 Task: Find connections with filter location Blacktown with filter topic #jobsearching with filter profile language Potuguese with filter current company PwC Acceleration Centers with filter school RICS School of Built Environment, Amity University with filter industry Golf Courses and Country Clubs with filter service category UX Research with filter keywords title UX Designer & UI Developer
Action: Mouse moved to (253, 312)
Screenshot: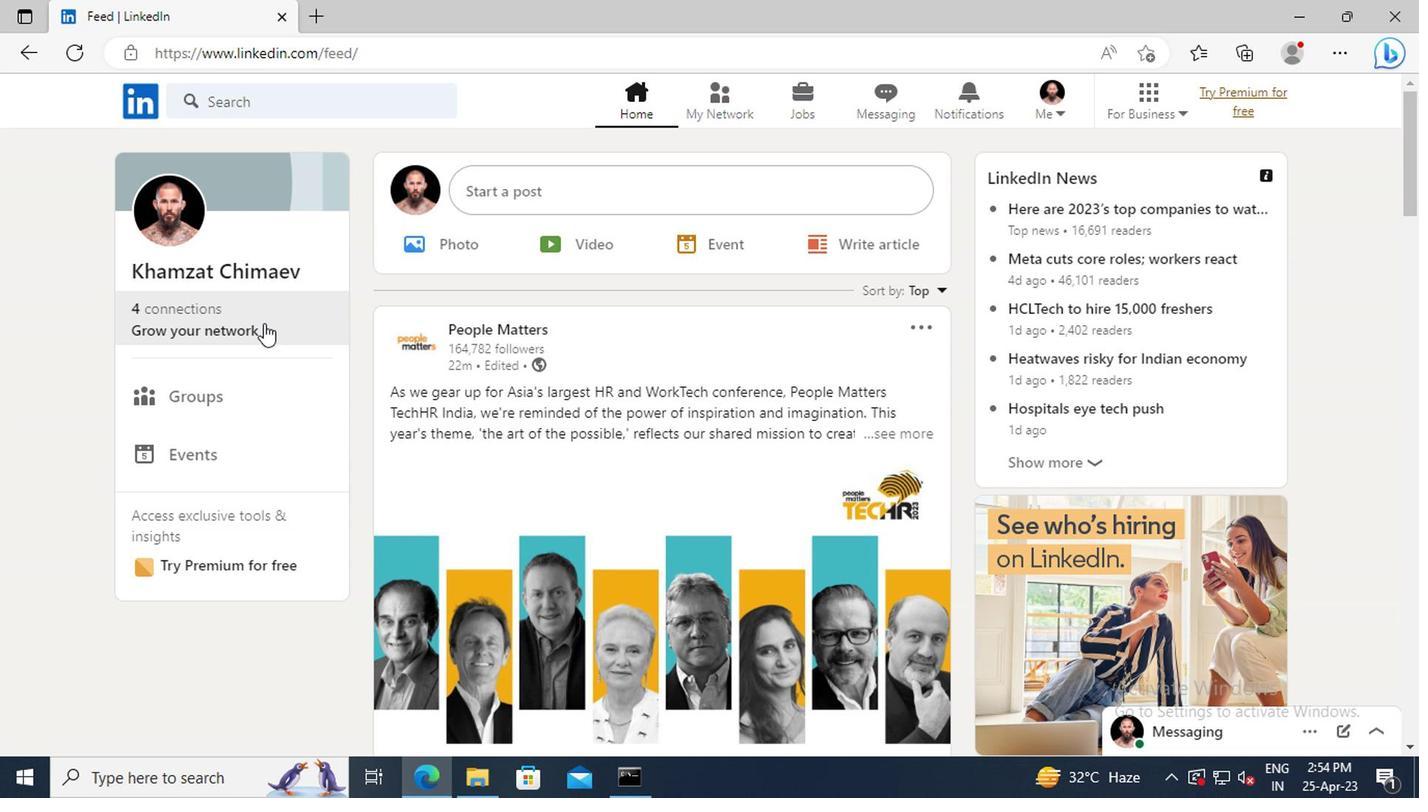 
Action: Mouse pressed left at (253, 312)
Screenshot: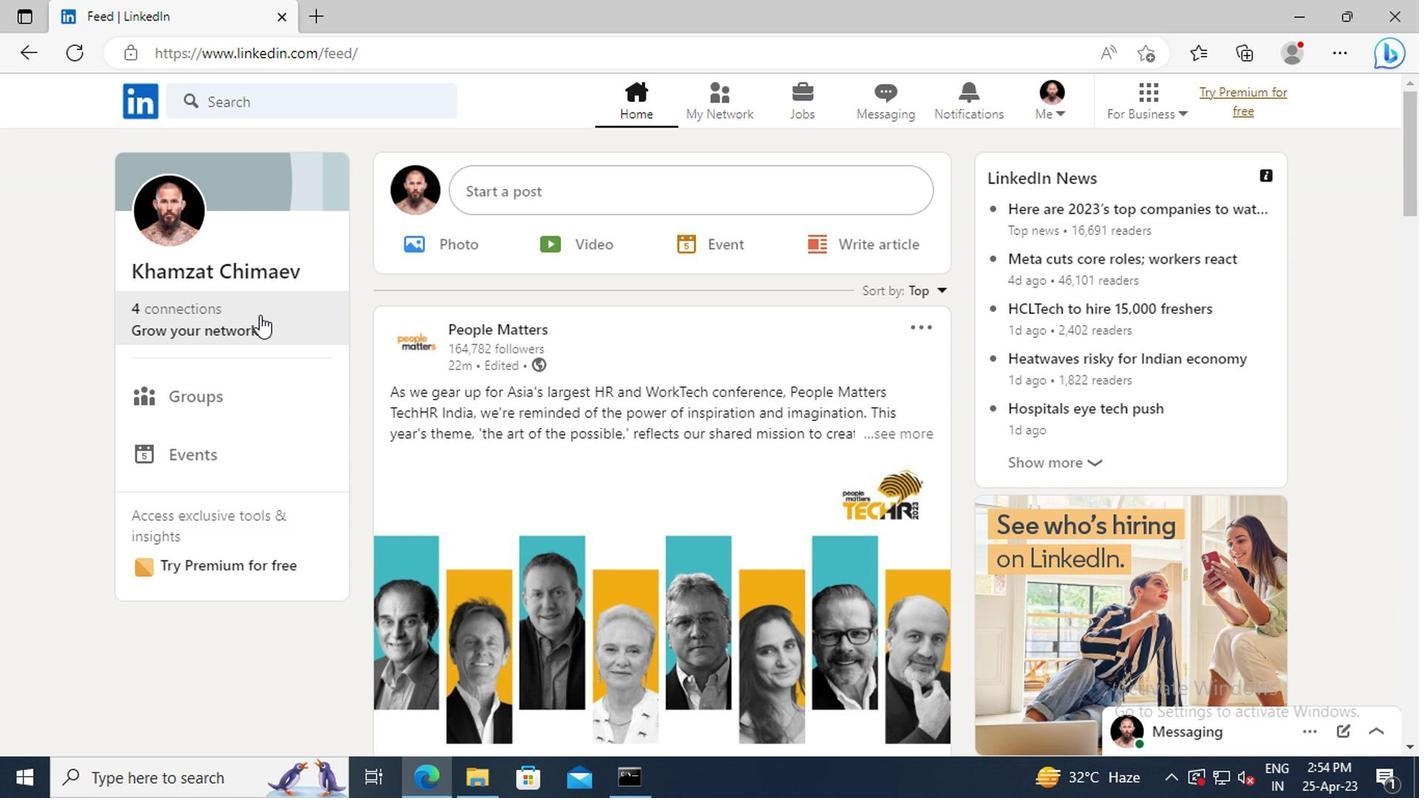 
Action: Mouse moved to (269, 228)
Screenshot: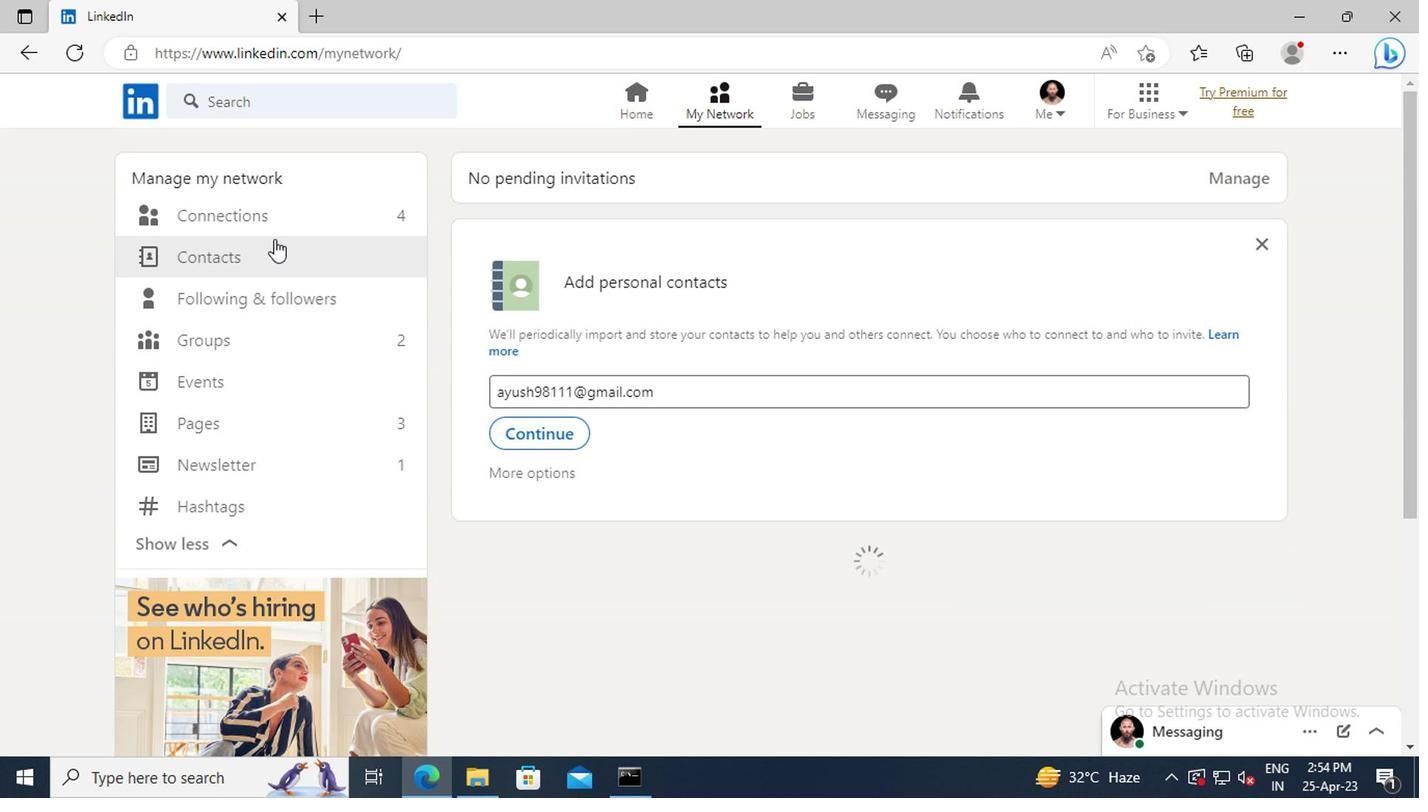 
Action: Mouse pressed left at (269, 228)
Screenshot: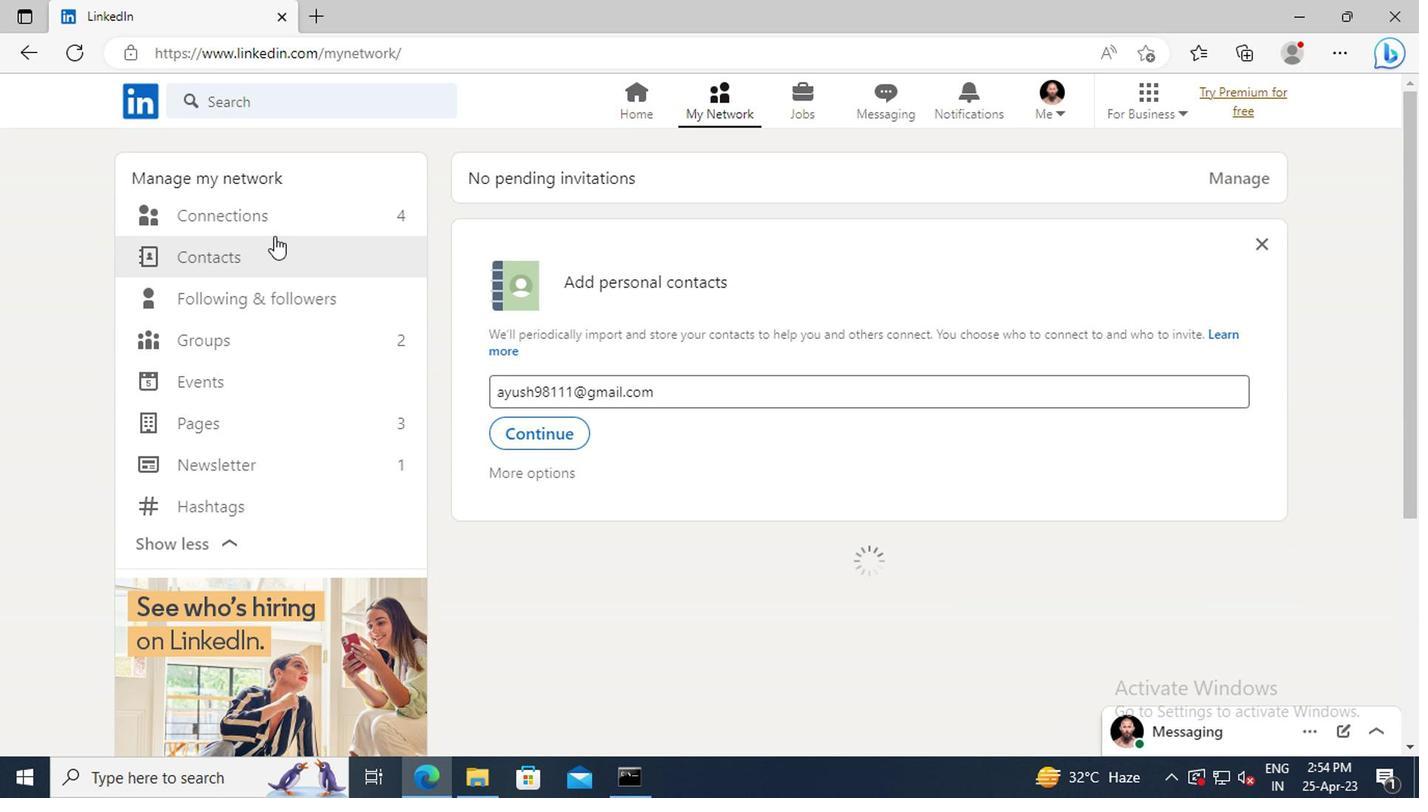 
Action: Mouse moved to (903, 220)
Screenshot: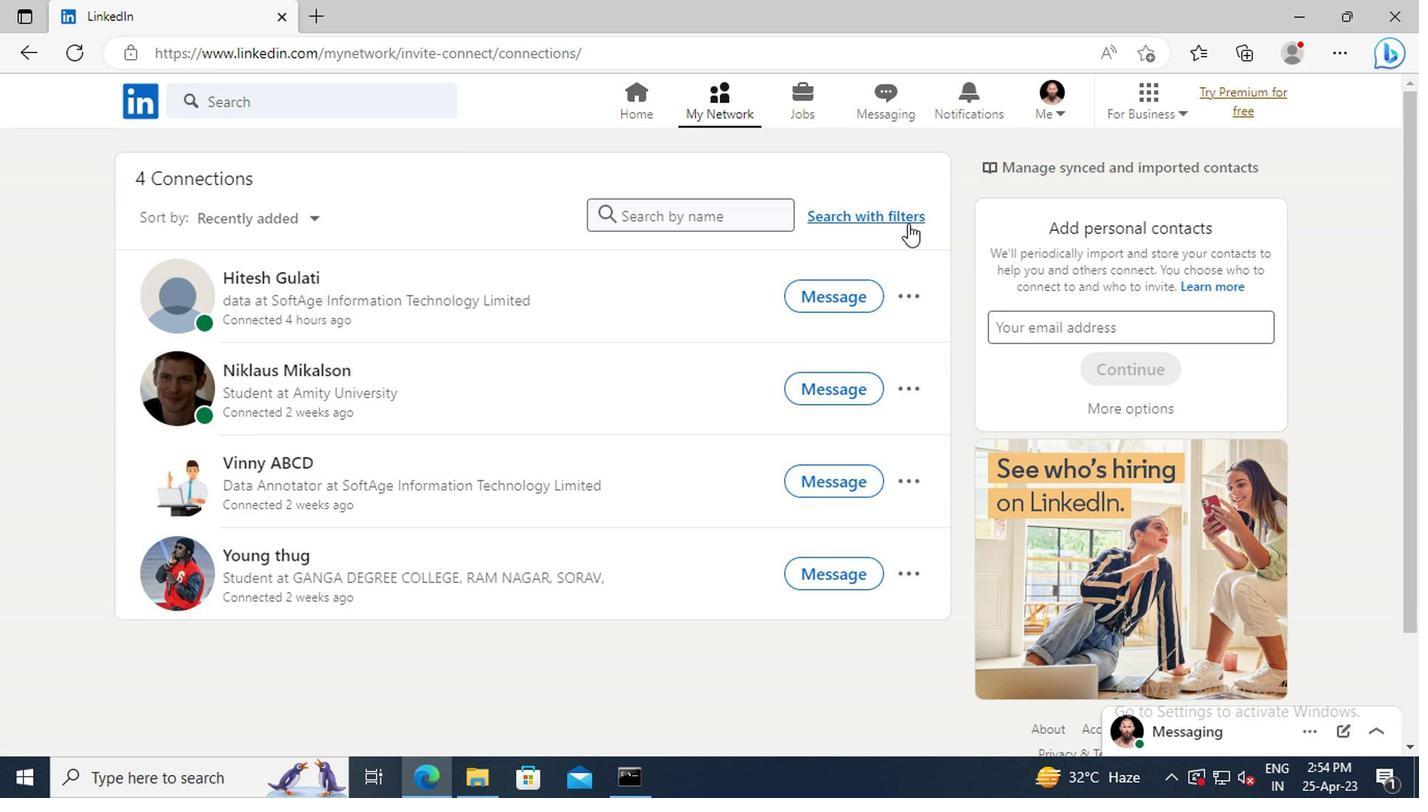 
Action: Mouse pressed left at (903, 220)
Screenshot: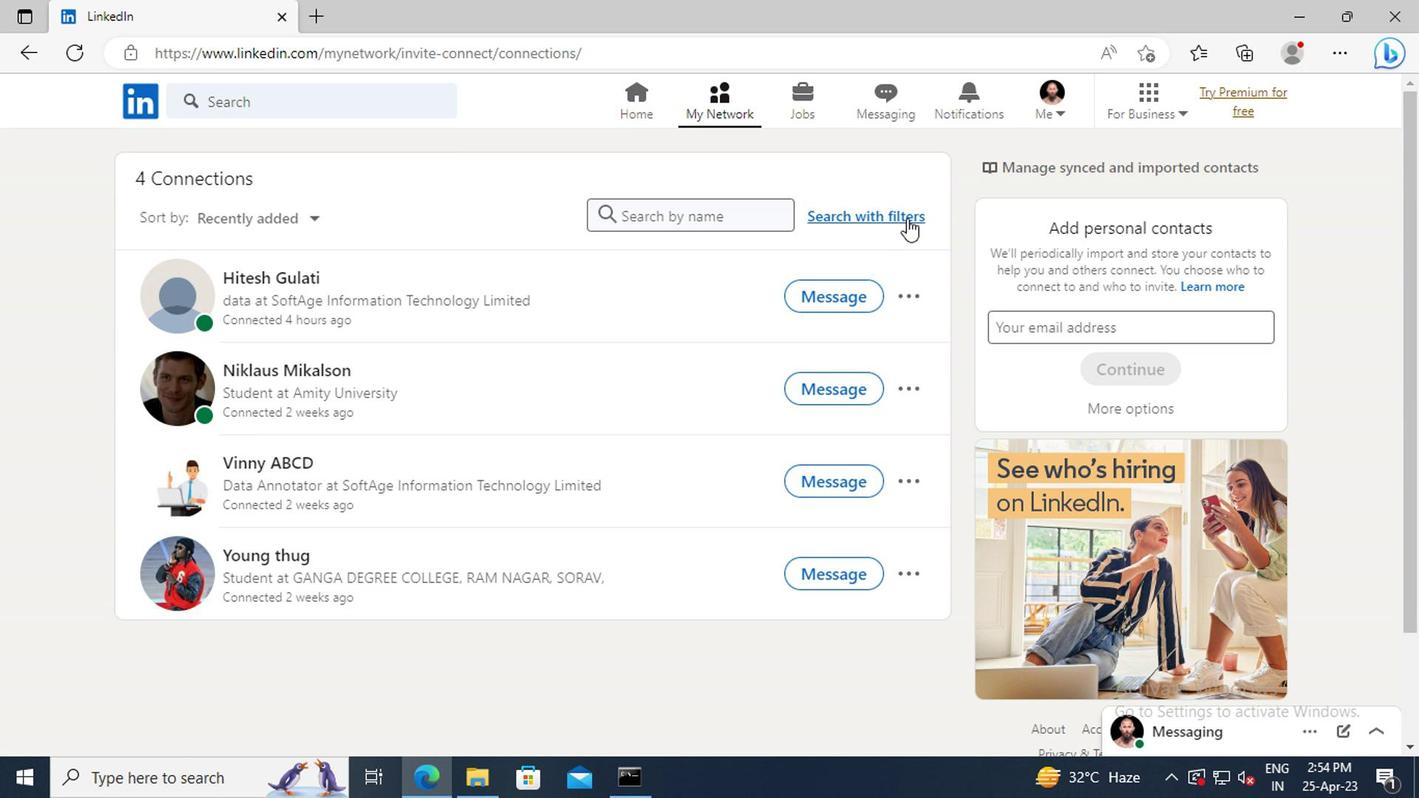 
Action: Mouse moved to (794, 163)
Screenshot: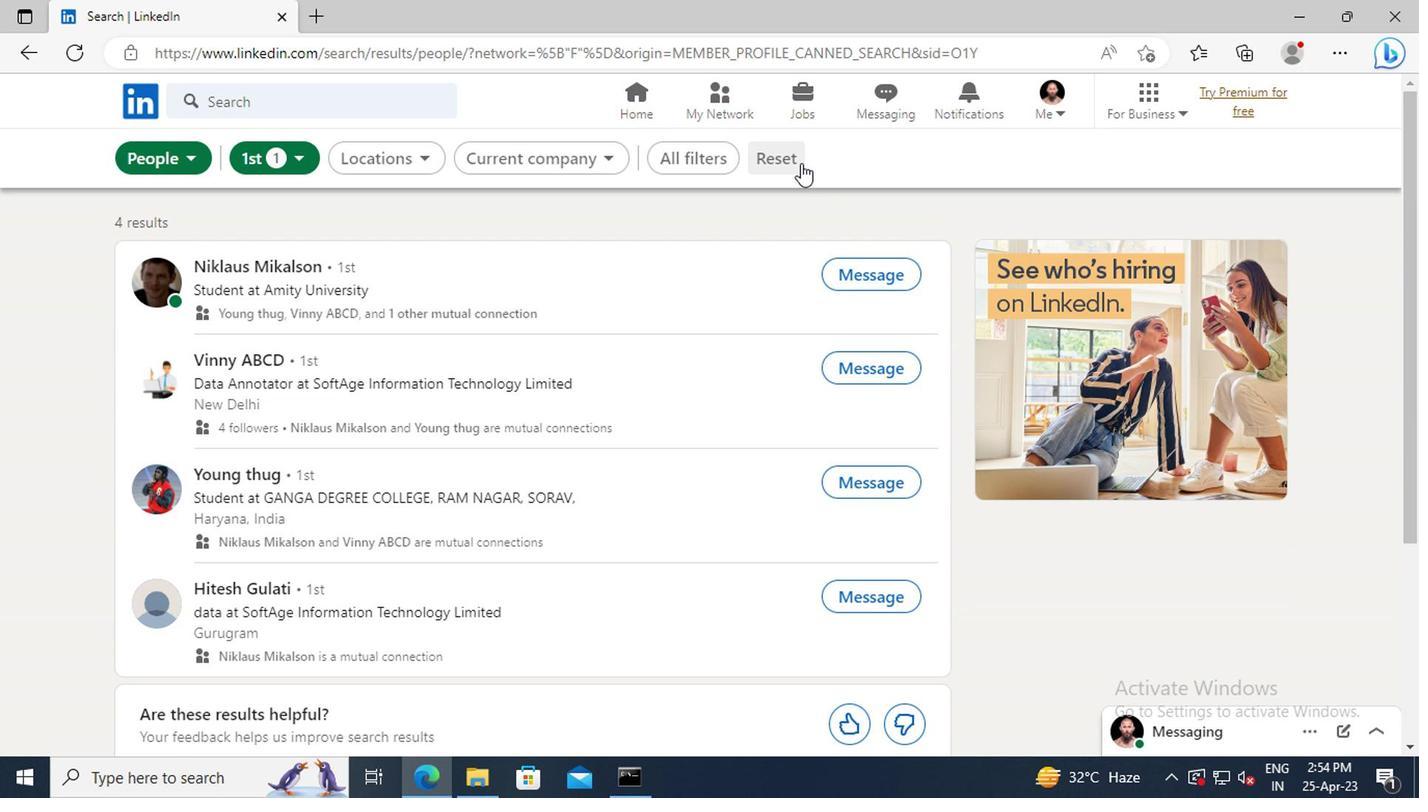 
Action: Mouse pressed left at (794, 163)
Screenshot: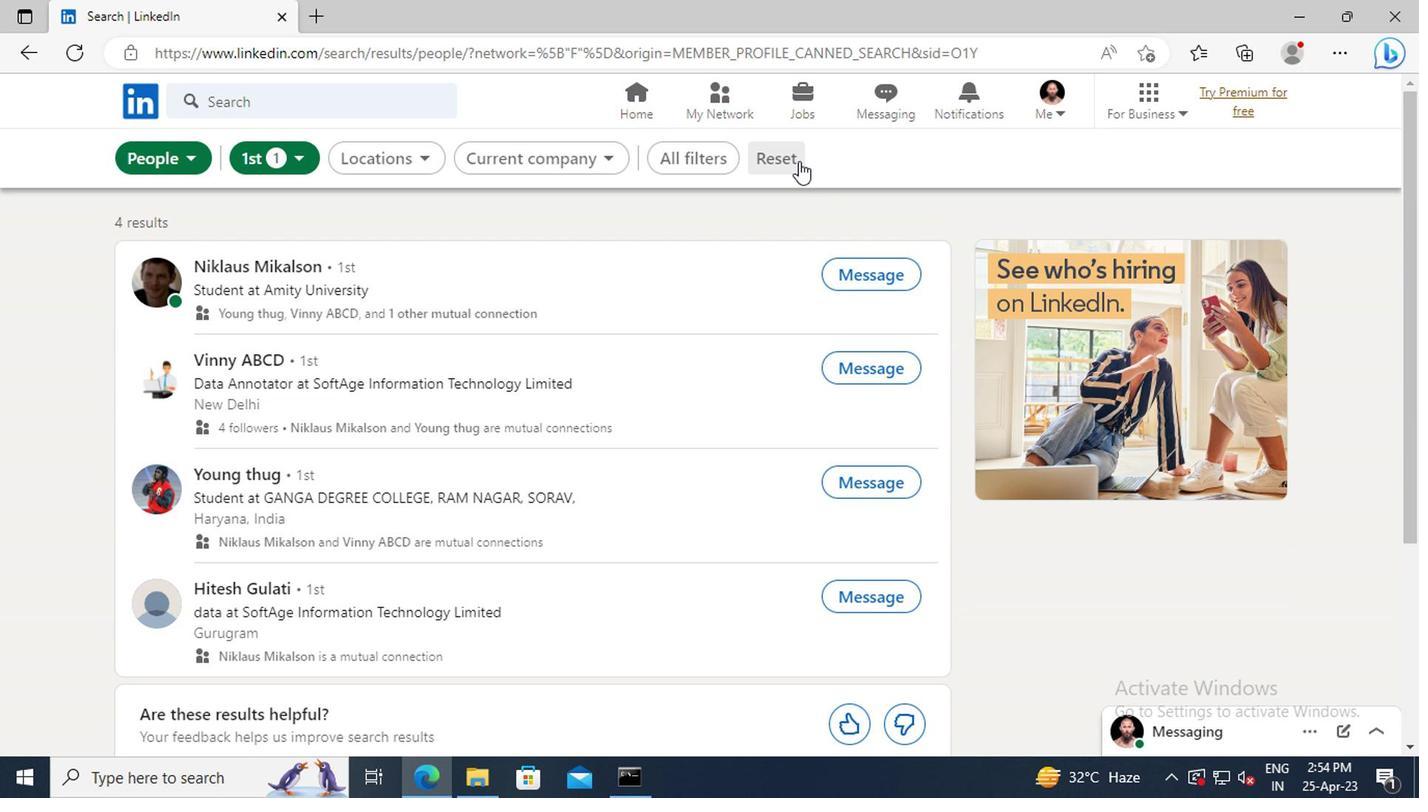 
Action: Mouse moved to (736, 158)
Screenshot: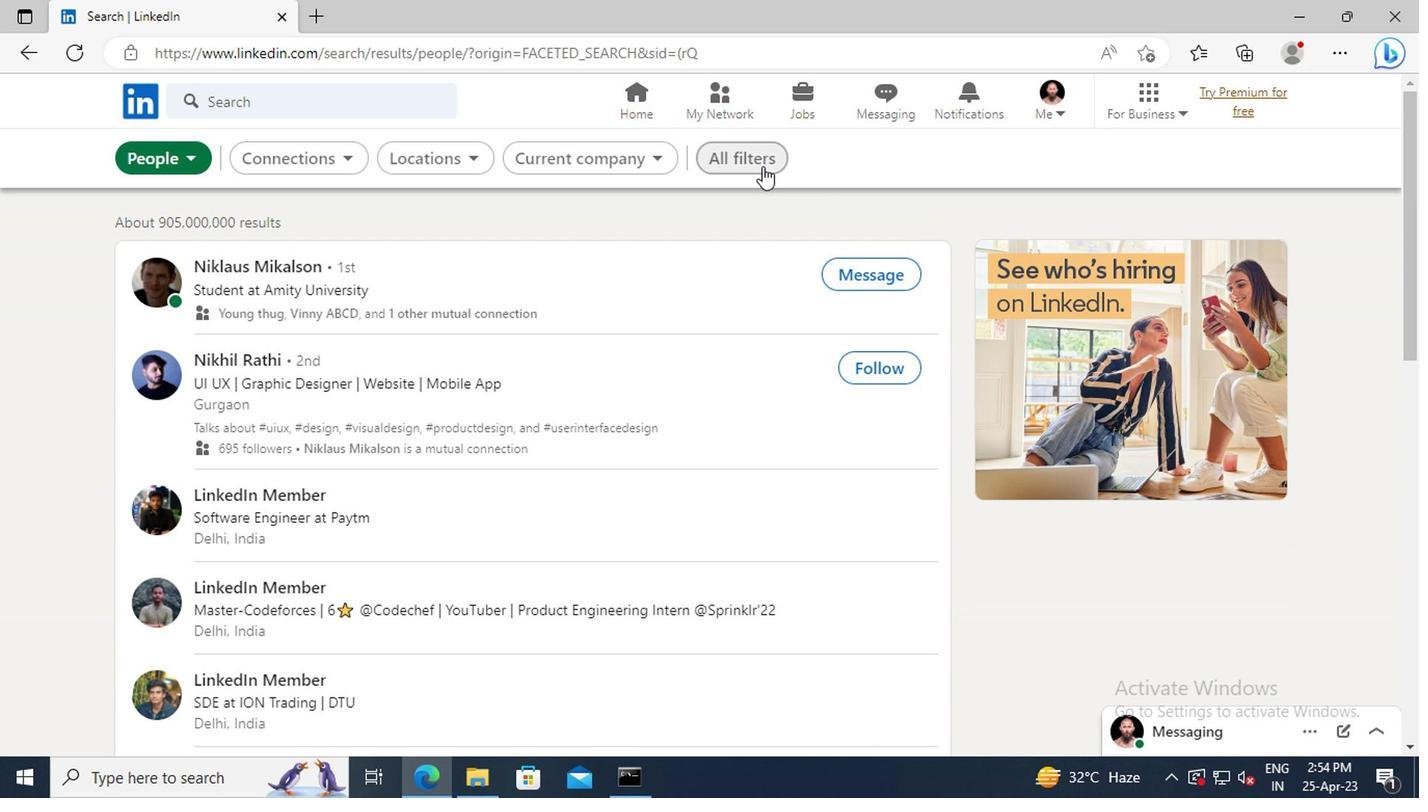 
Action: Mouse pressed left at (736, 158)
Screenshot: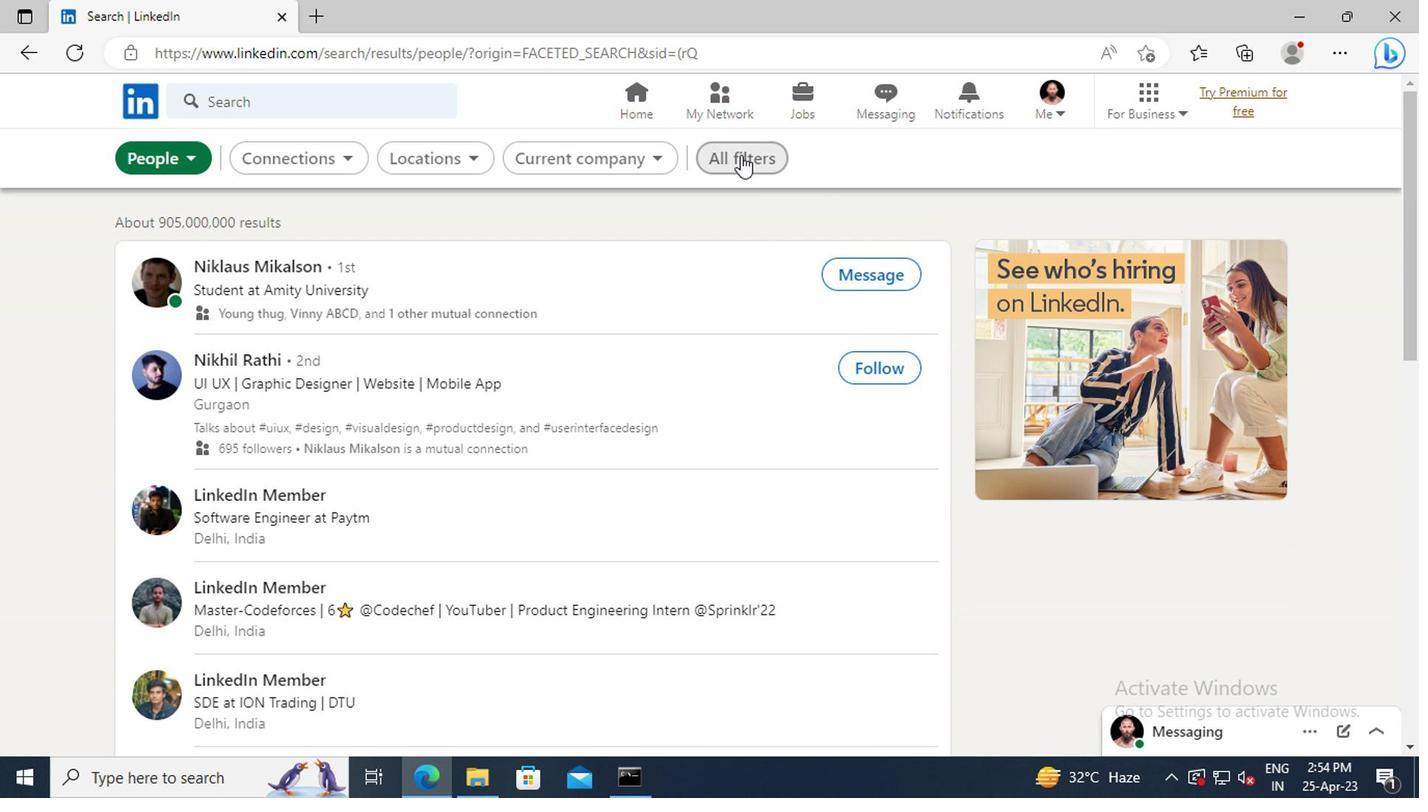 
Action: Mouse moved to (1161, 368)
Screenshot: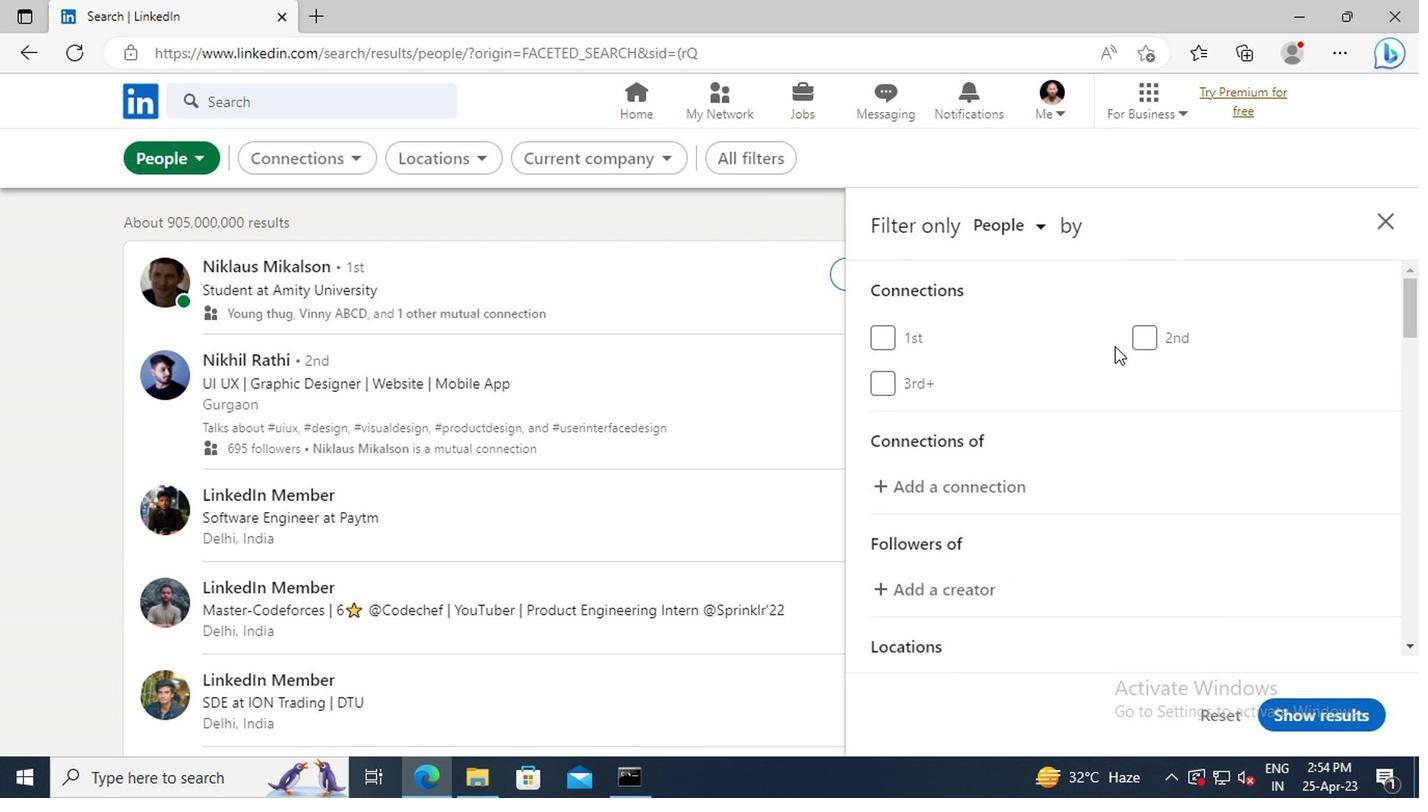 
Action: Mouse scrolled (1161, 367) with delta (0, 0)
Screenshot: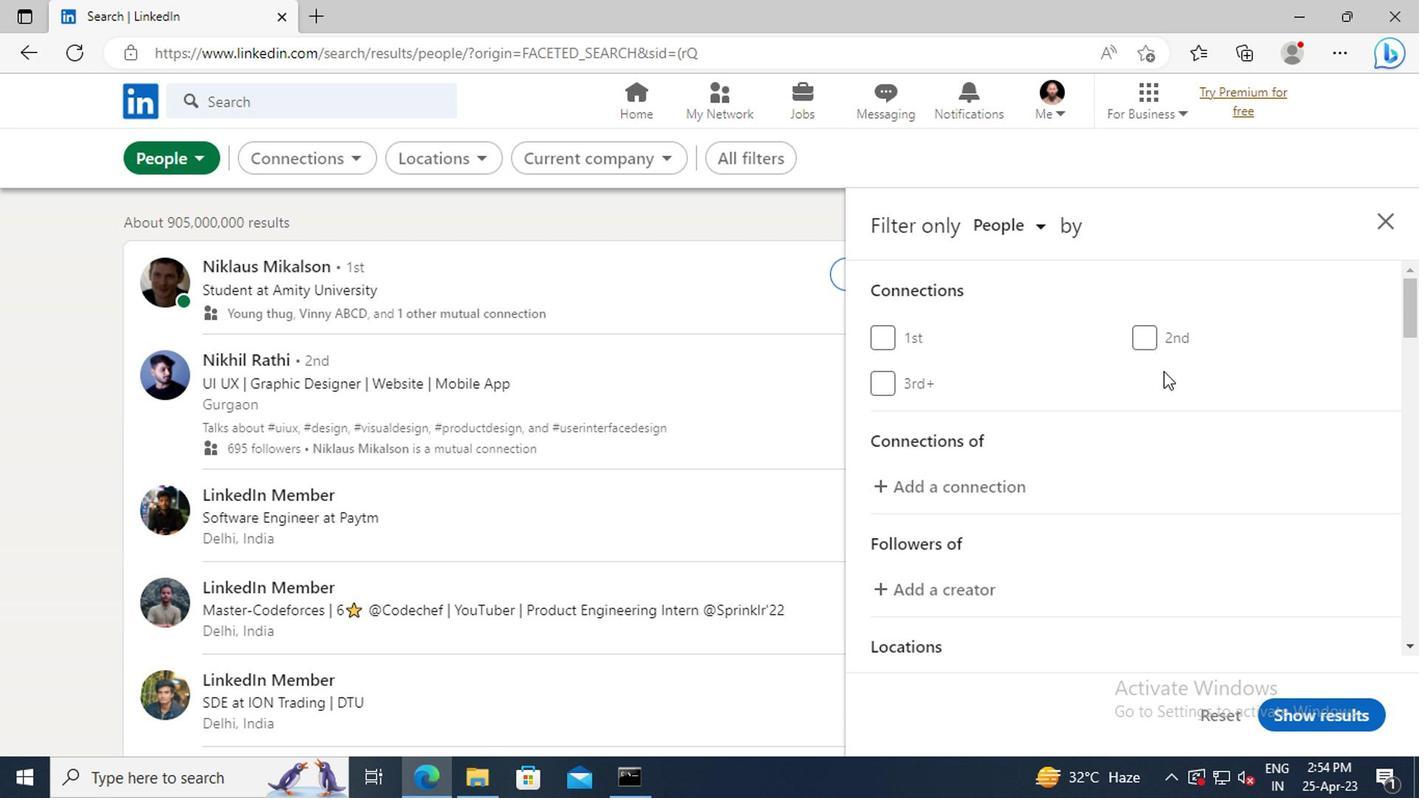 
Action: Mouse scrolled (1161, 367) with delta (0, 0)
Screenshot: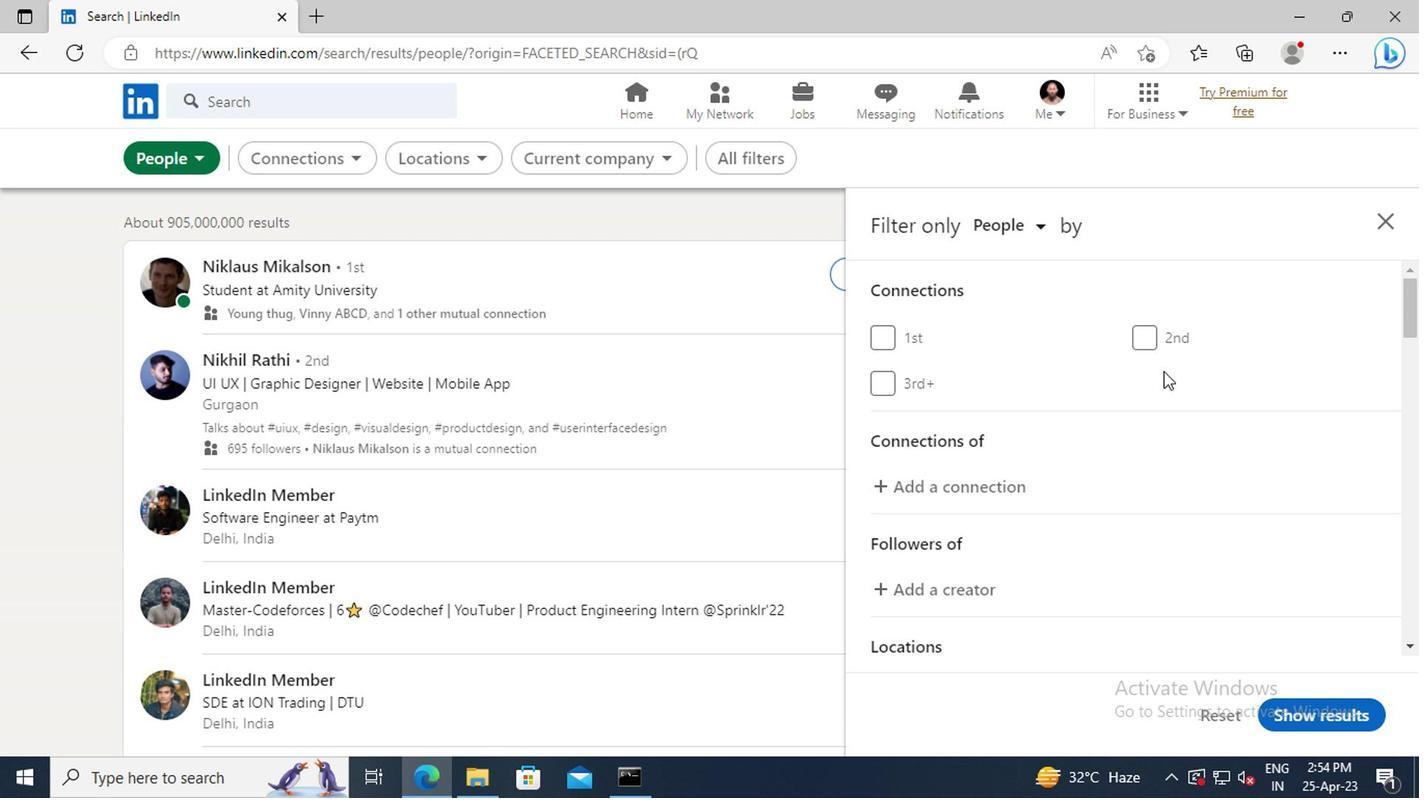 
Action: Mouse scrolled (1161, 367) with delta (0, 0)
Screenshot: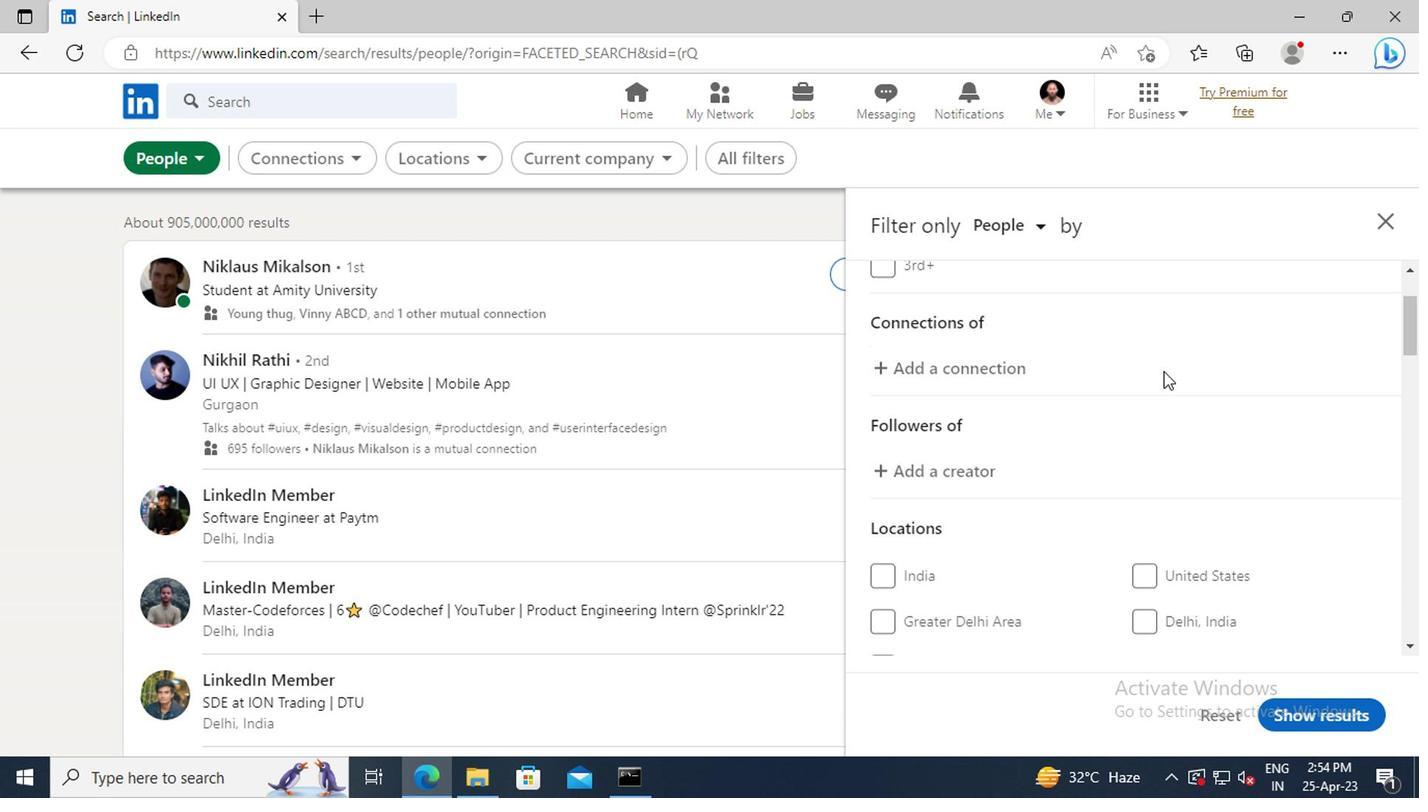 
Action: Mouse scrolled (1161, 367) with delta (0, 0)
Screenshot: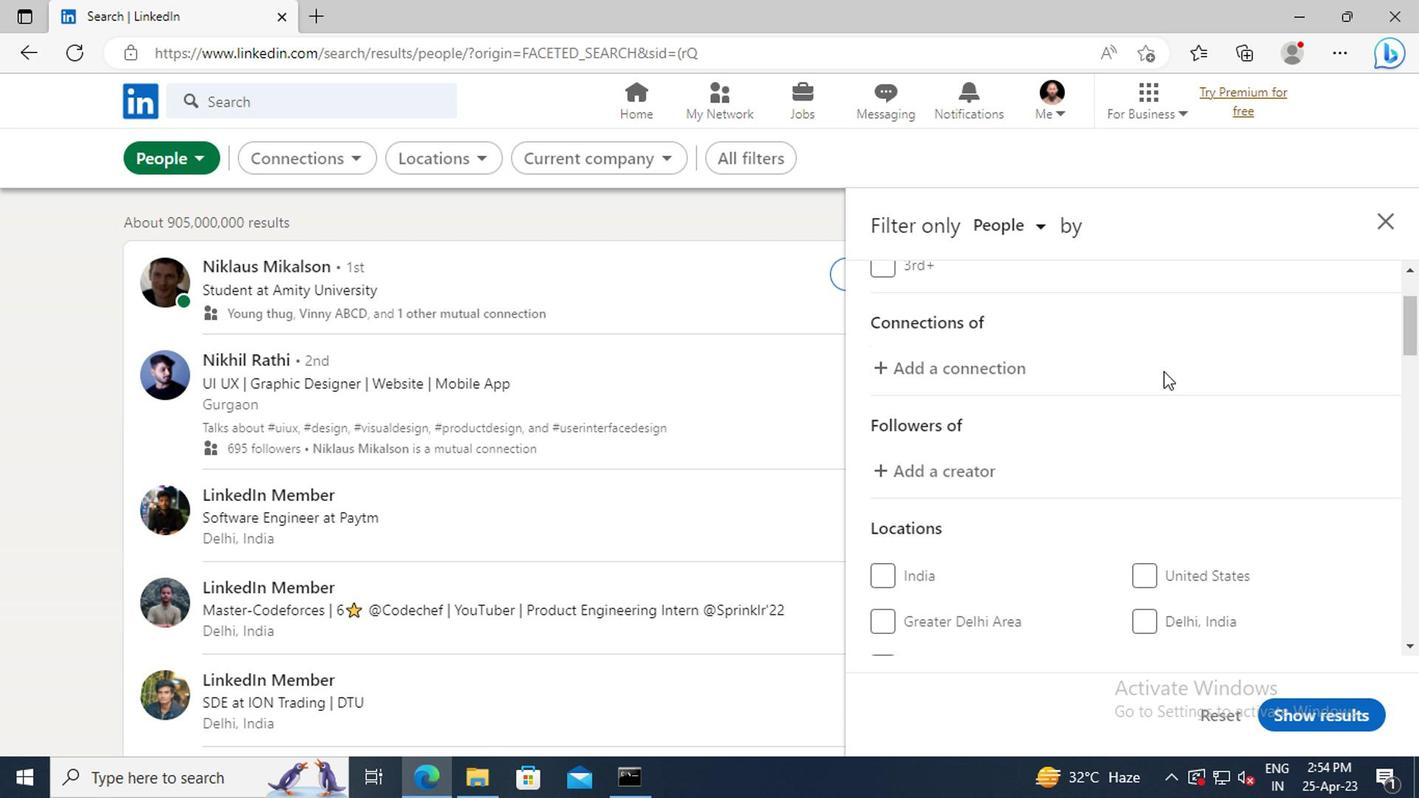 
Action: Mouse scrolled (1161, 367) with delta (0, 0)
Screenshot: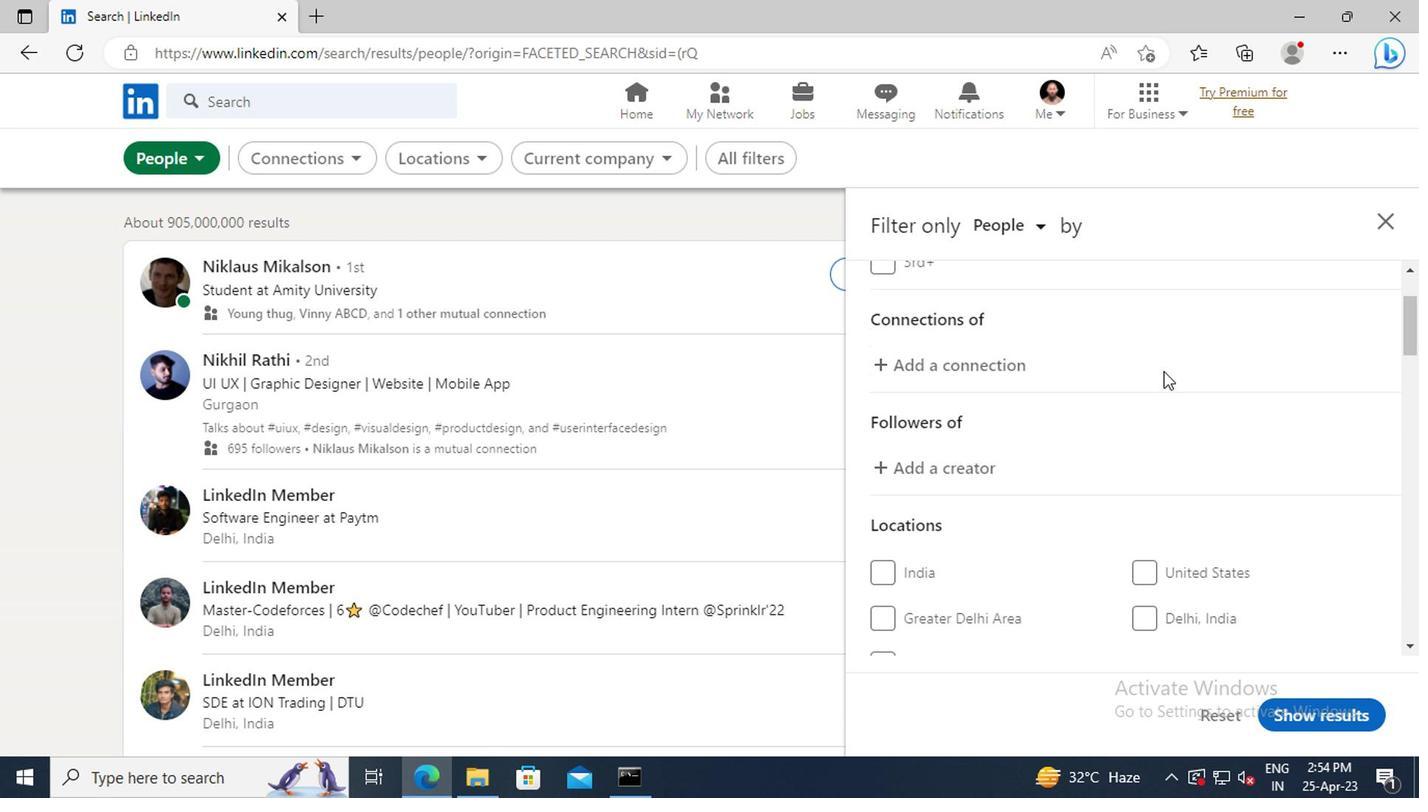 
Action: Mouse moved to (1184, 472)
Screenshot: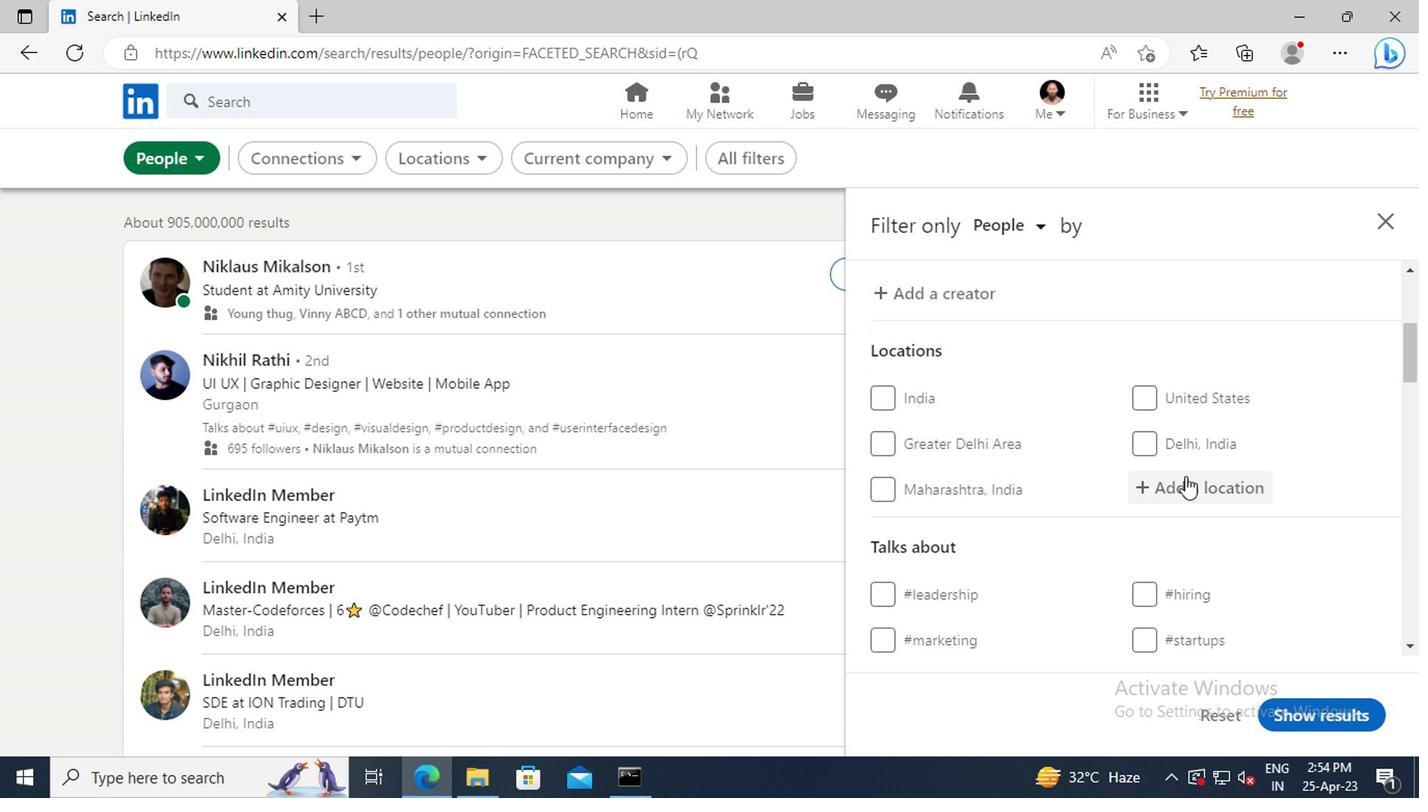 
Action: Mouse pressed left at (1184, 472)
Screenshot: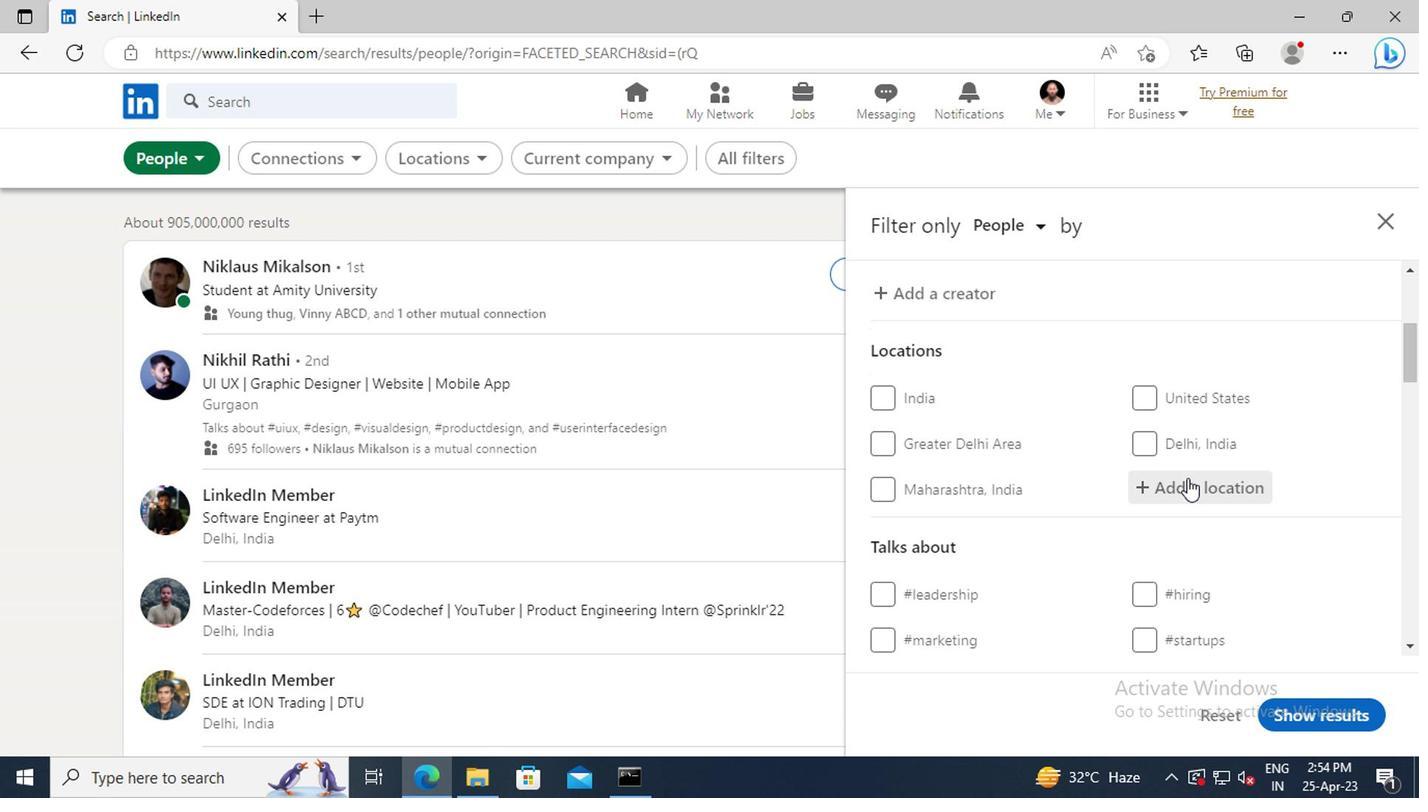 
Action: Key pressed <Key.shift>BLACKTOWN<Key.enter>
Screenshot: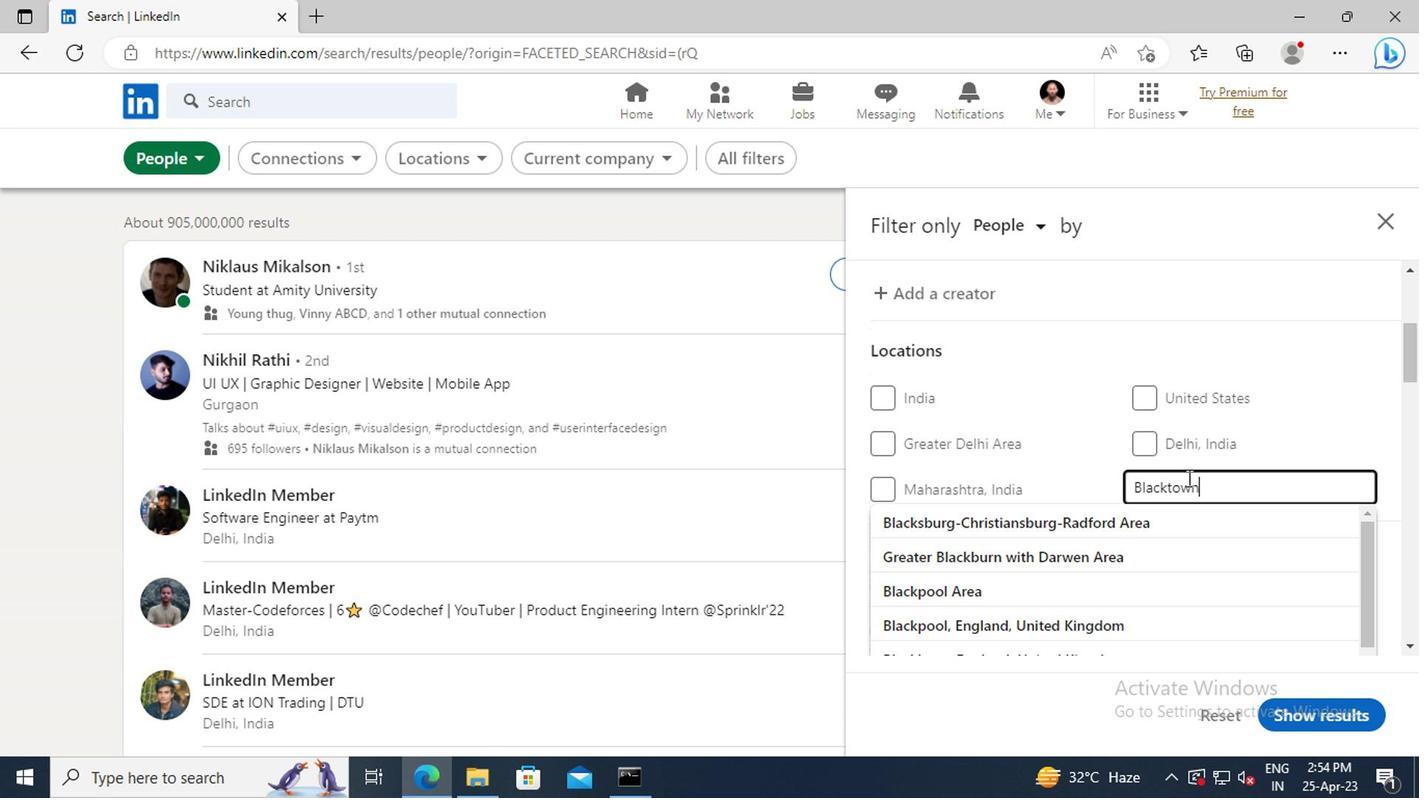 
Action: Mouse scrolled (1184, 471) with delta (0, 0)
Screenshot: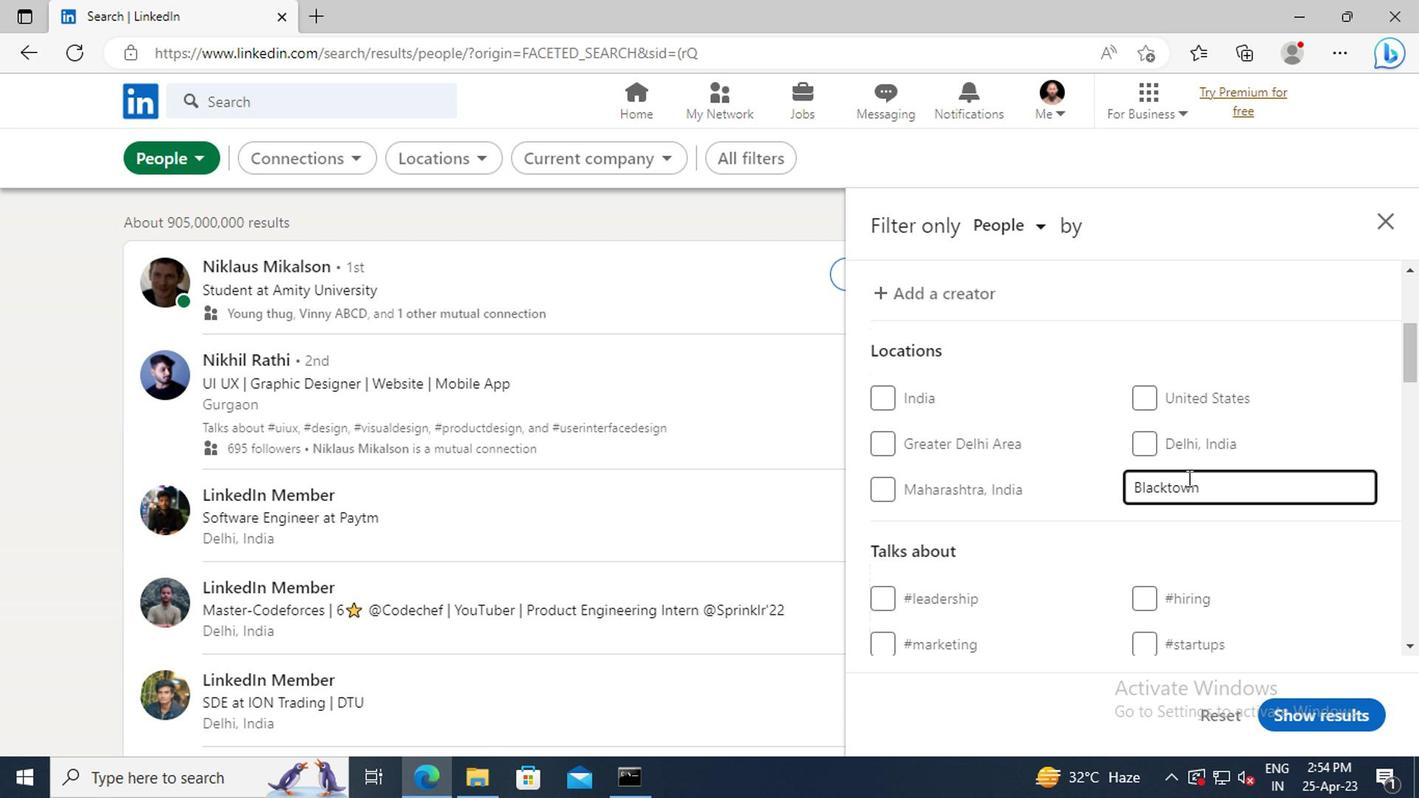 
Action: Mouse scrolled (1184, 471) with delta (0, 0)
Screenshot: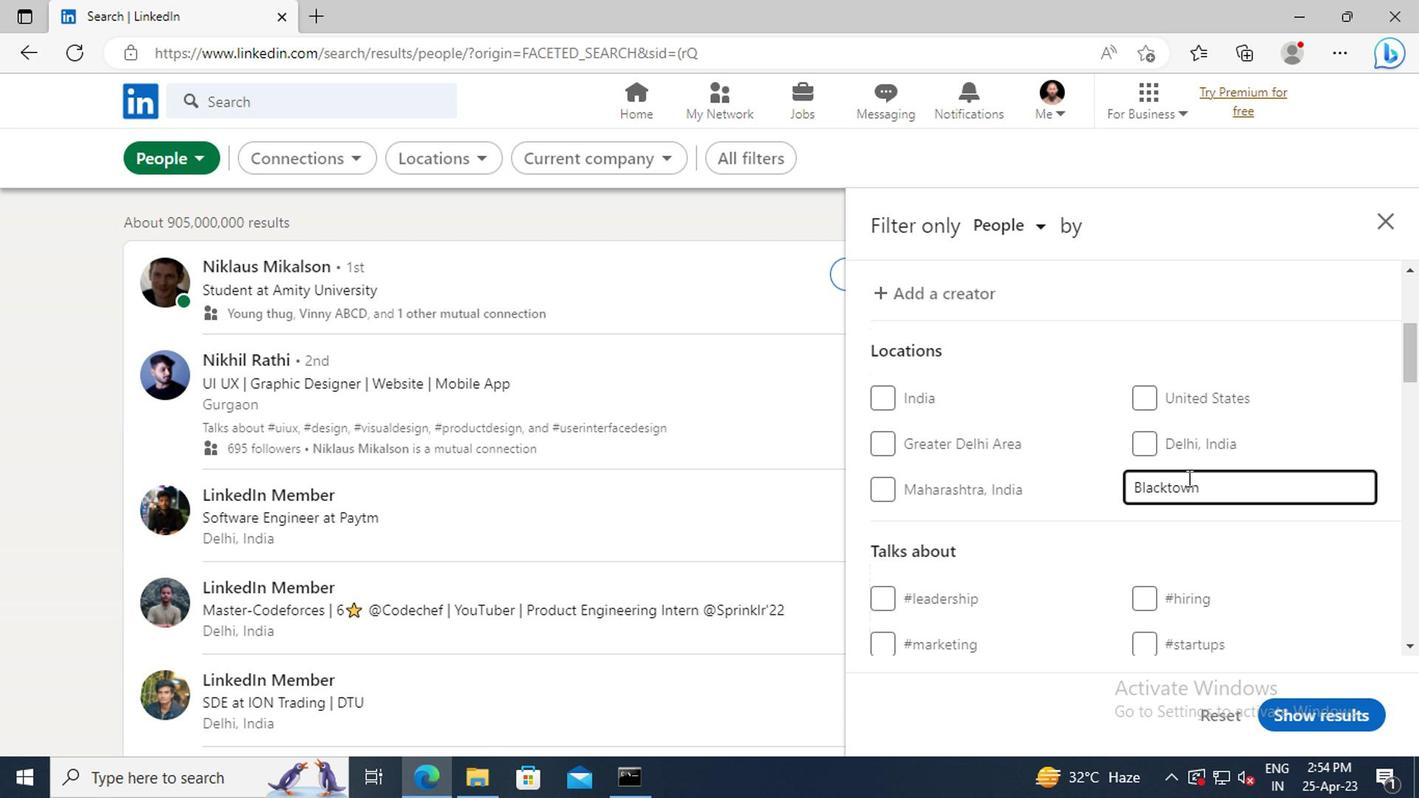 
Action: Mouse scrolled (1184, 471) with delta (0, 0)
Screenshot: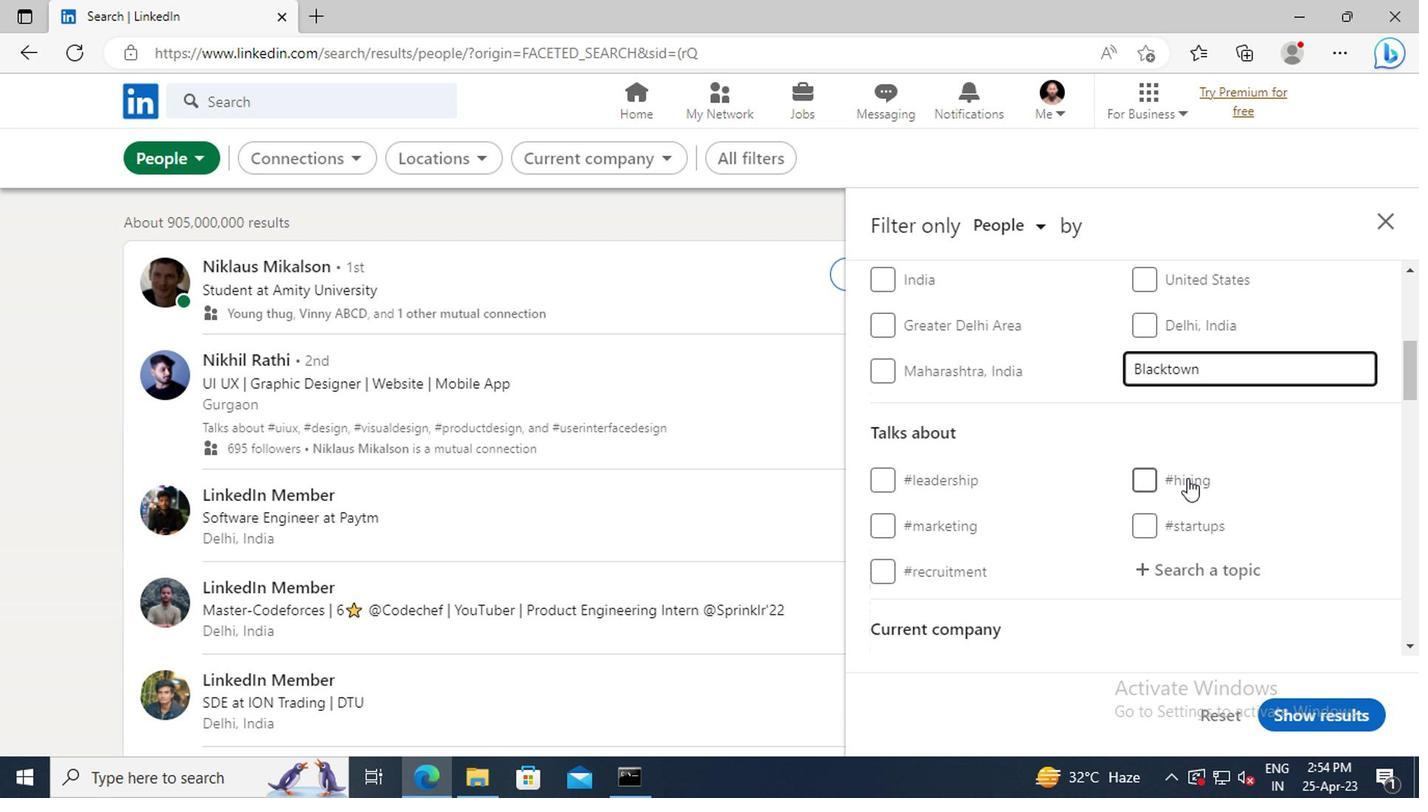 
Action: Mouse scrolled (1184, 471) with delta (0, 0)
Screenshot: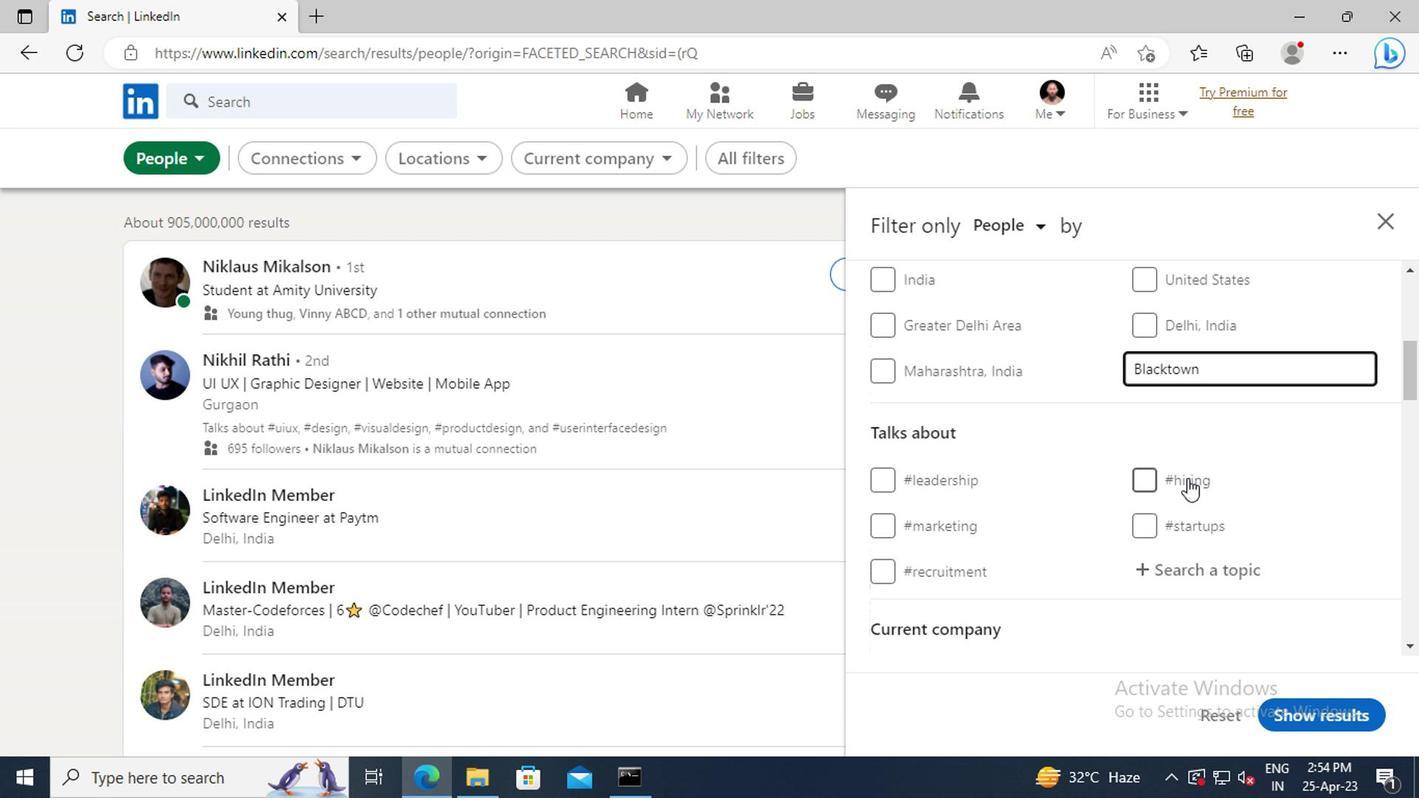 
Action: Mouse moved to (1181, 453)
Screenshot: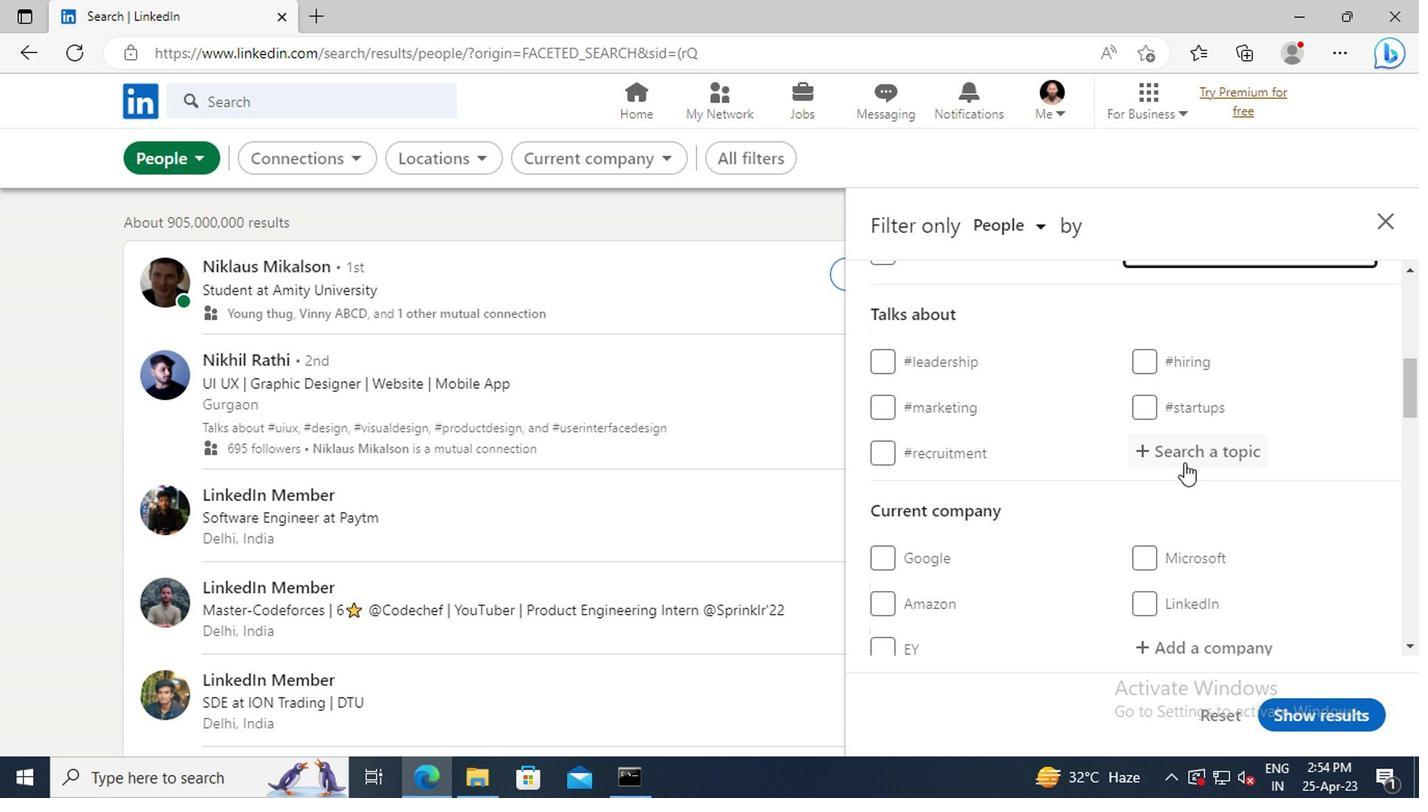 
Action: Mouse pressed left at (1181, 453)
Screenshot: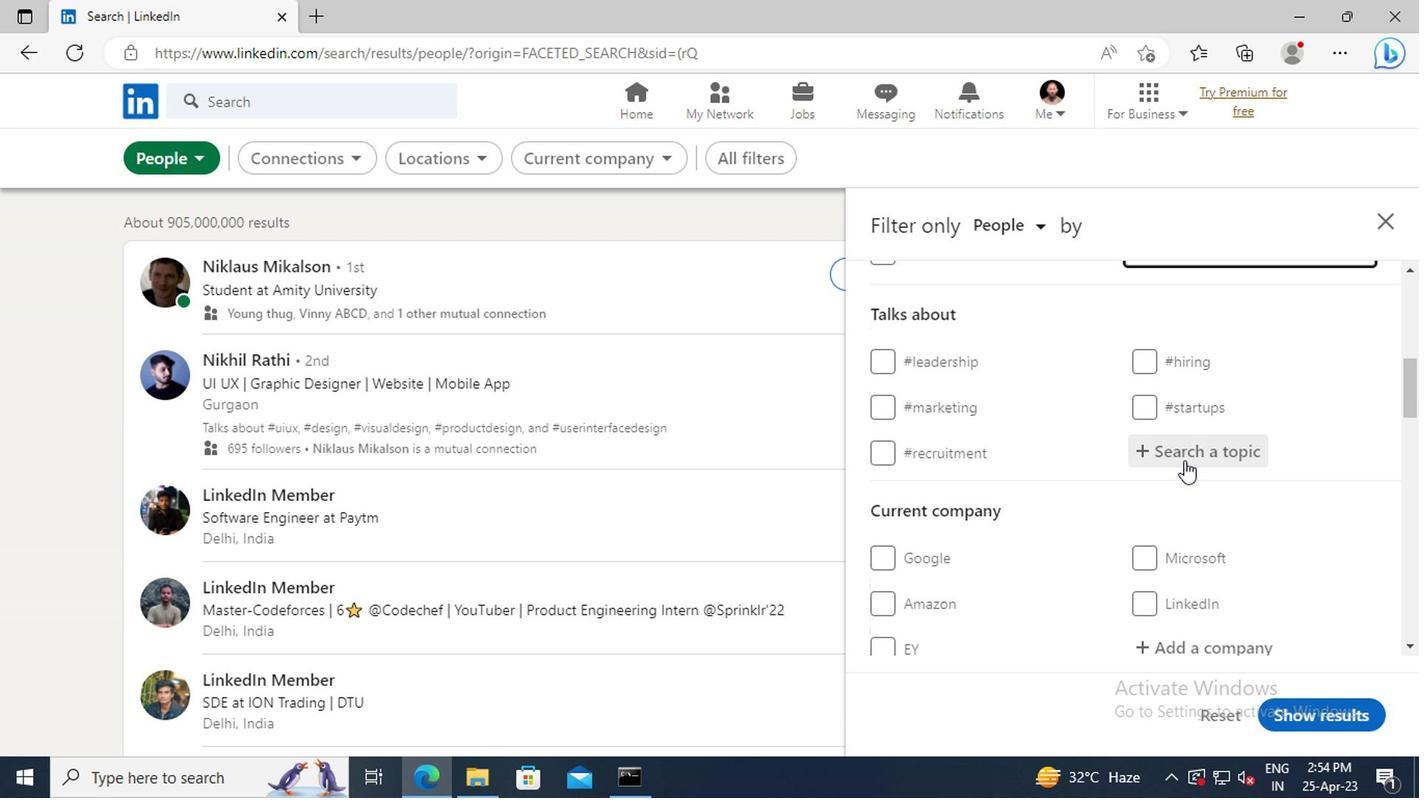 
Action: Key pressed <Key.shift>#JOBSEARCHING
Screenshot: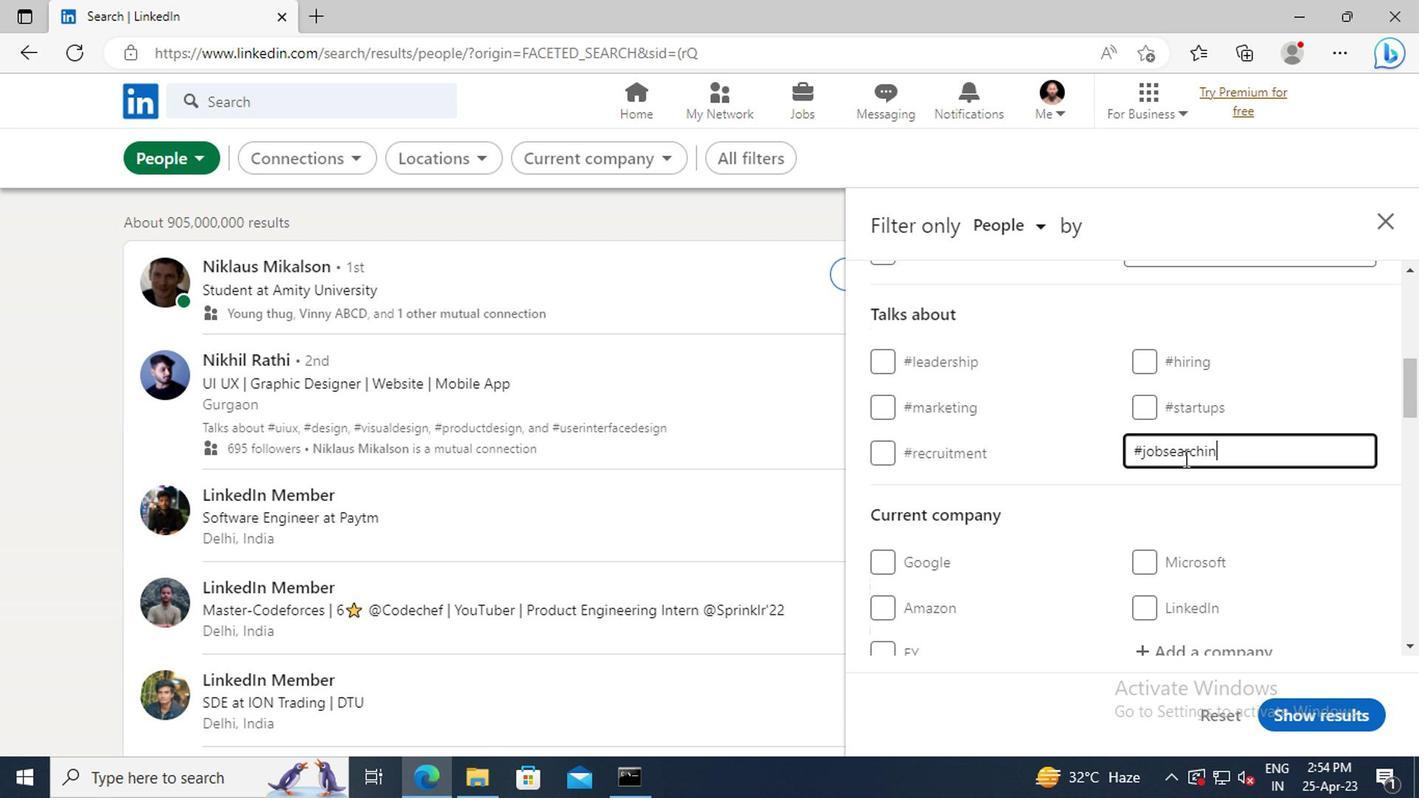 
Action: Mouse moved to (1181, 452)
Screenshot: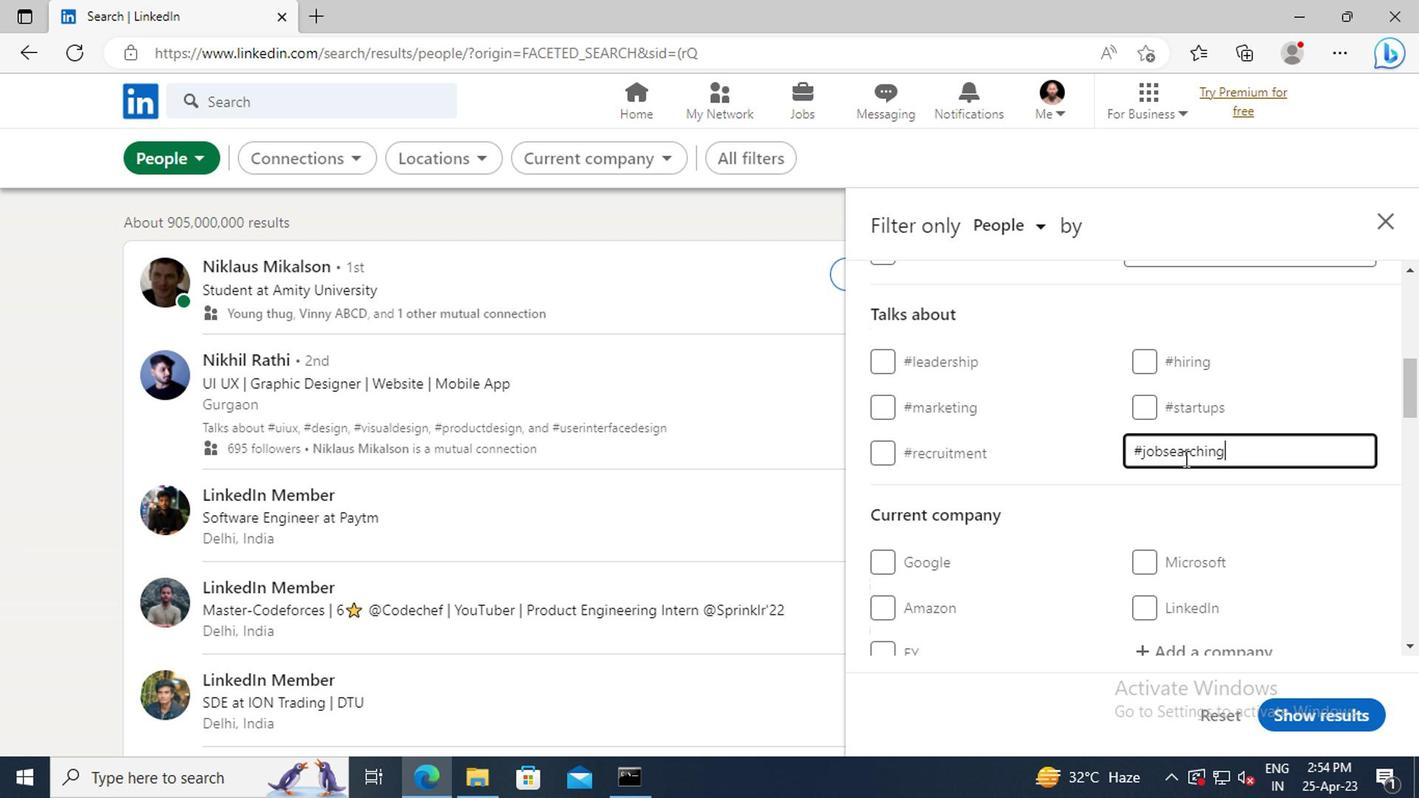 
Action: Mouse scrolled (1181, 451) with delta (0, -1)
Screenshot: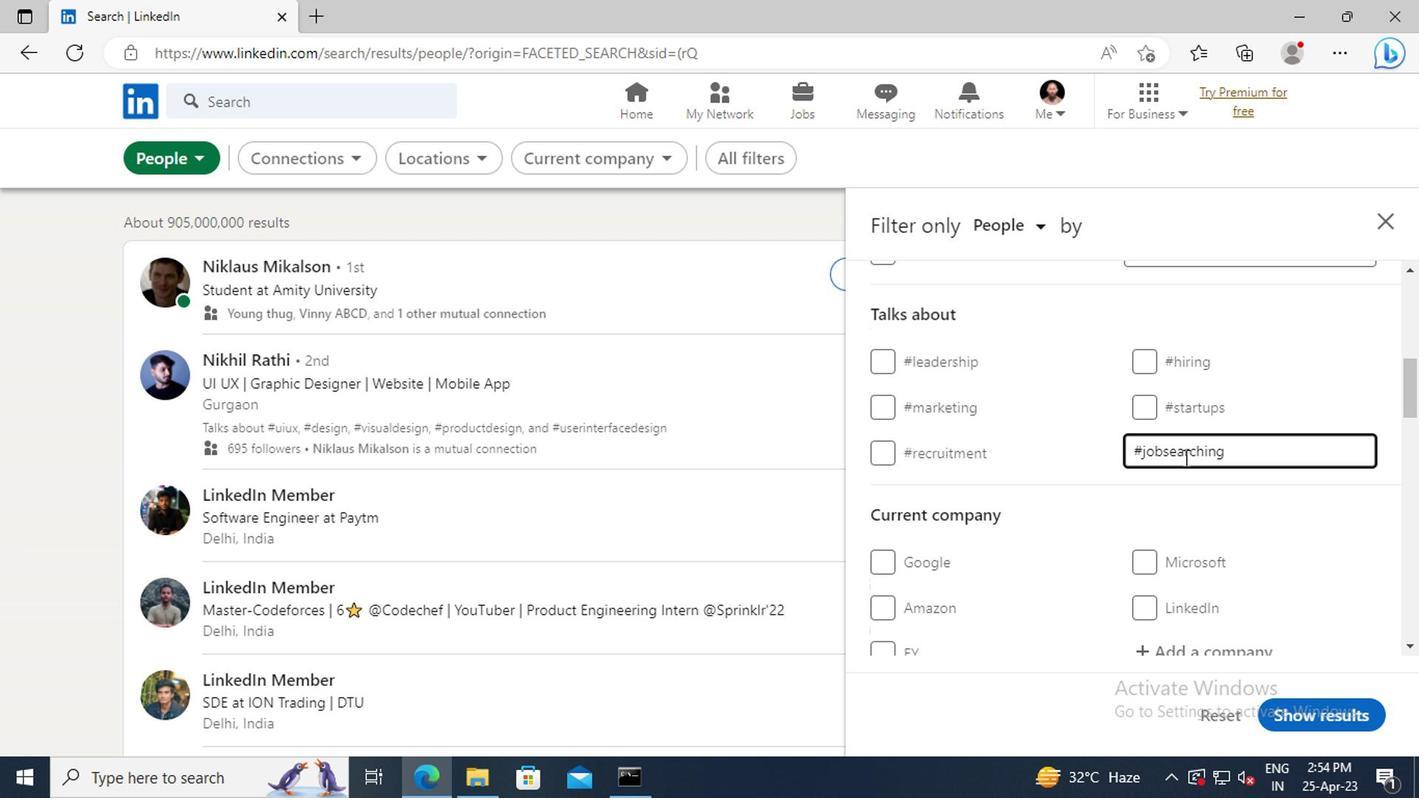 
Action: Mouse scrolled (1181, 451) with delta (0, -1)
Screenshot: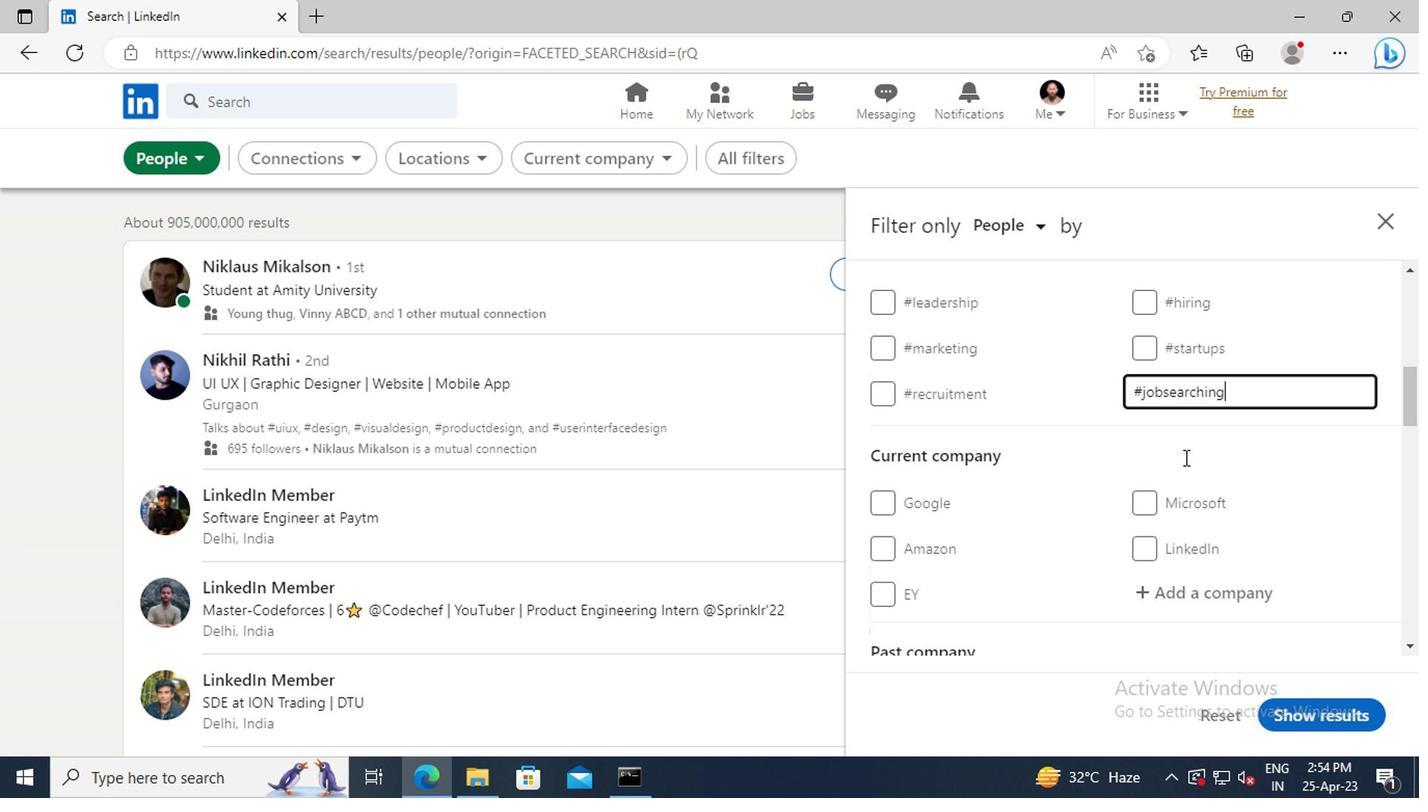 
Action: Mouse scrolled (1181, 451) with delta (0, -1)
Screenshot: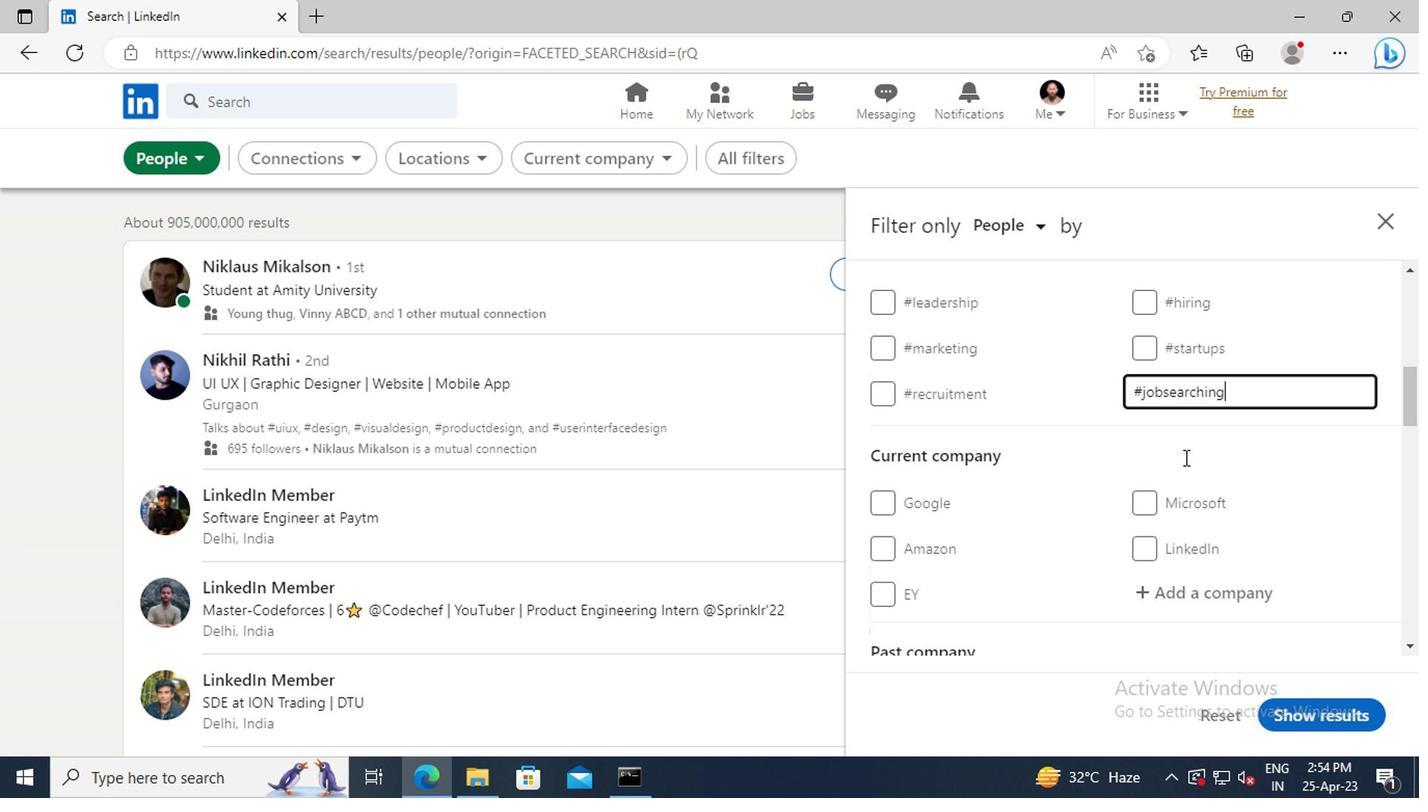 
Action: Mouse scrolled (1181, 451) with delta (0, -1)
Screenshot: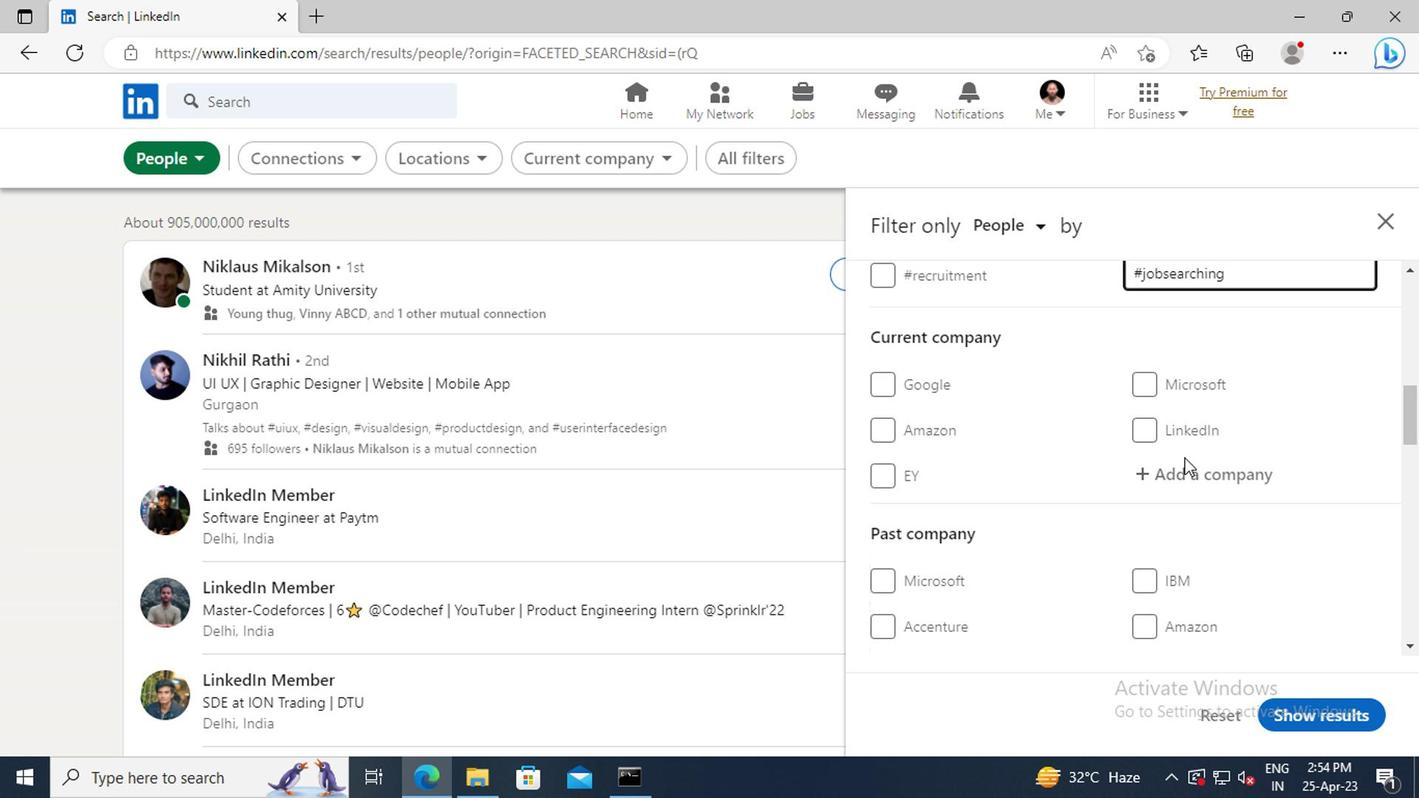 
Action: Mouse scrolled (1181, 451) with delta (0, -1)
Screenshot: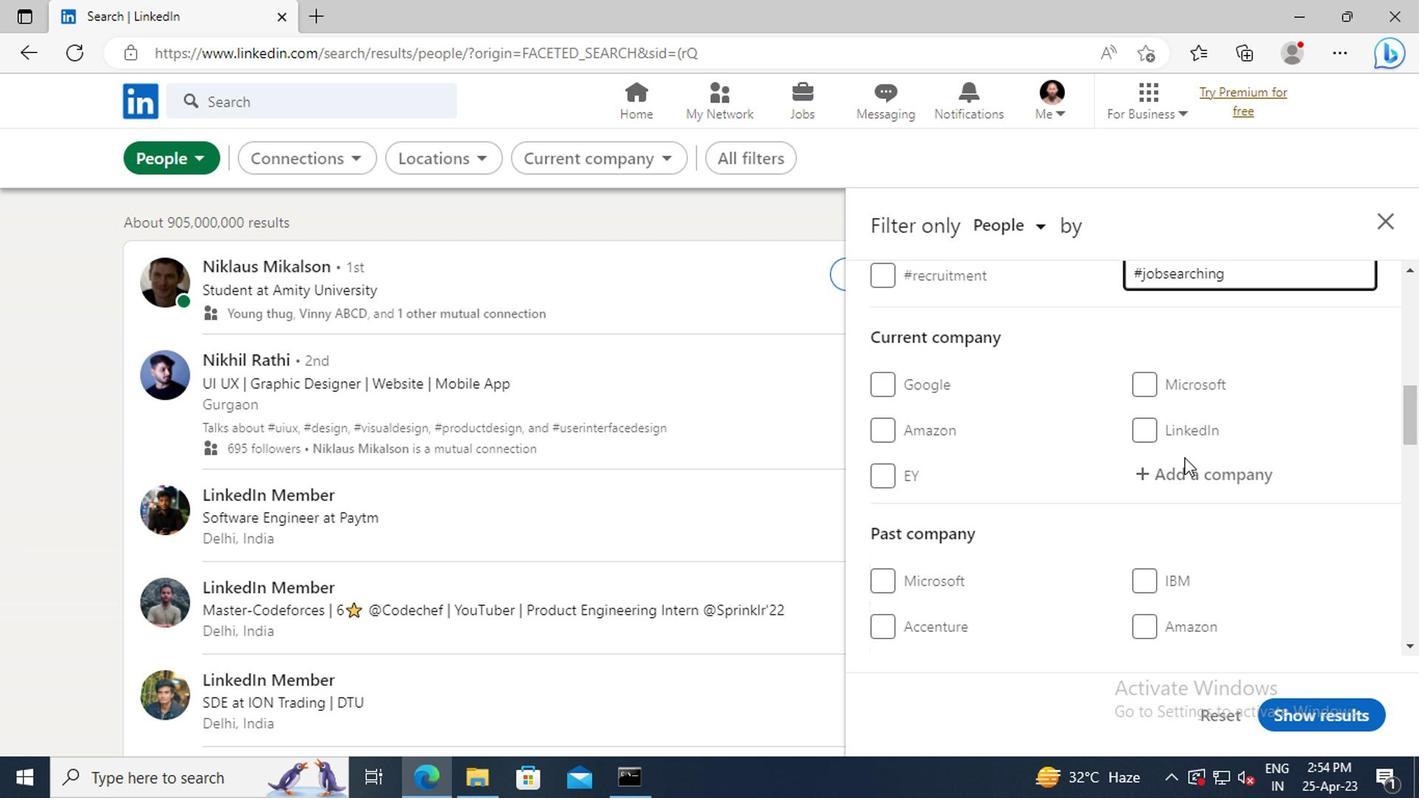 
Action: Mouse scrolled (1181, 451) with delta (0, -1)
Screenshot: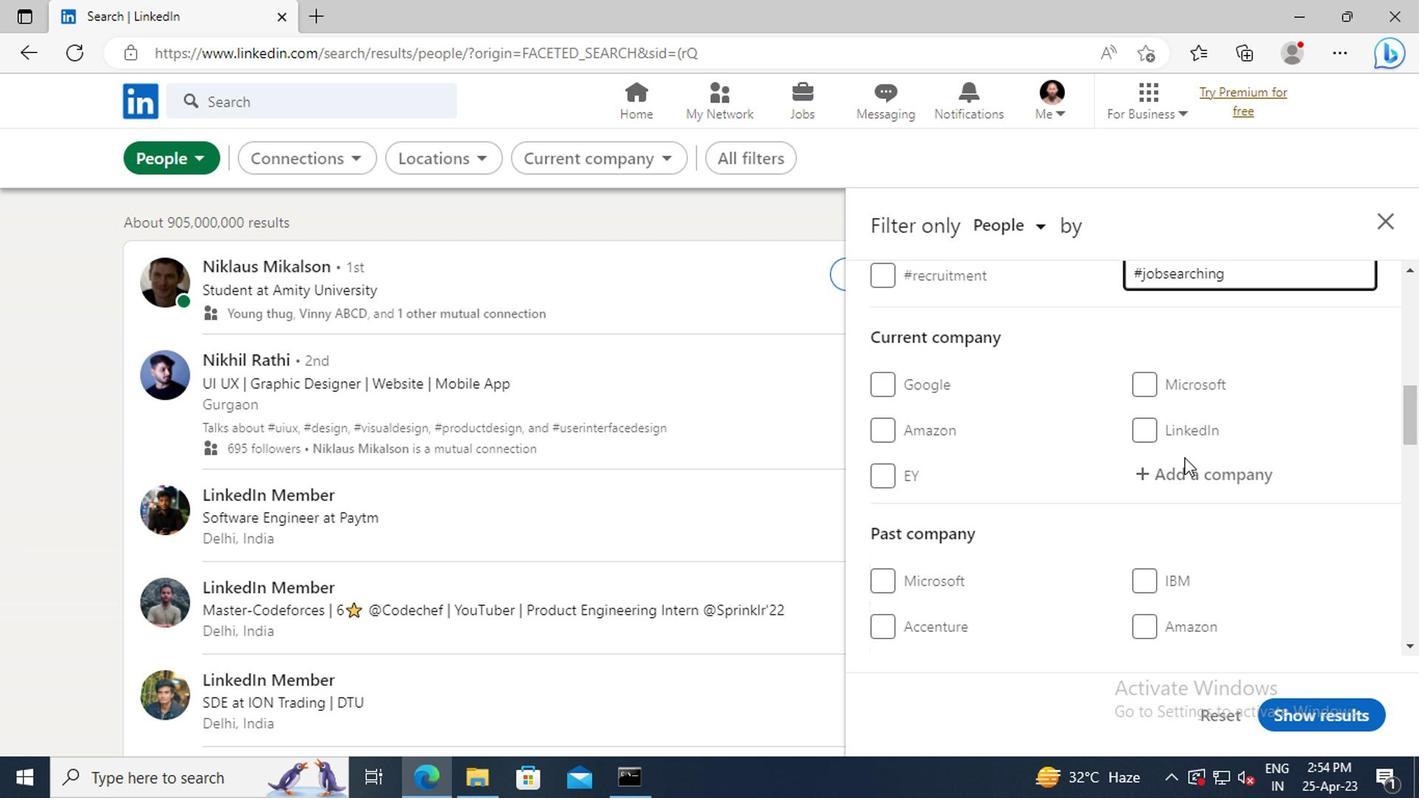 
Action: Mouse scrolled (1181, 451) with delta (0, -1)
Screenshot: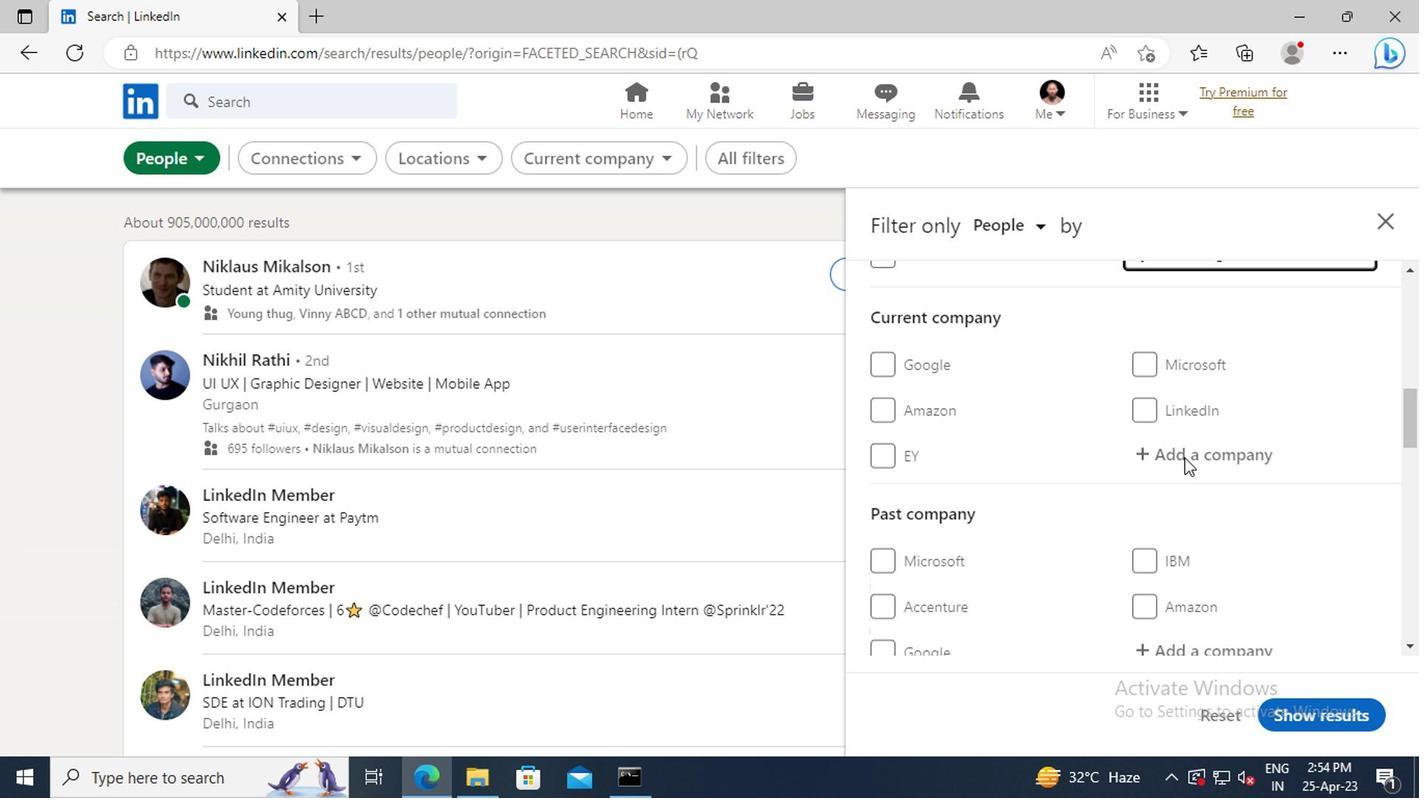 
Action: Mouse scrolled (1181, 451) with delta (0, -1)
Screenshot: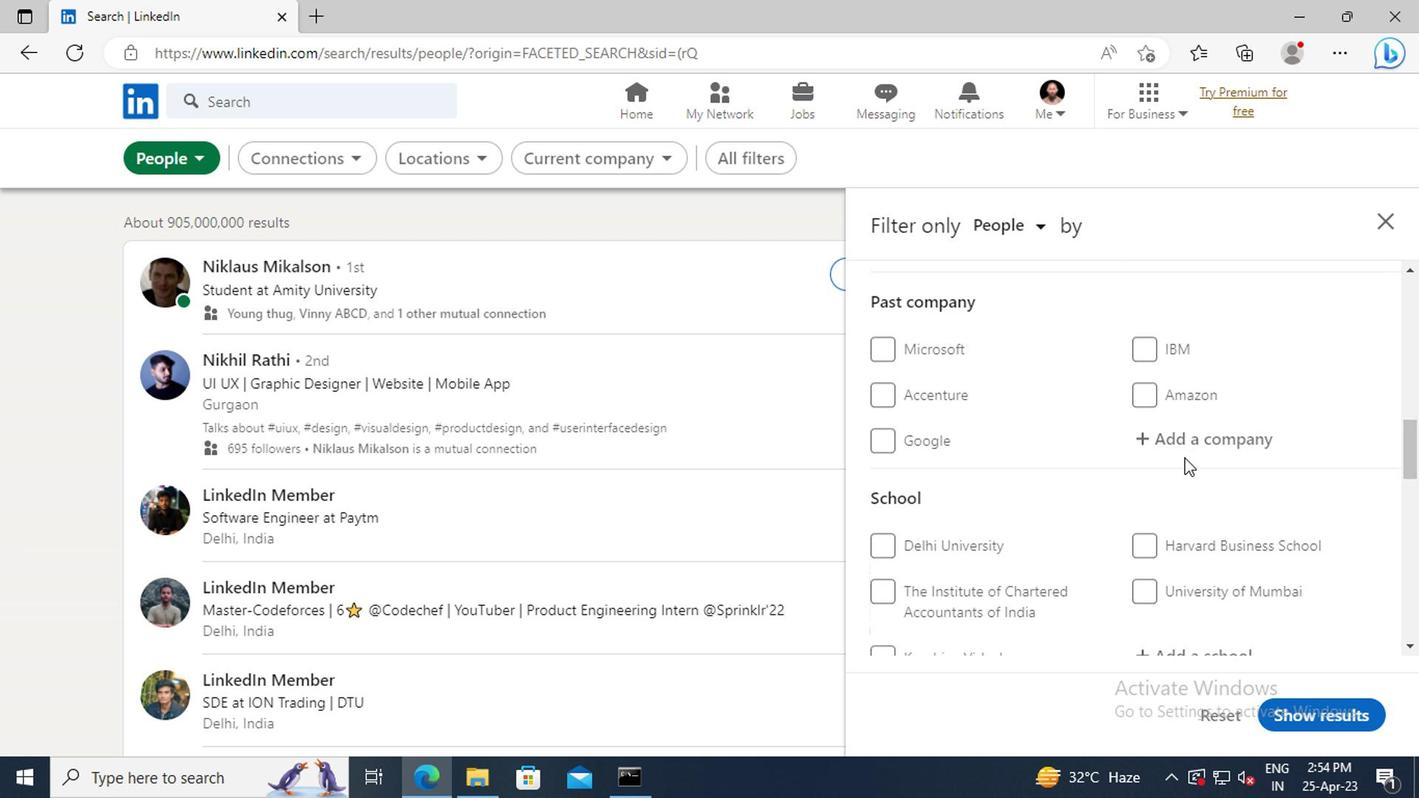 
Action: Mouse scrolled (1181, 451) with delta (0, -1)
Screenshot: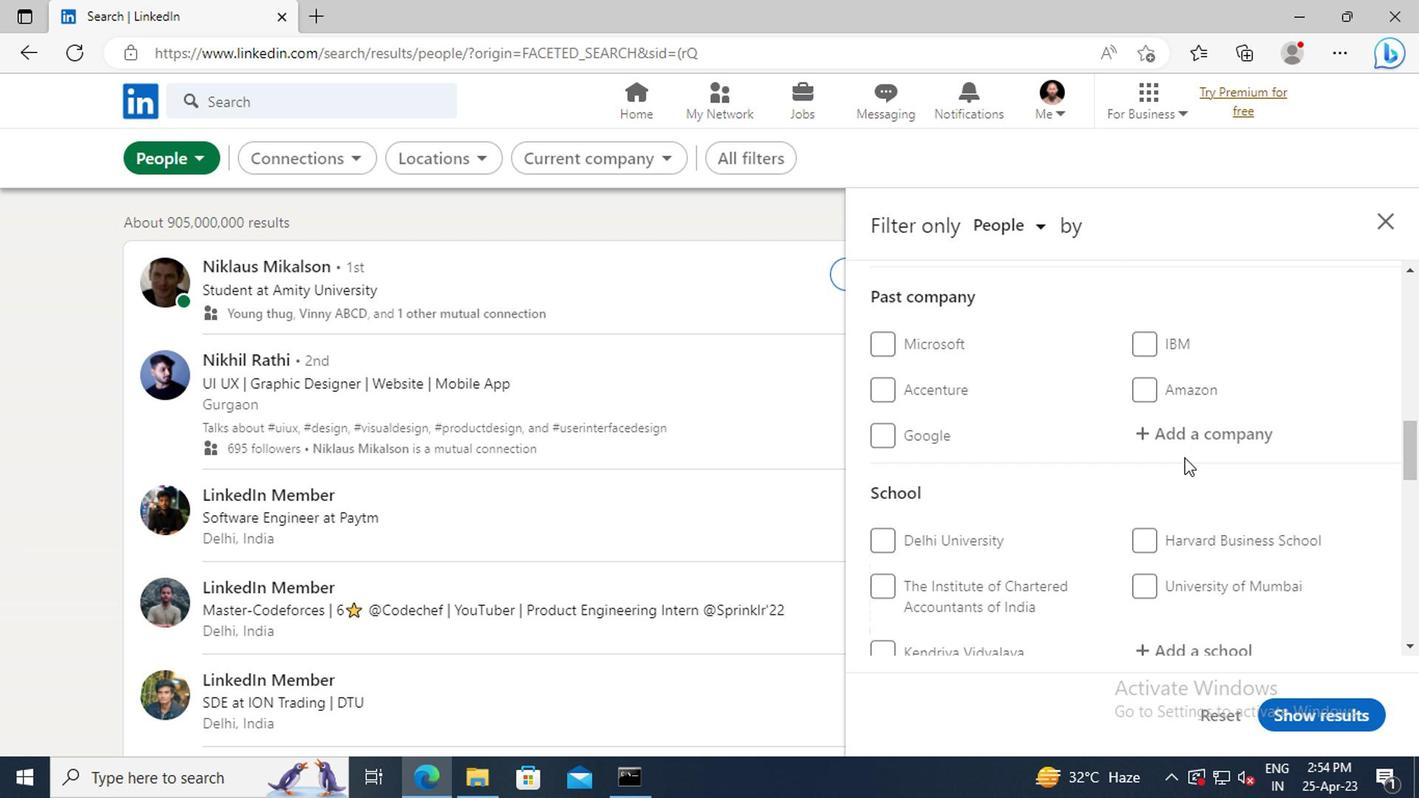 
Action: Mouse scrolled (1181, 451) with delta (0, -1)
Screenshot: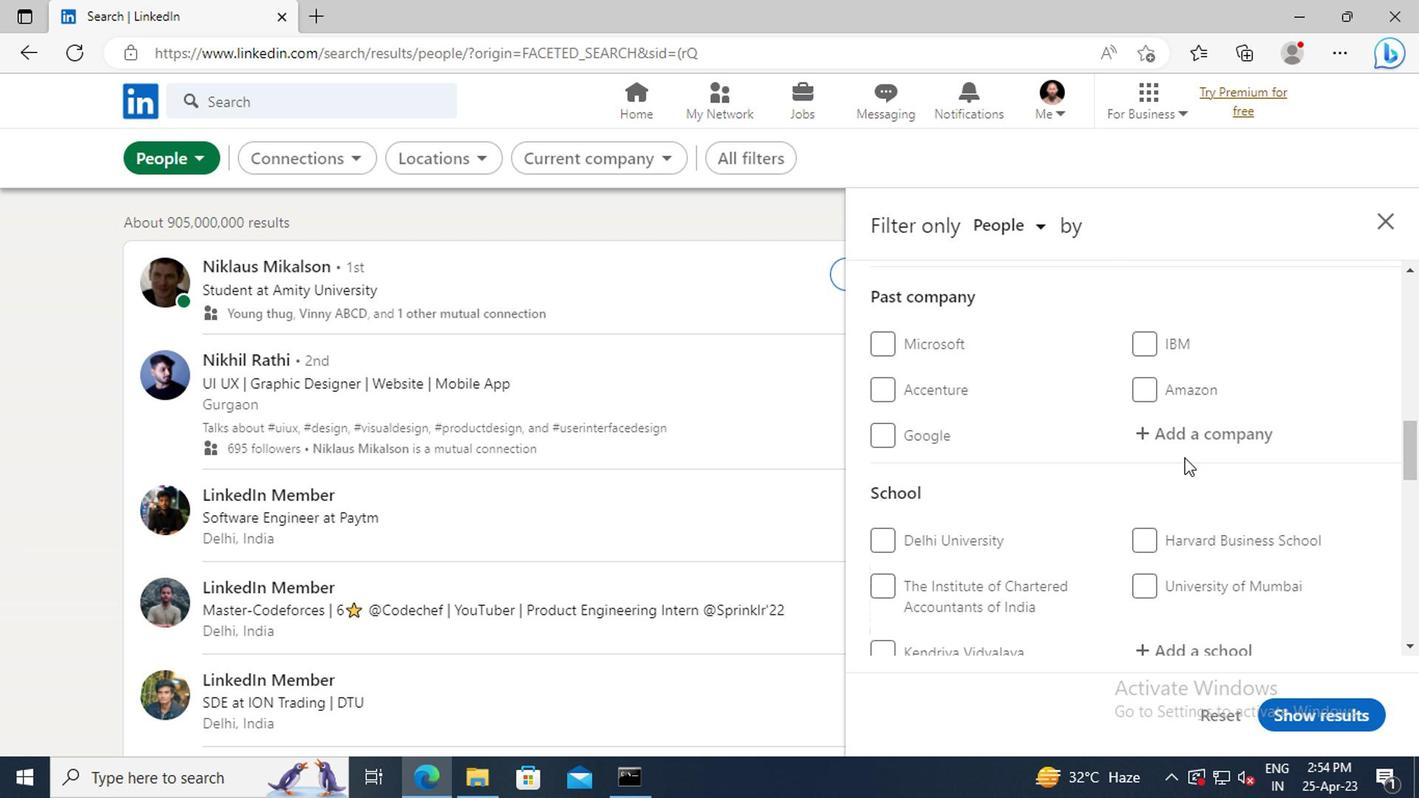 
Action: Mouse scrolled (1181, 451) with delta (0, -1)
Screenshot: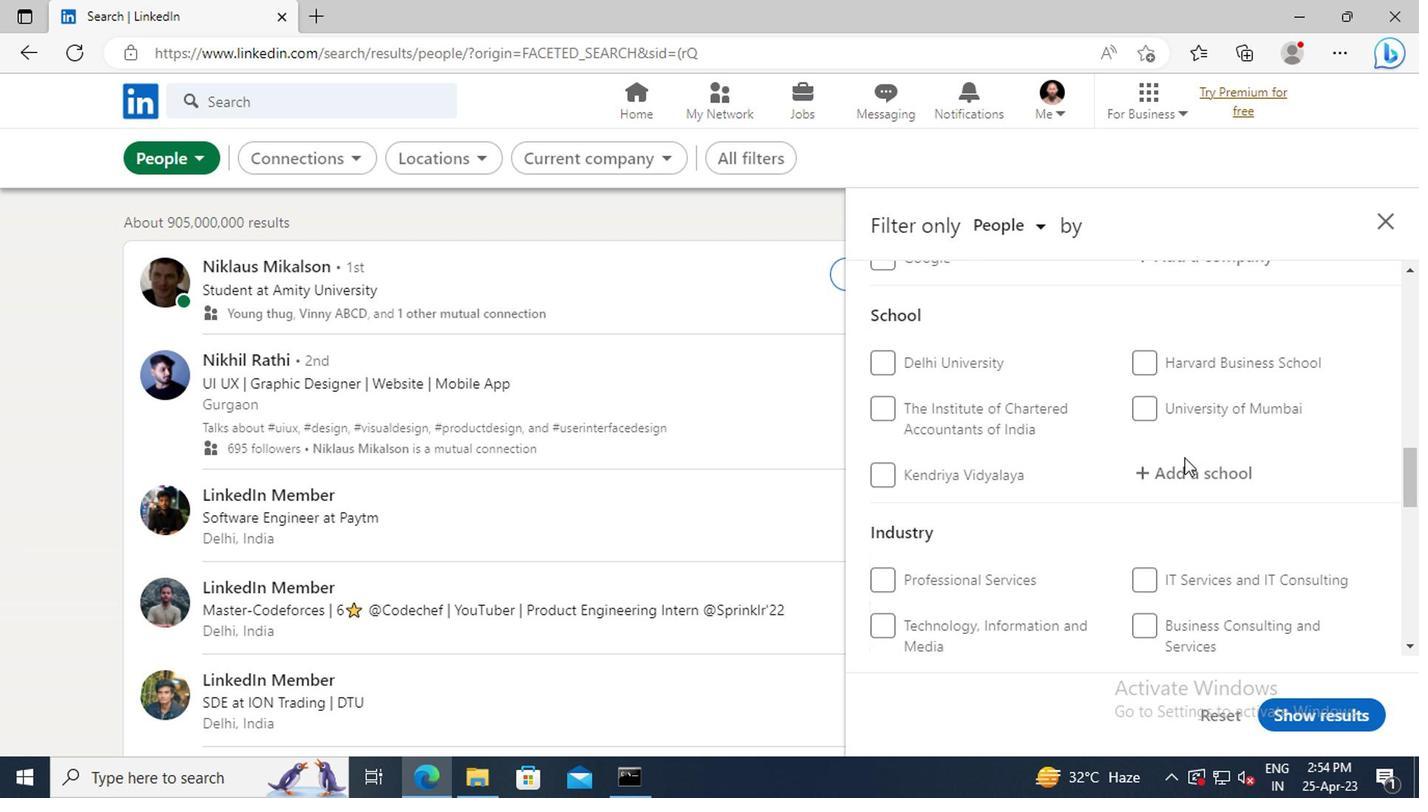 
Action: Mouse scrolled (1181, 451) with delta (0, -1)
Screenshot: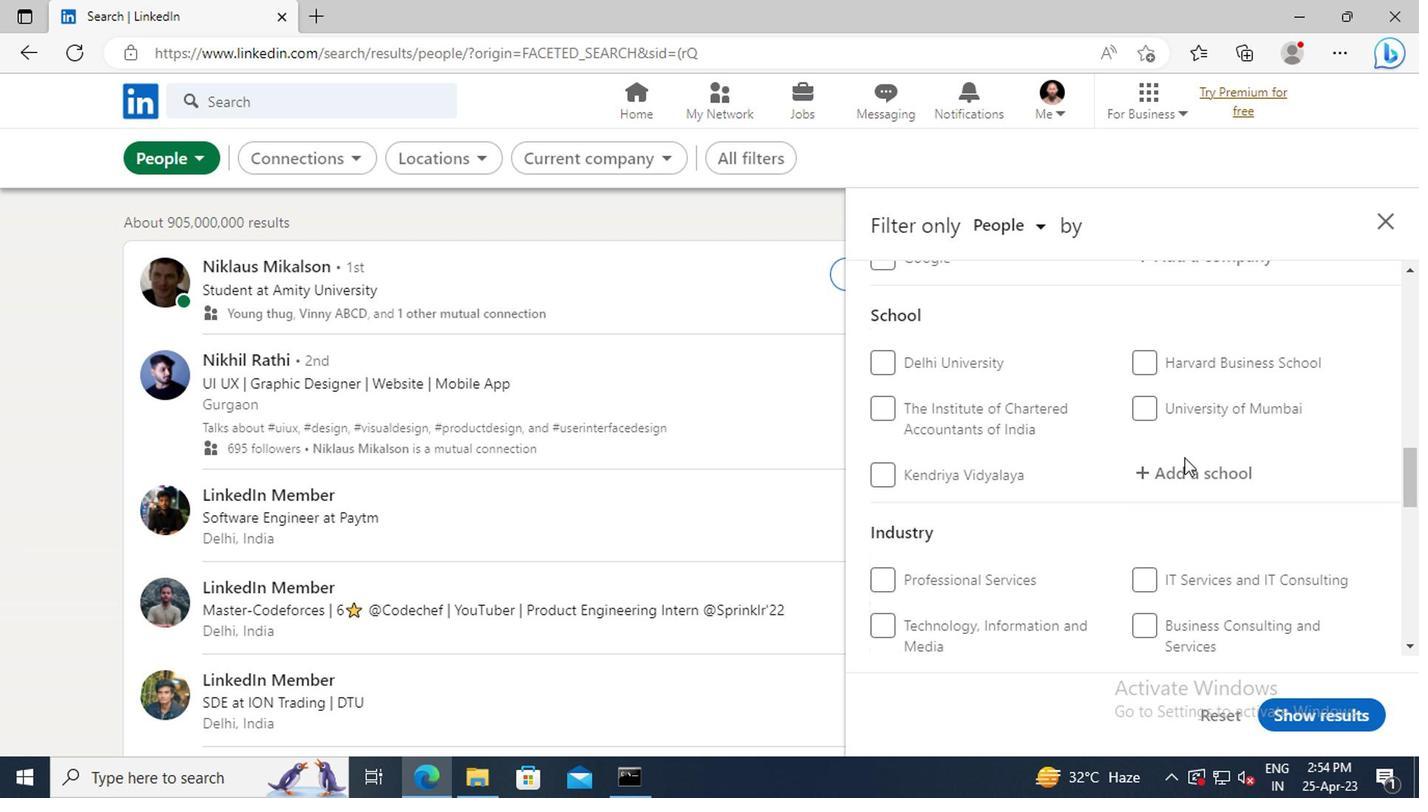 
Action: Mouse scrolled (1181, 451) with delta (0, -1)
Screenshot: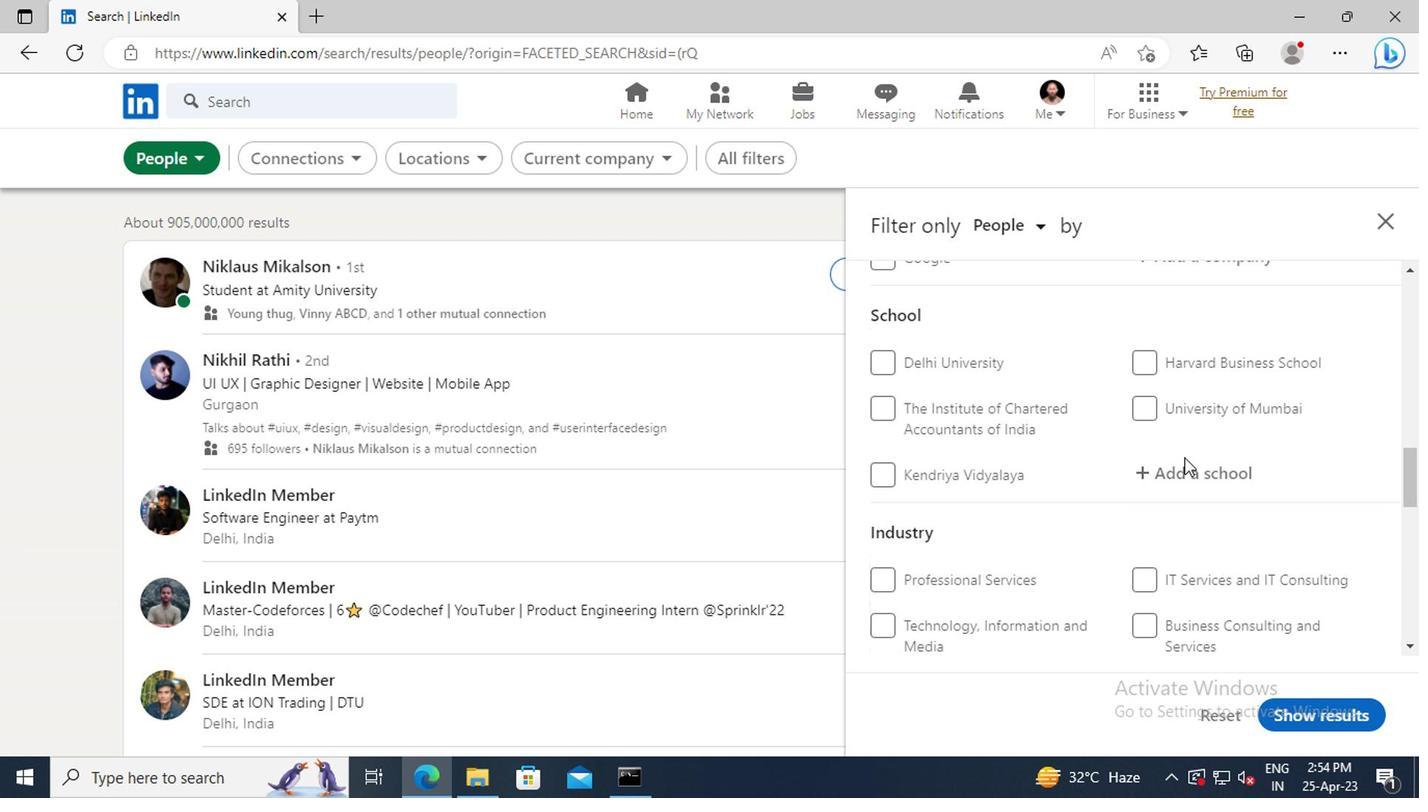 
Action: Mouse scrolled (1181, 451) with delta (0, -1)
Screenshot: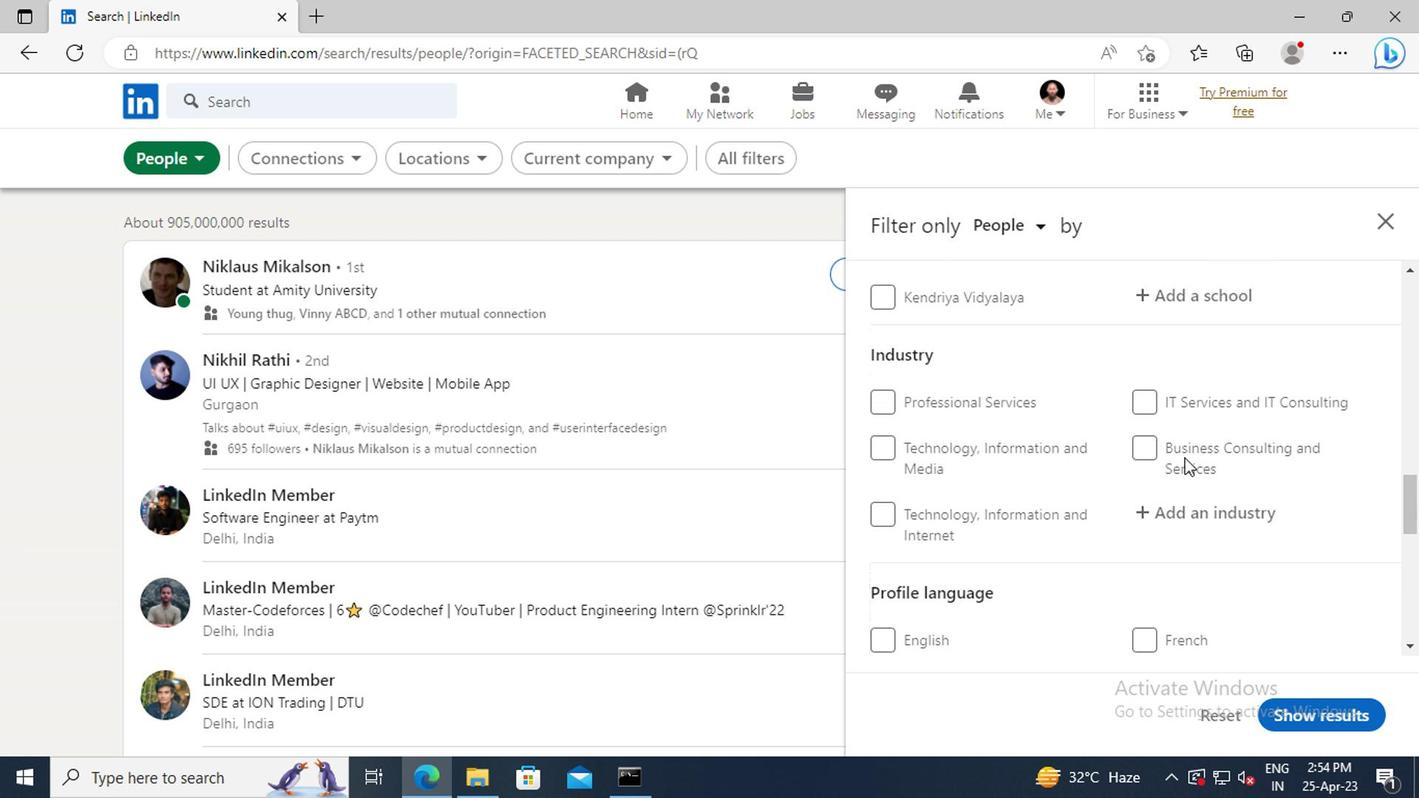 
Action: Mouse scrolled (1181, 451) with delta (0, -1)
Screenshot: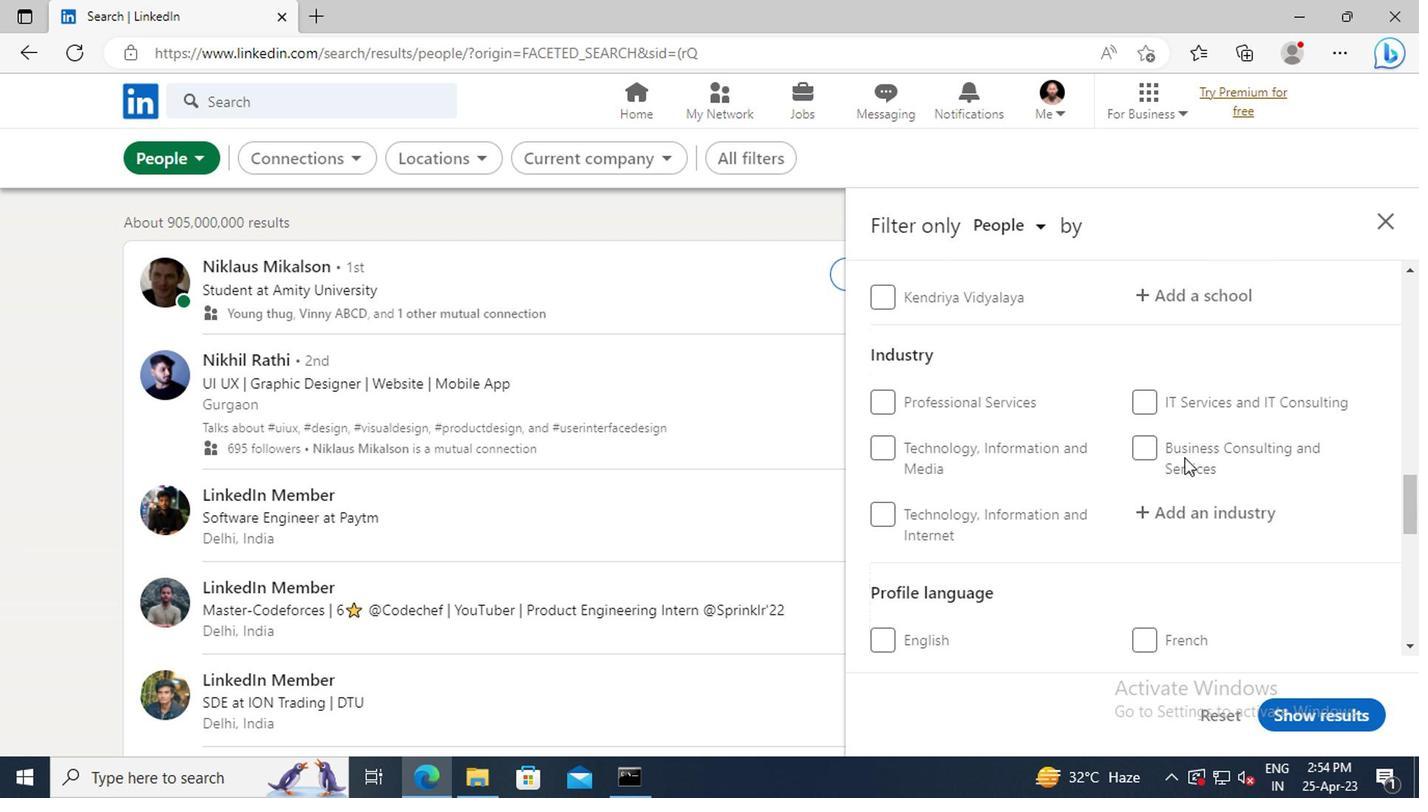 
Action: Mouse scrolled (1181, 451) with delta (0, -1)
Screenshot: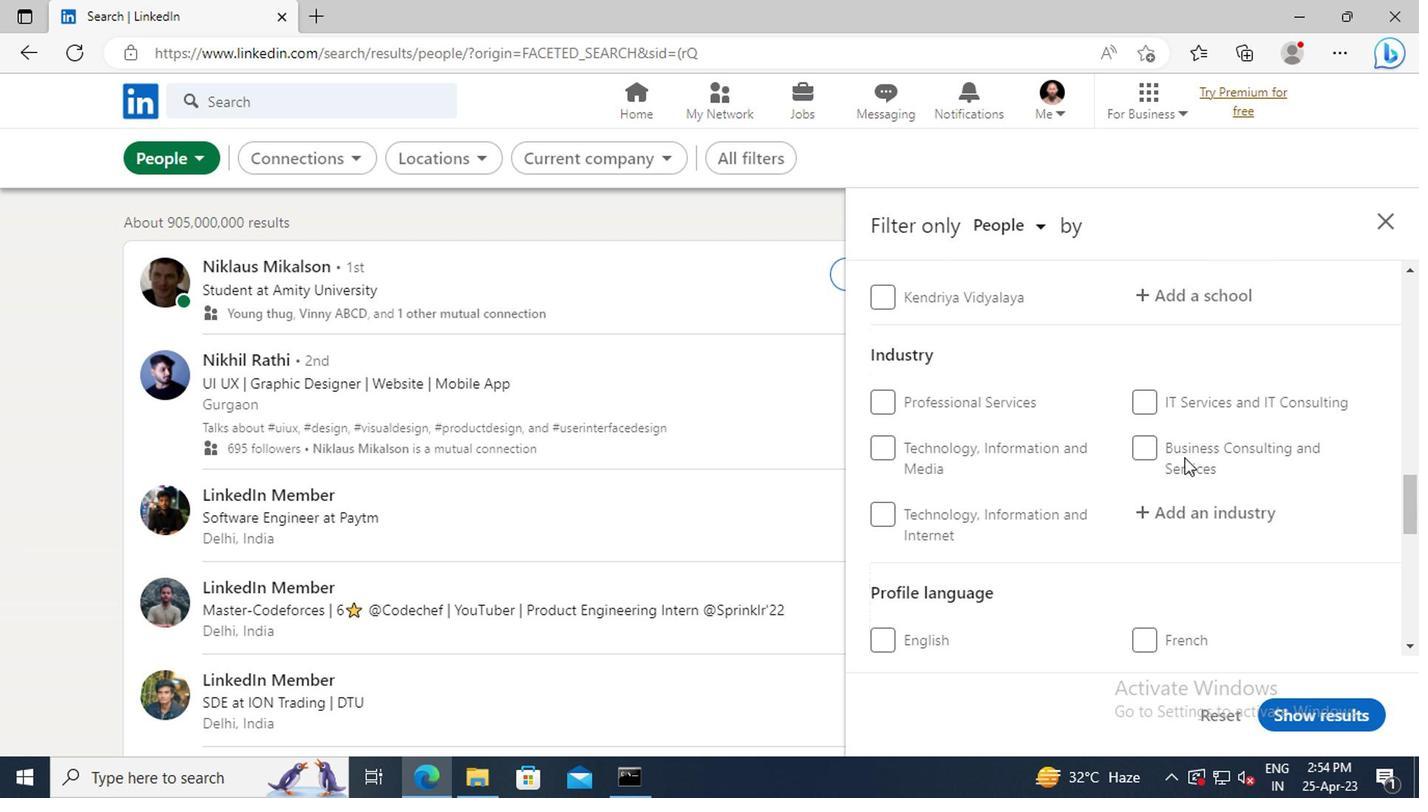 
Action: Mouse moved to (1145, 508)
Screenshot: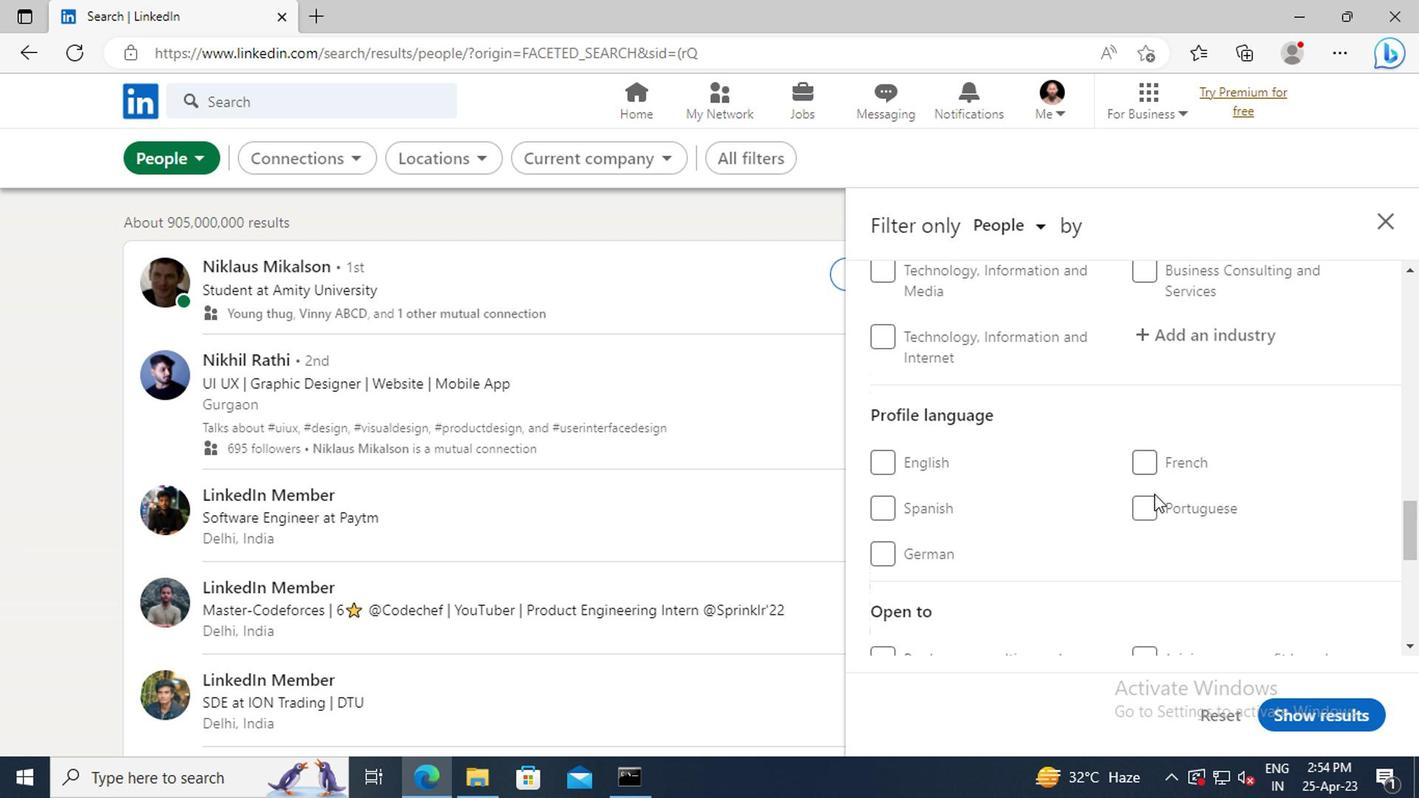 
Action: Mouse pressed left at (1145, 508)
Screenshot: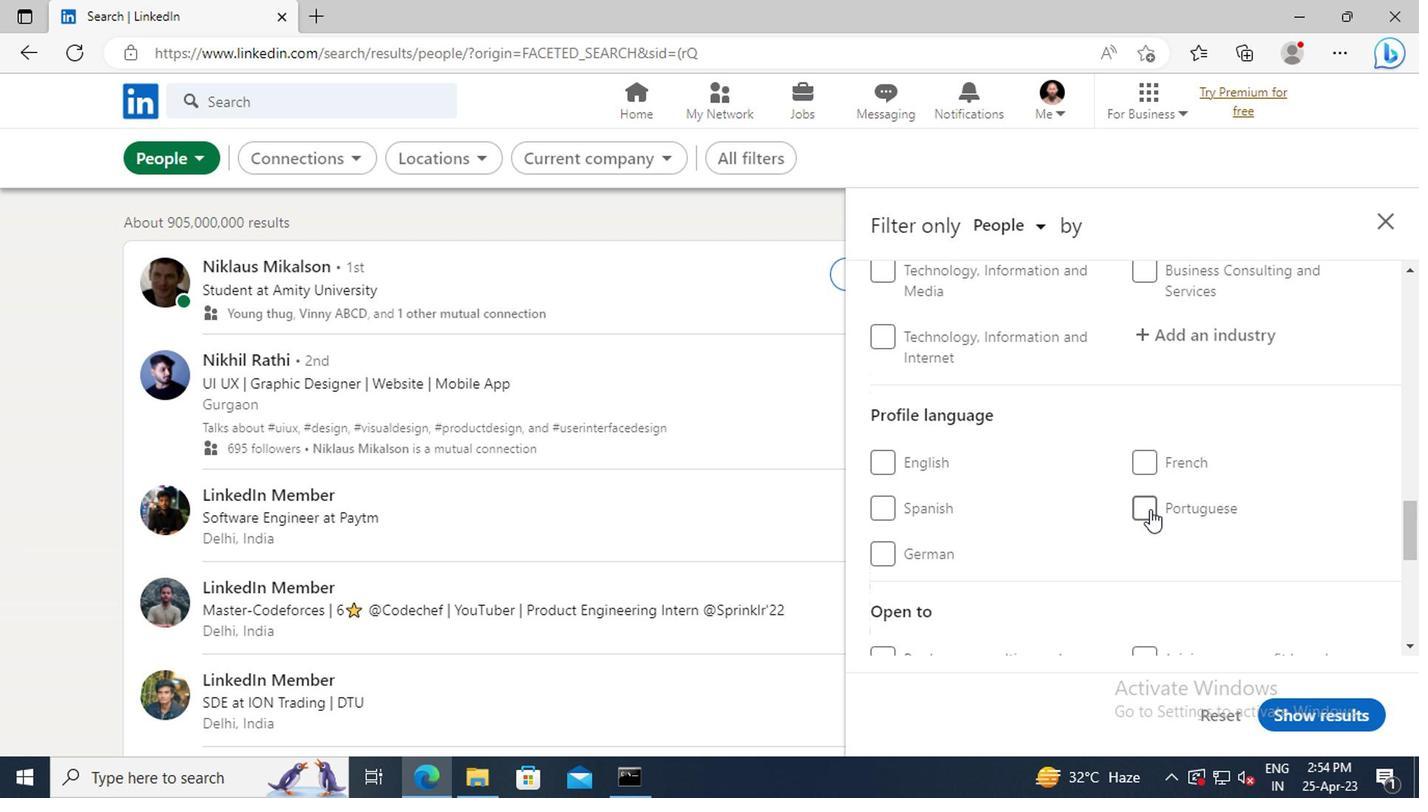 
Action: Mouse moved to (1209, 508)
Screenshot: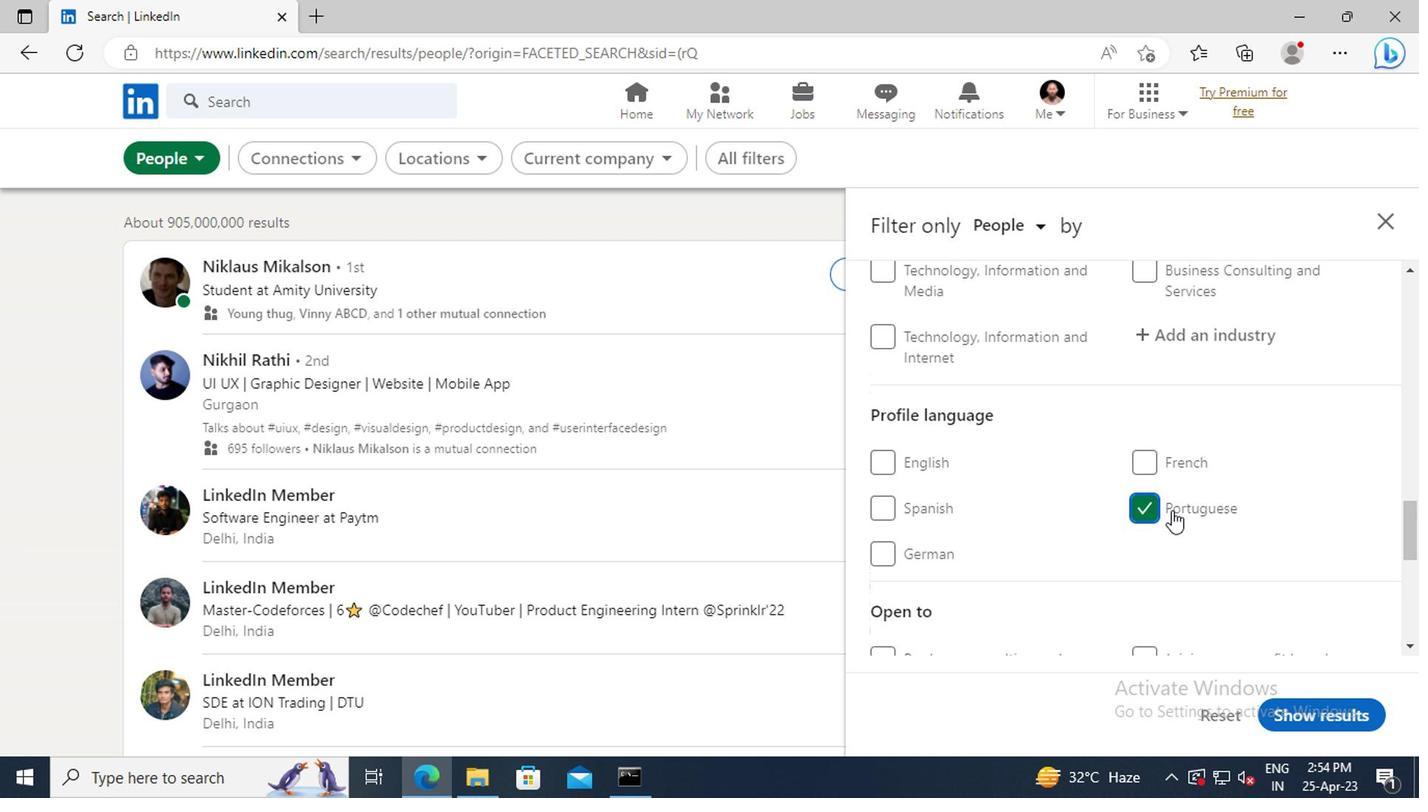 
Action: Mouse scrolled (1209, 508) with delta (0, 0)
Screenshot: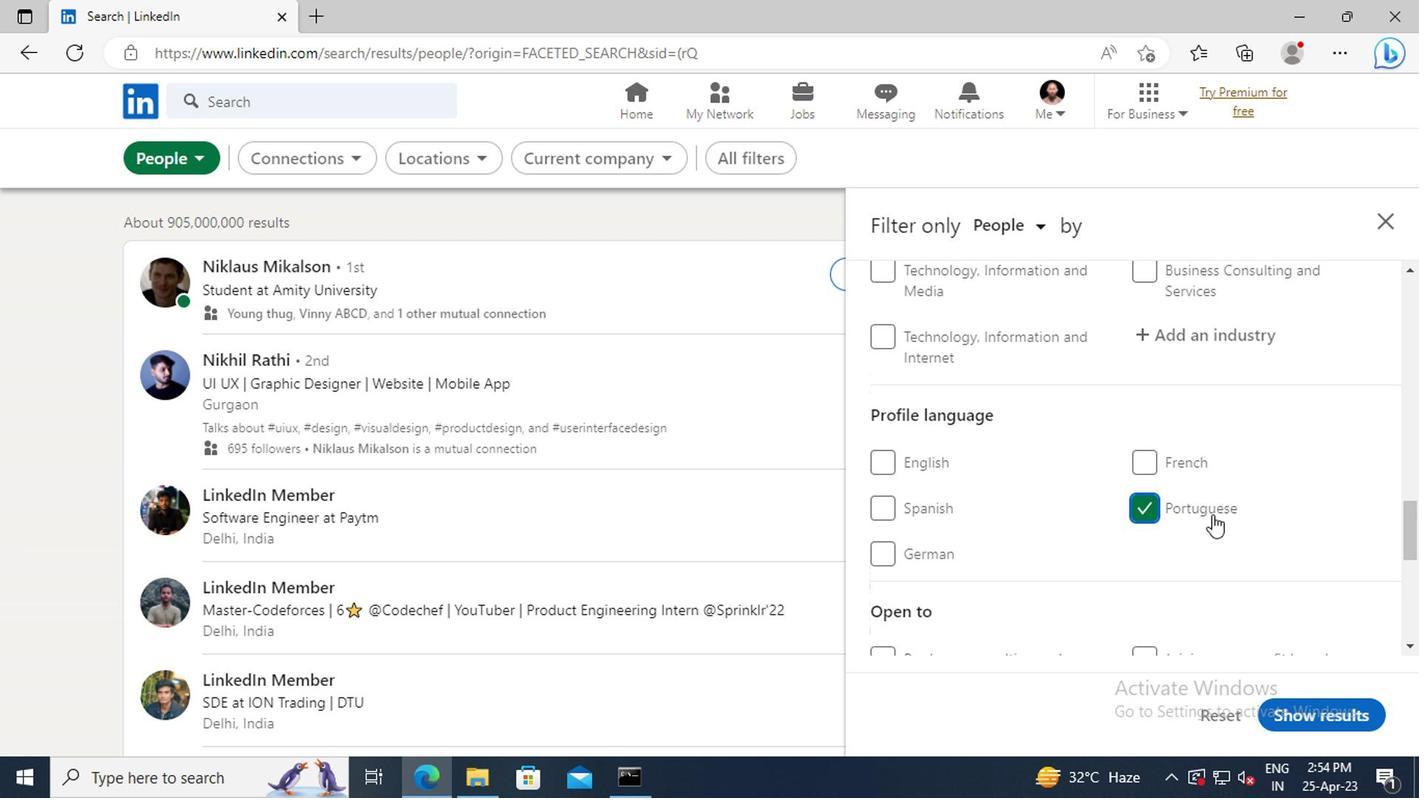 
Action: Mouse scrolled (1209, 508) with delta (0, 0)
Screenshot: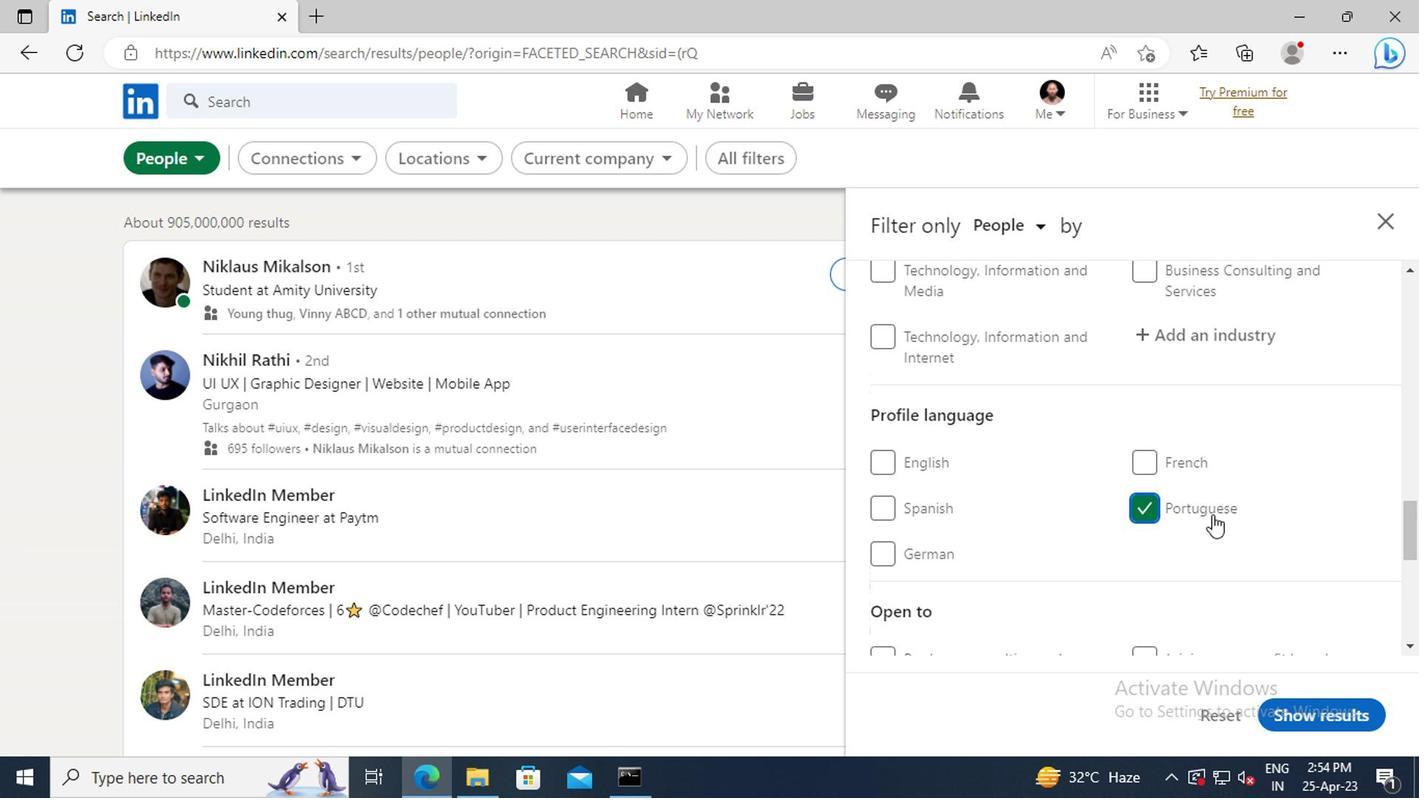 
Action: Mouse scrolled (1209, 508) with delta (0, 0)
Screenshot: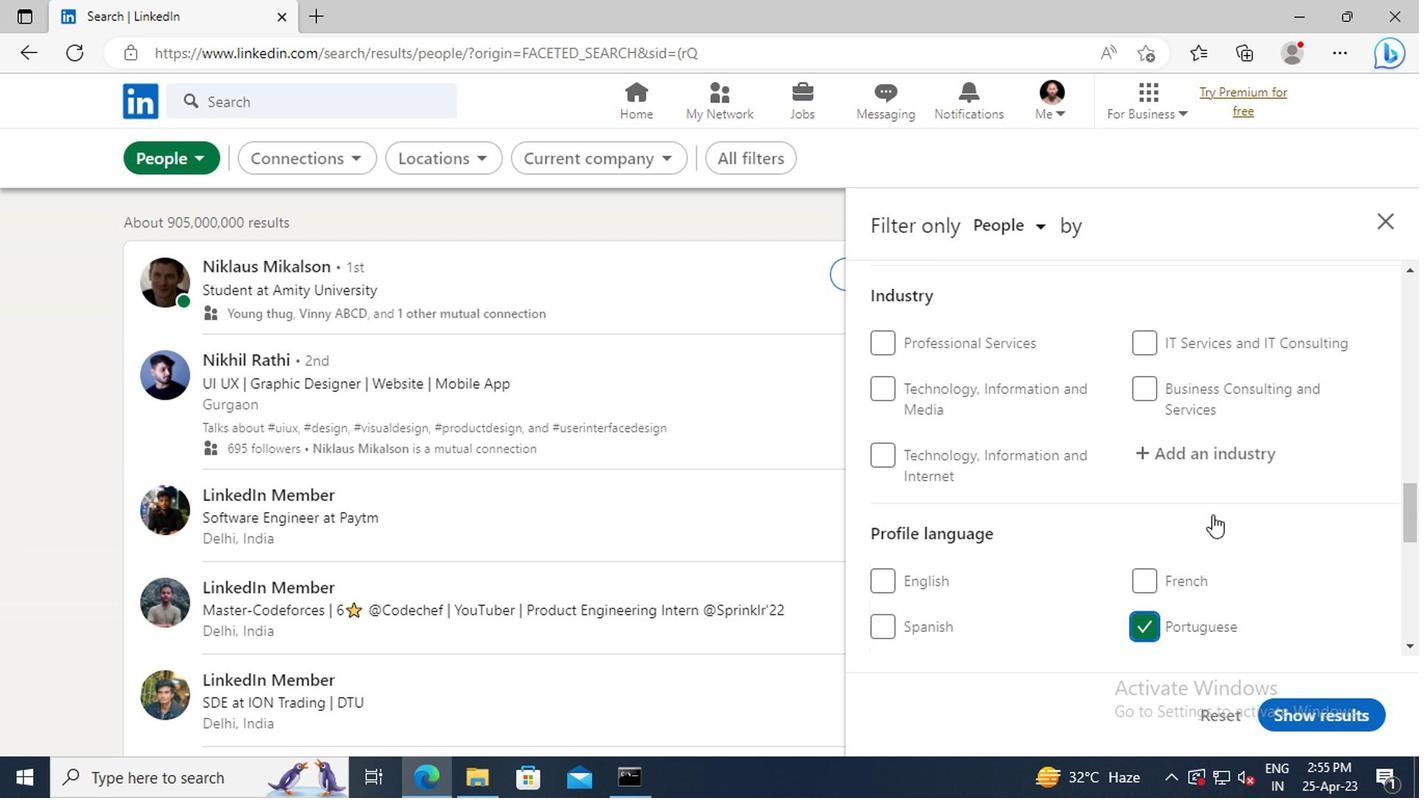 
Action: Mouse scrolled (1209, 508) with delta (0, 0)
Screenshot: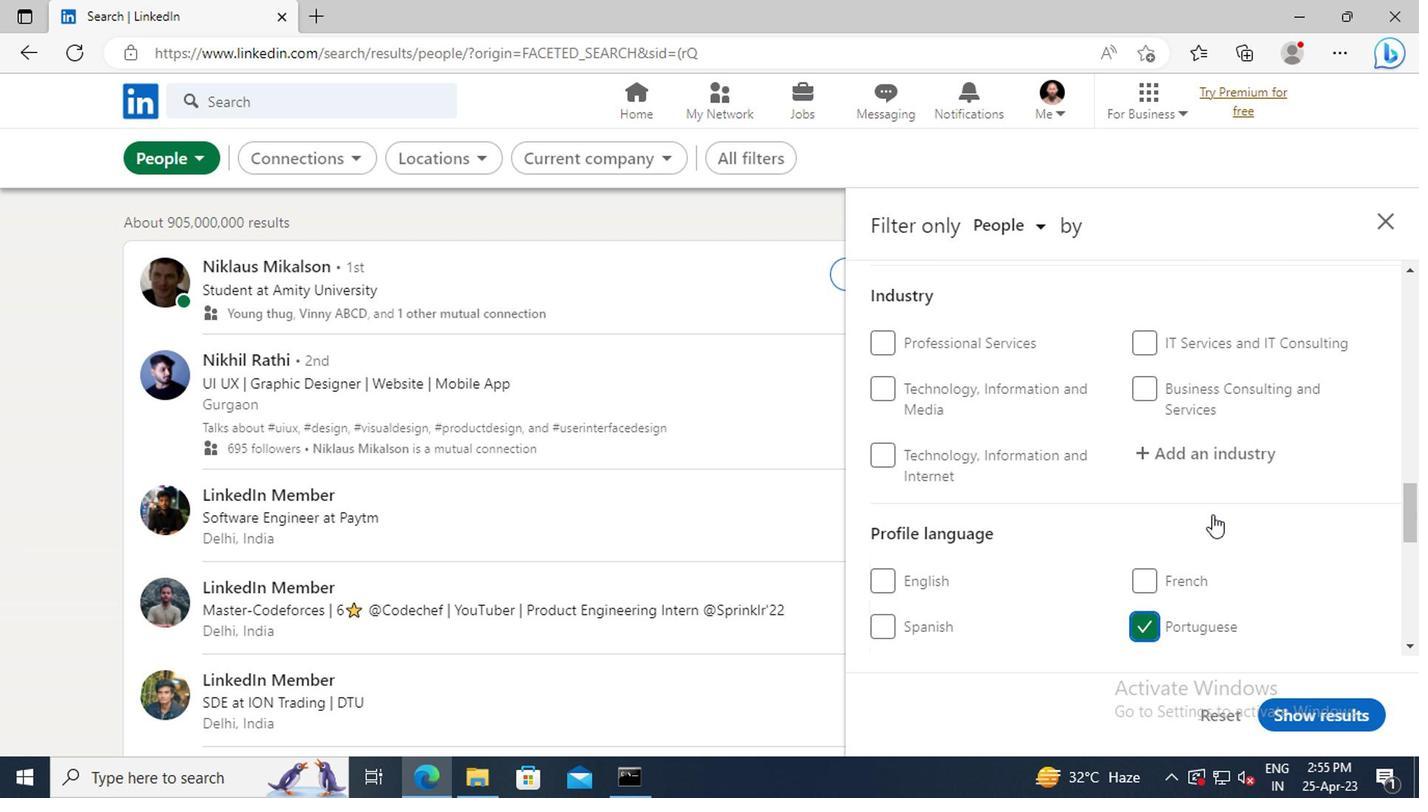 
Action: Mouse scrolled (1209, 508) with delta (0, 0)
Screenshot: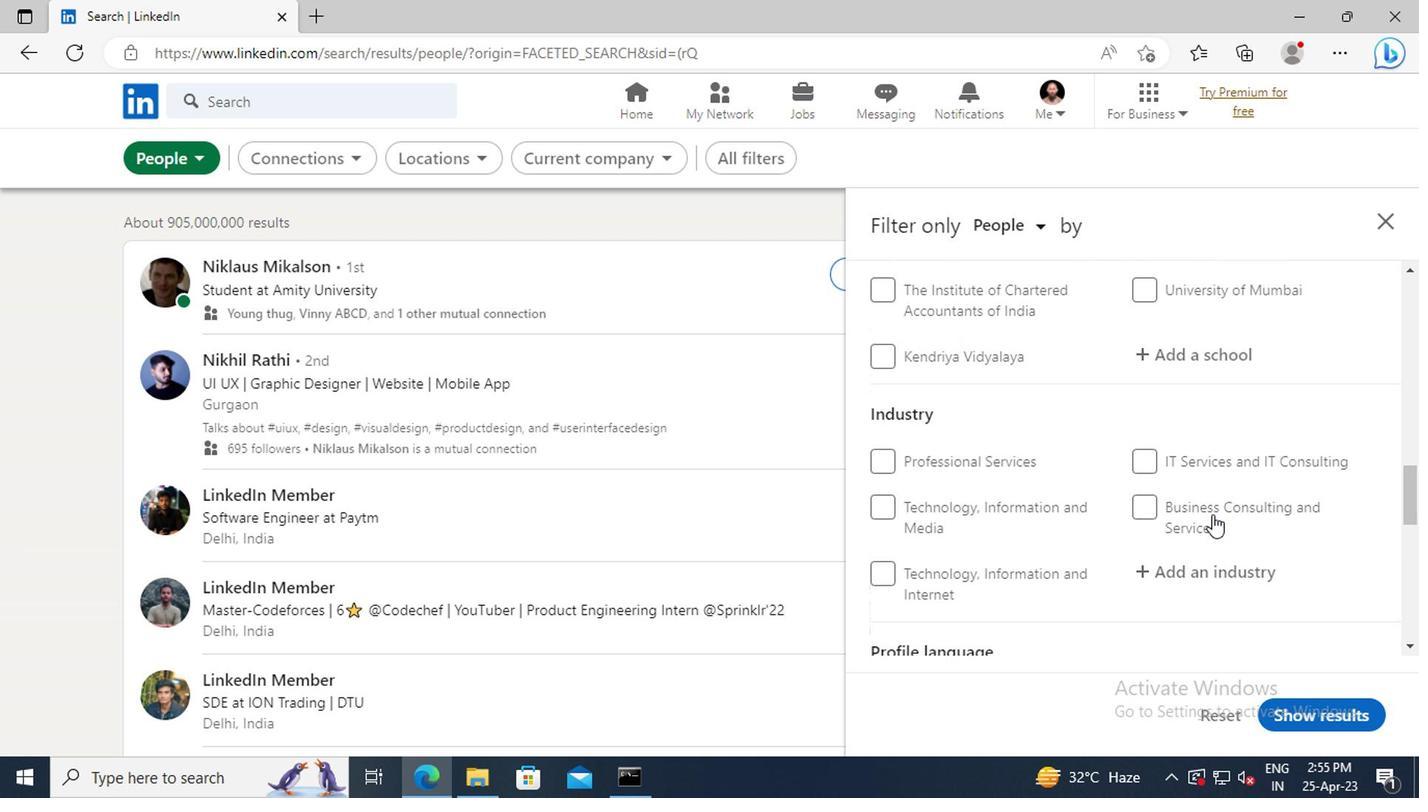 
Action: Mouse scrolled (1209, 508) with delta (0, 0)
Screenshot: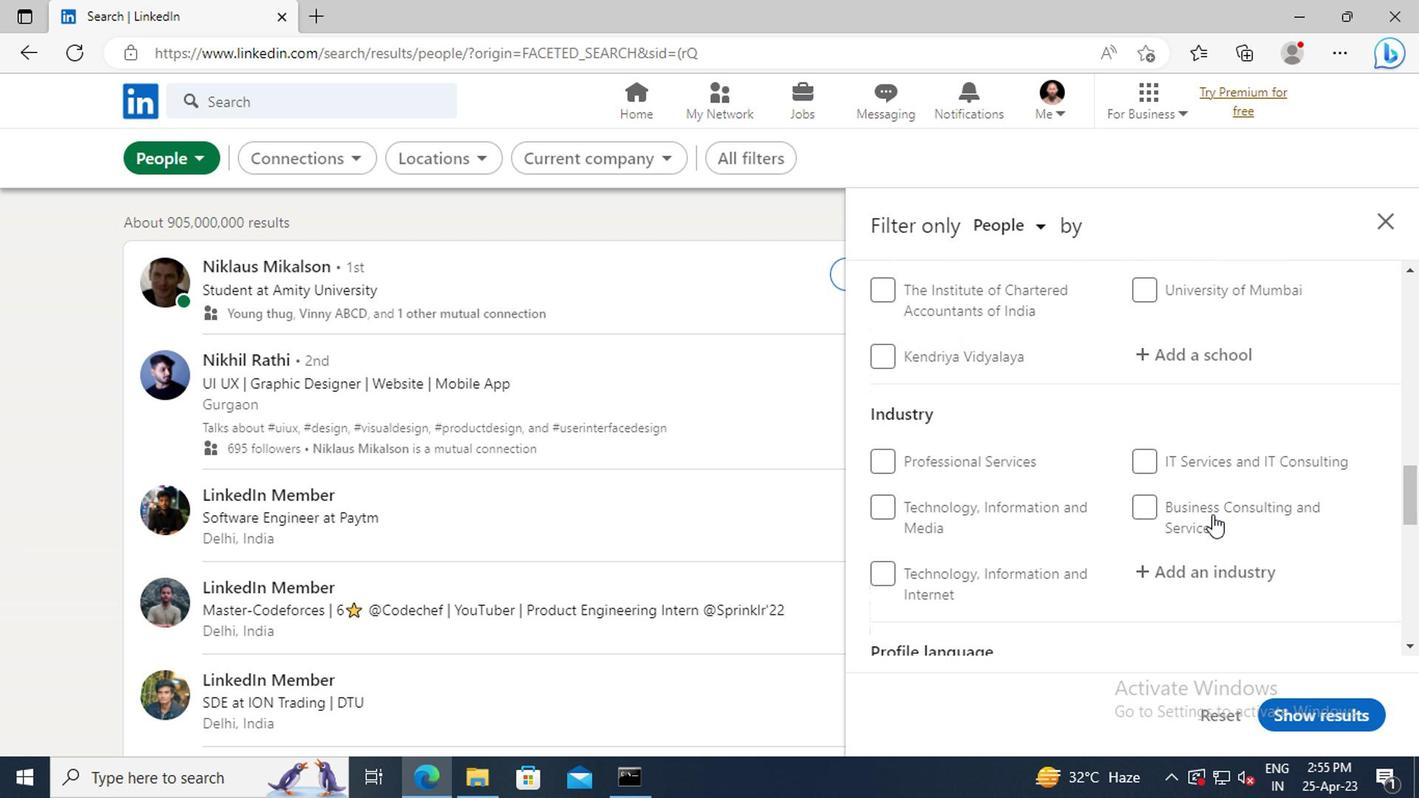 
Action: Mouse scrolled (1209, 508) with delta (0, 0)
Screenshot: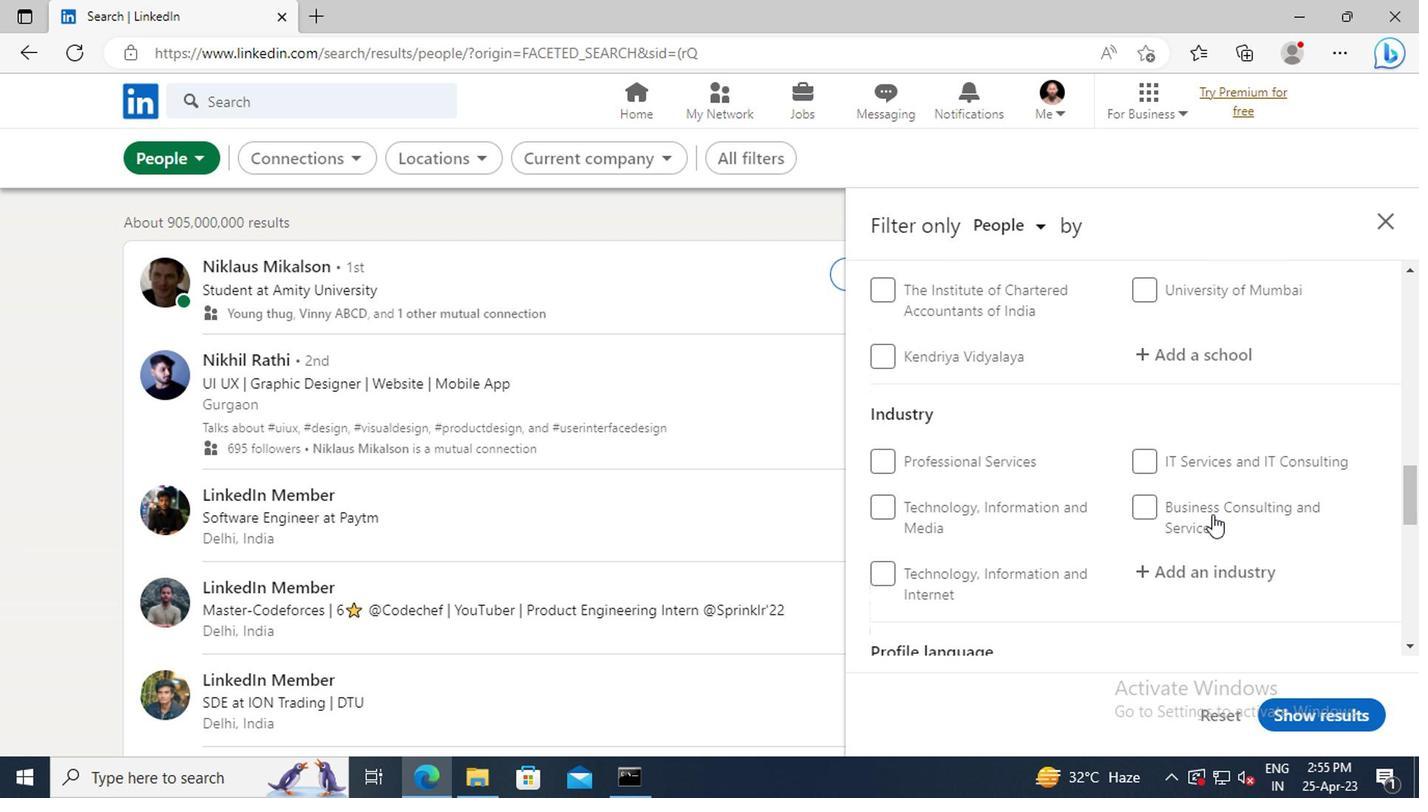 
Action: Mouse scrolled (1209, 508) with delta (0, 0)
Screenshot: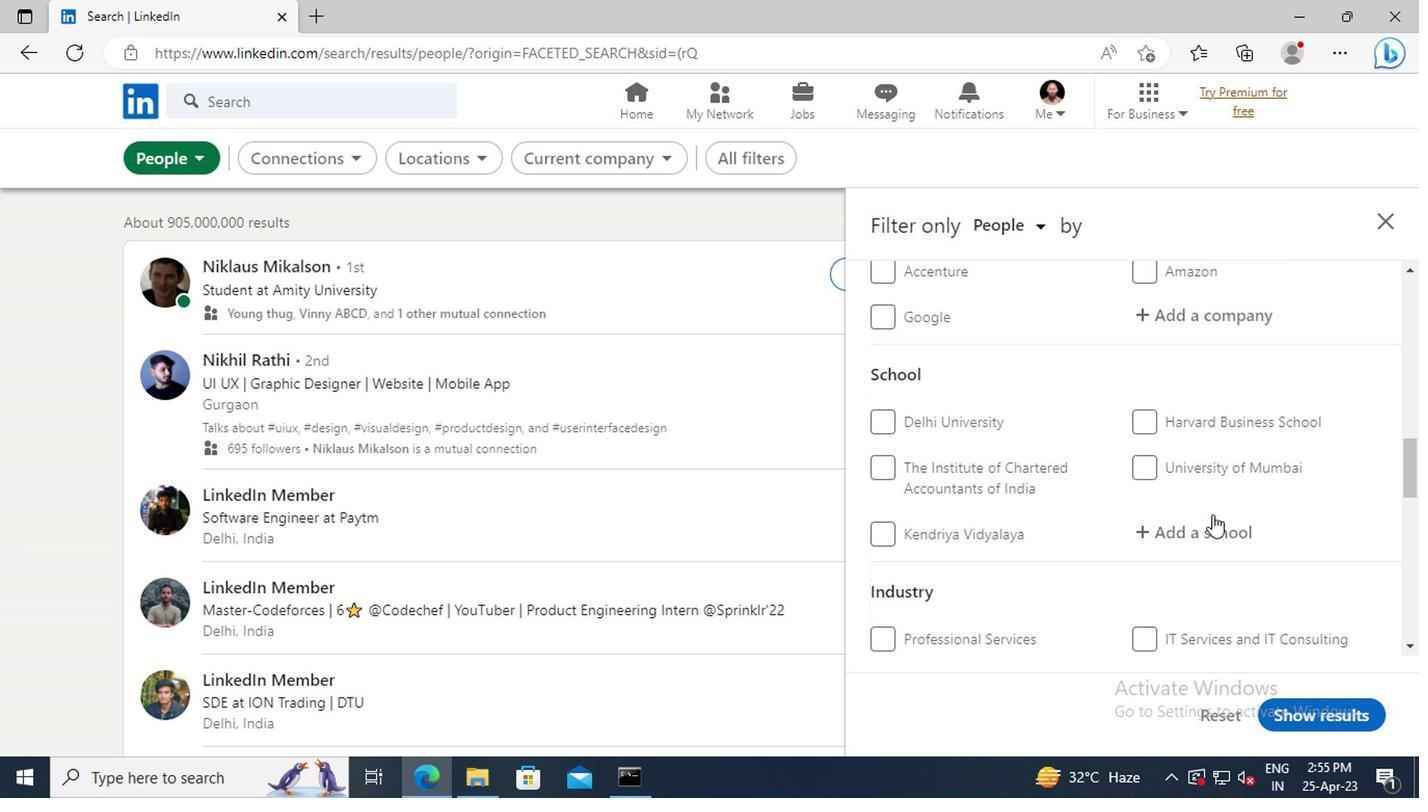 
Action: Mouse scrolled (1209, 508) with delta (0, 0)
Screenshot: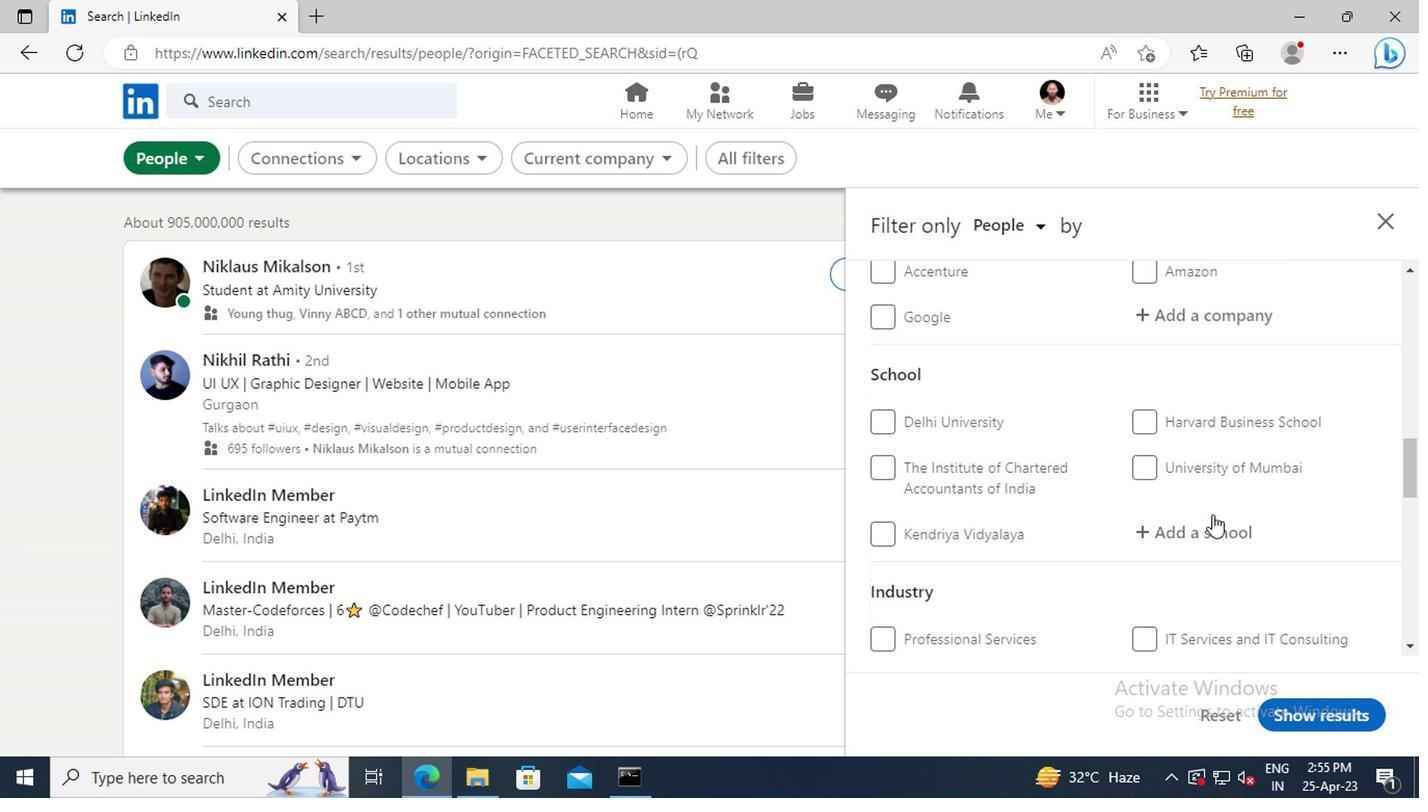 
Action: Mouse scrolled (1209, 508) with delta (0, 0)
Screenshot: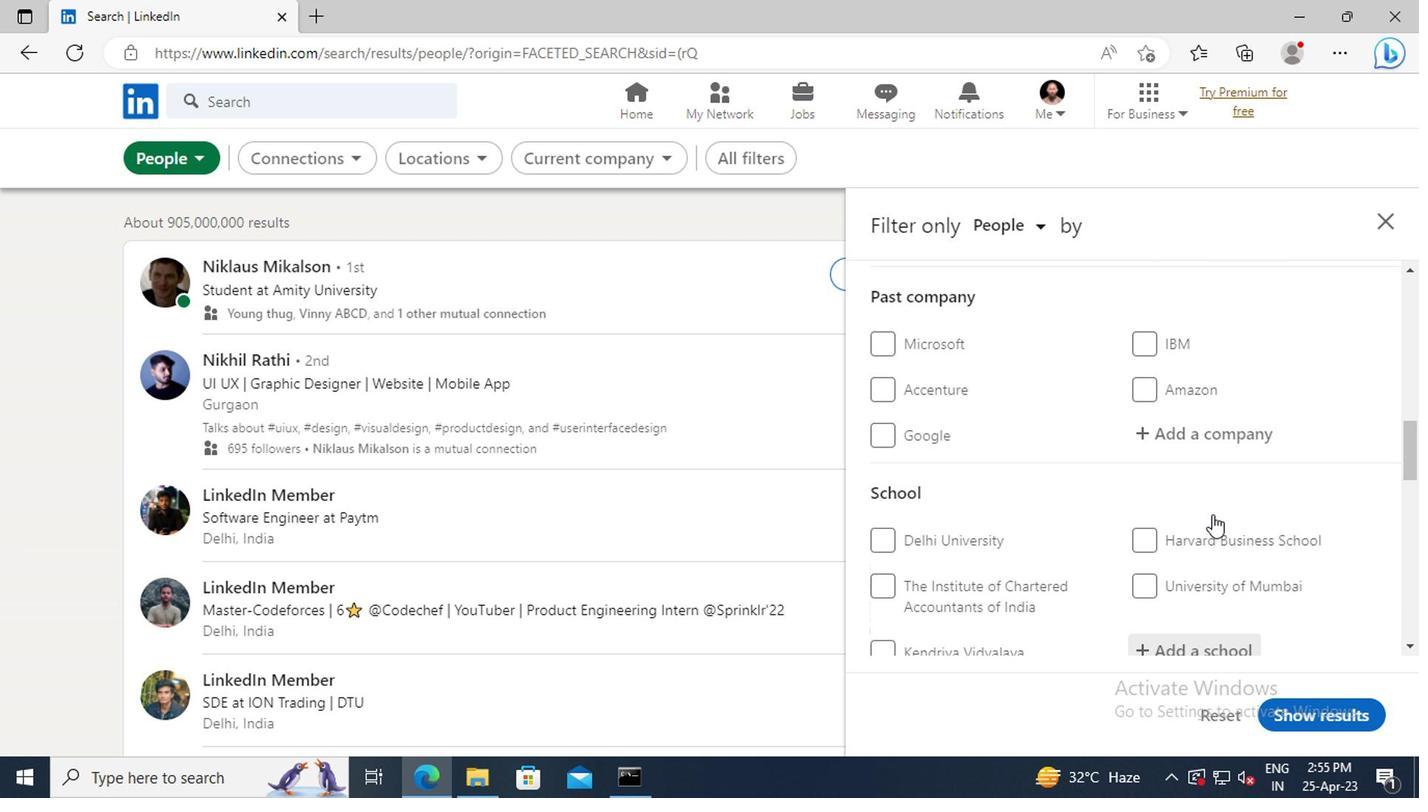 
Action: Mouse scrolled (1209, 508) with delta (0, 0)
Screenshot: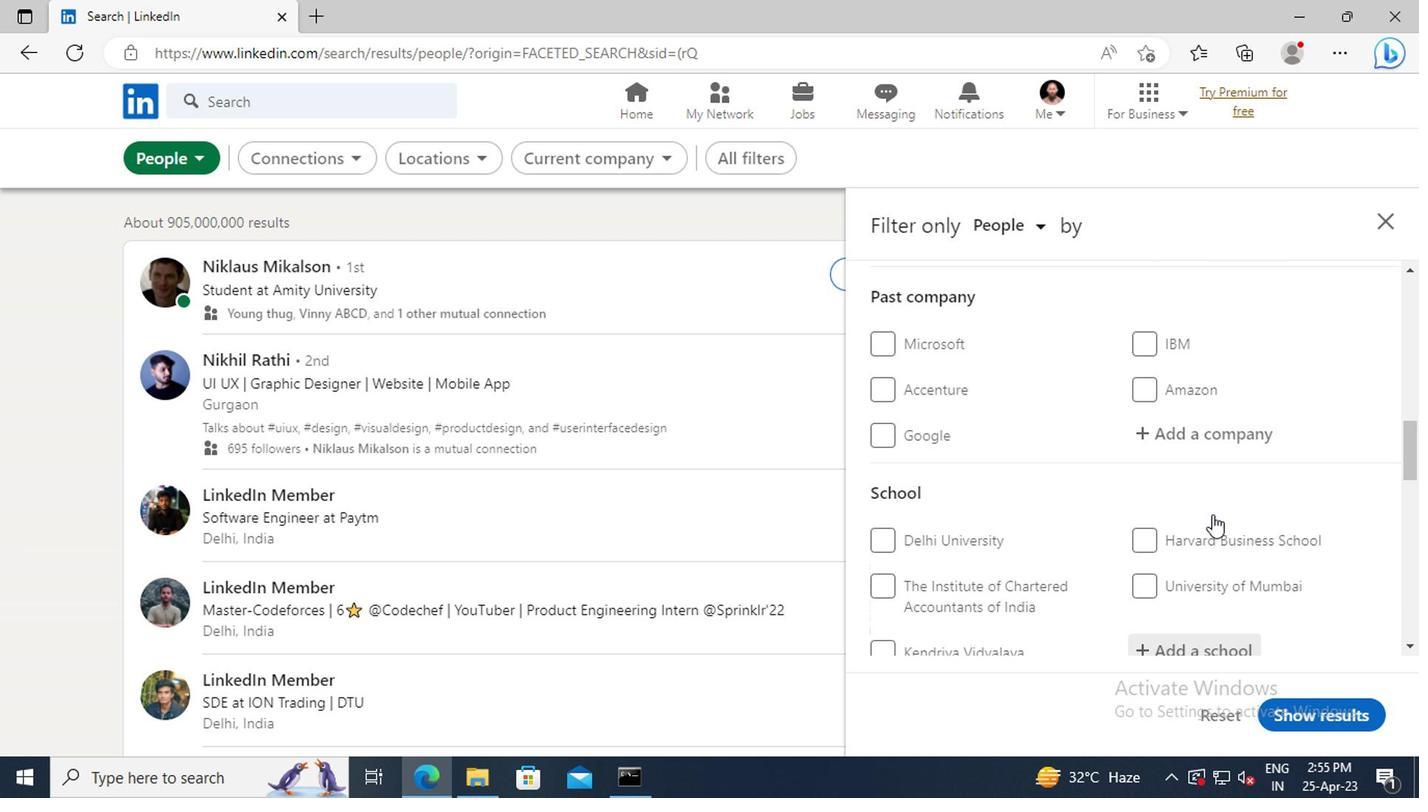 
Action: Mouse scrolled (1209, 508) with delta (0, 0)
Screenshot: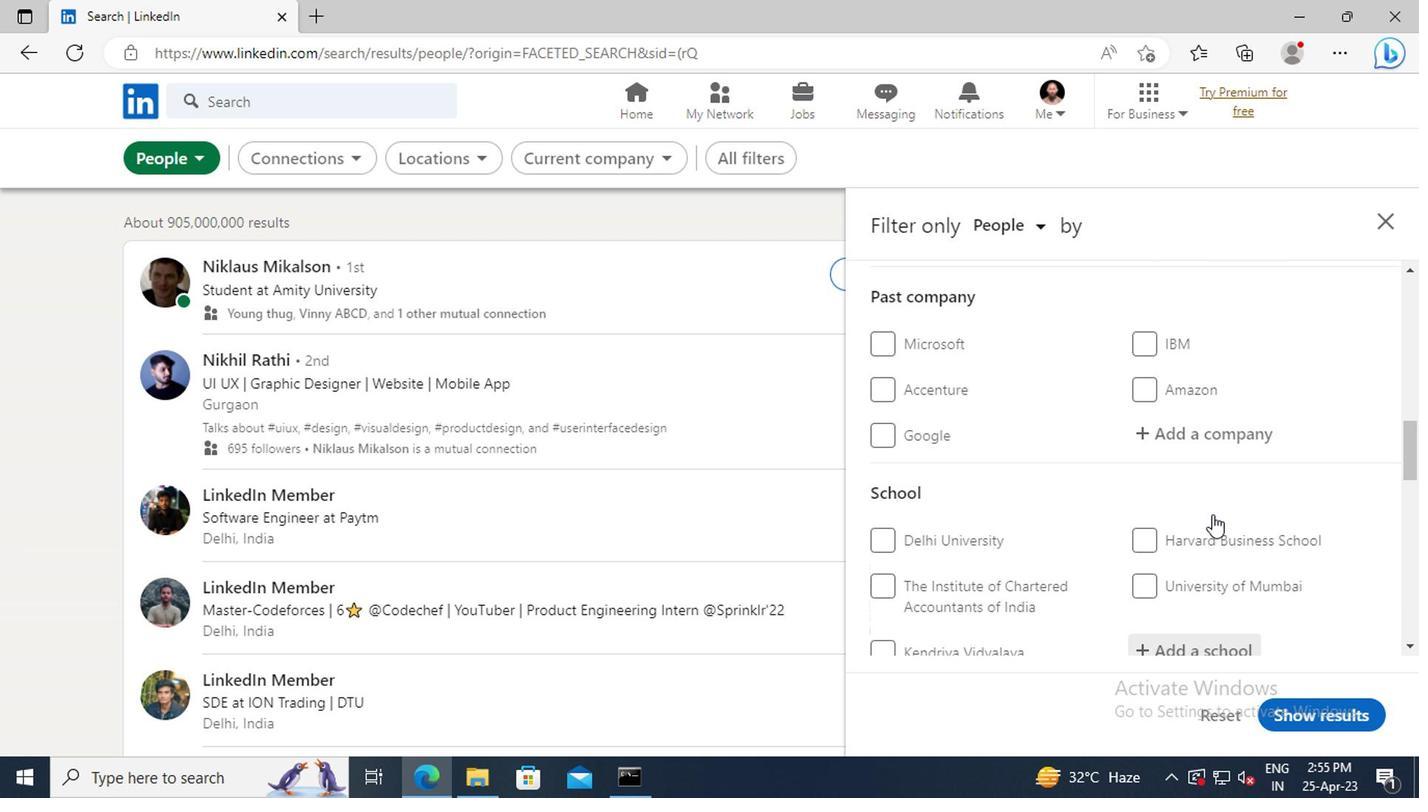 
Action: Mouse moved to (1188, 414)
Screenshot: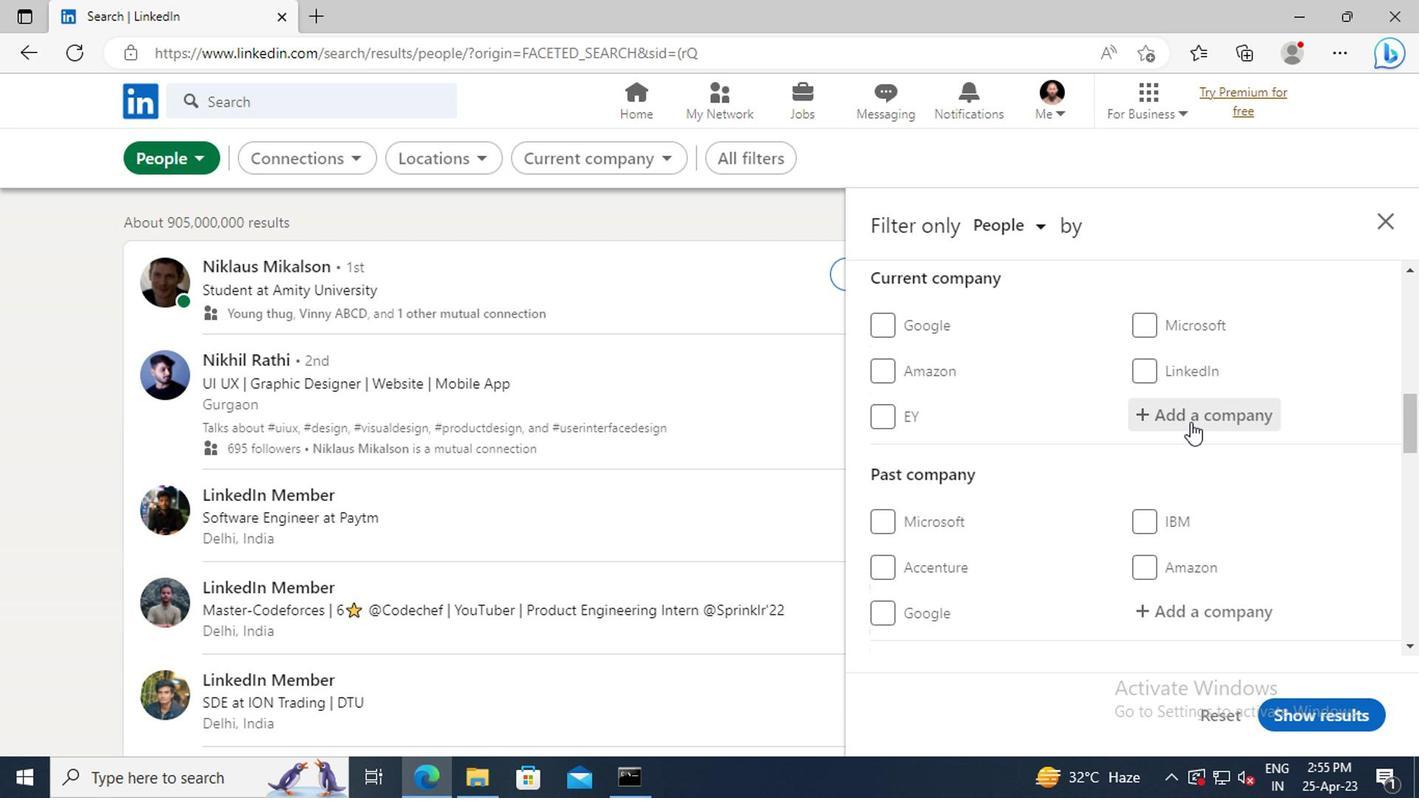 
Action: Mouse pressed left at (1188, 414)
Screenshot: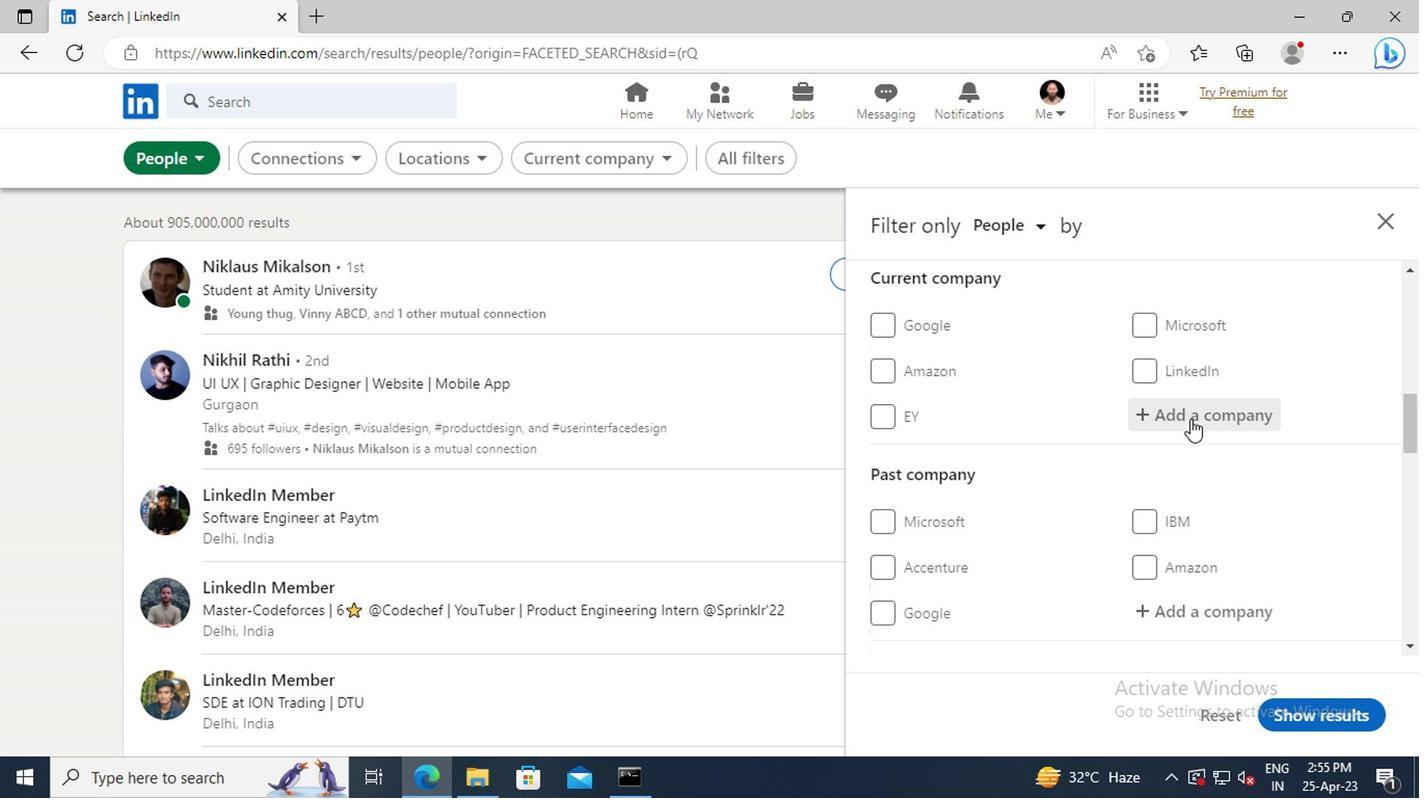 
Action: Key pressed <Key.shift>PW<Key.shift>C<Key.space><Key.shift_r>ACCELERATION<Key.space><Key.shift>CENTERS
Screenshot: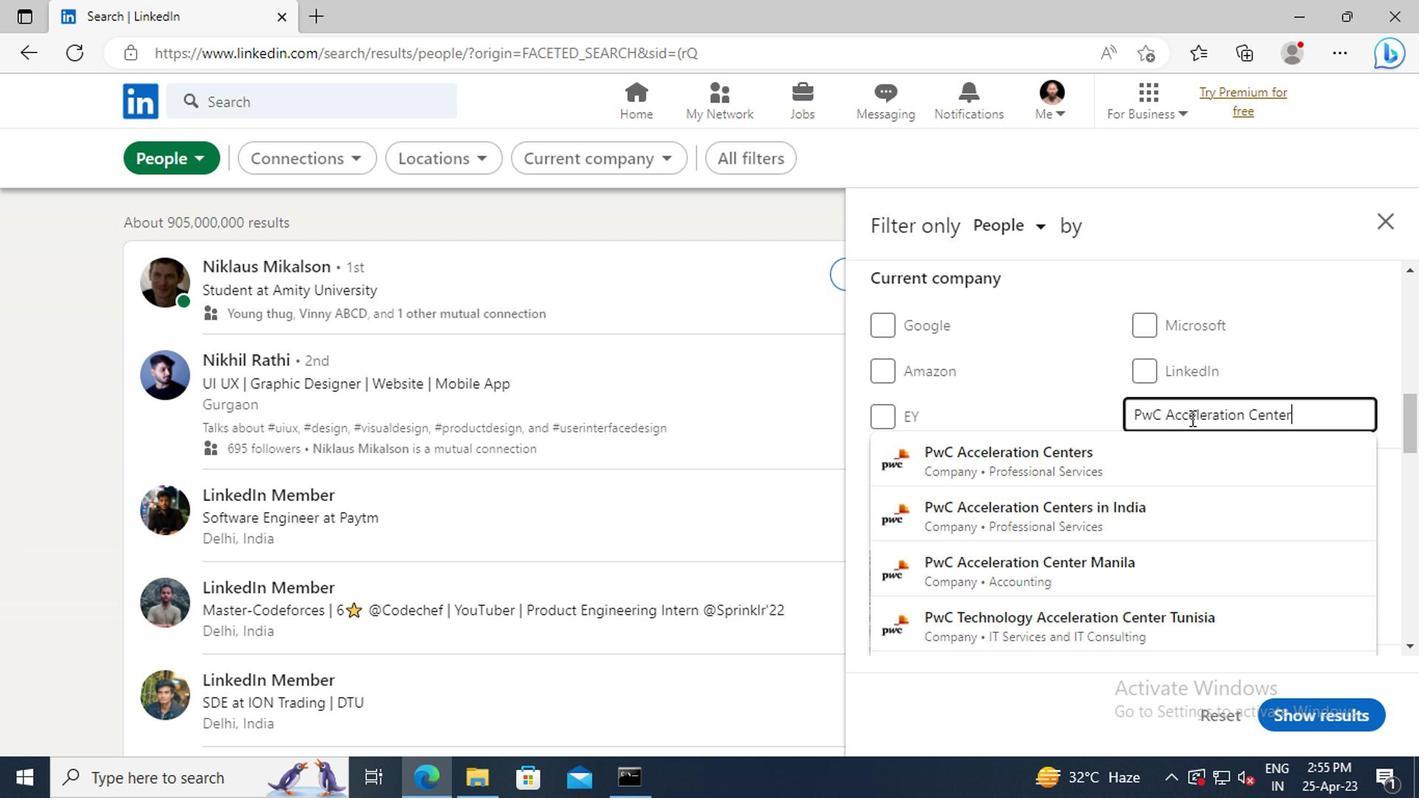 
Action: Mouse moved to (1123, 457)
Screenshot: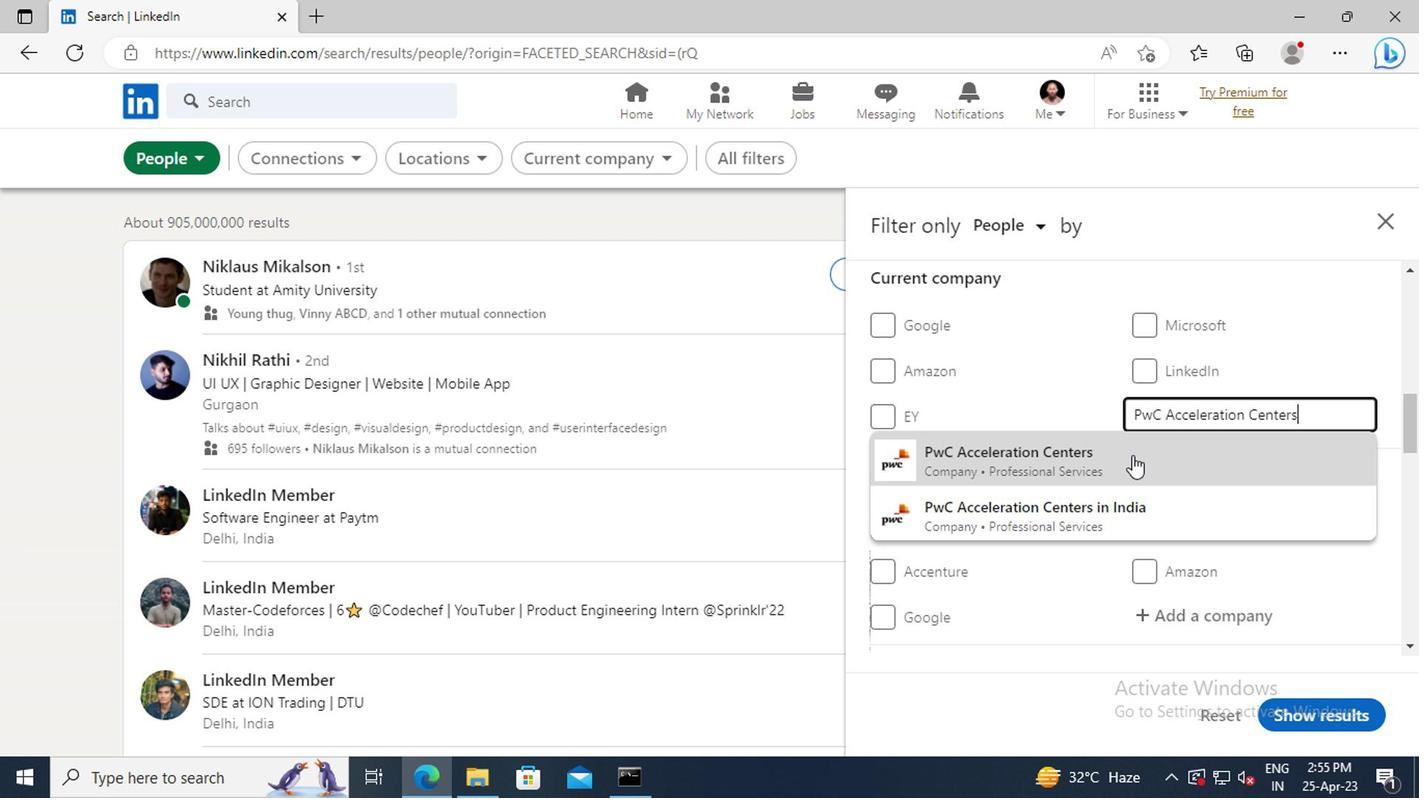 
Action: Mouse pressed left at (1123, 457)
Screenshot: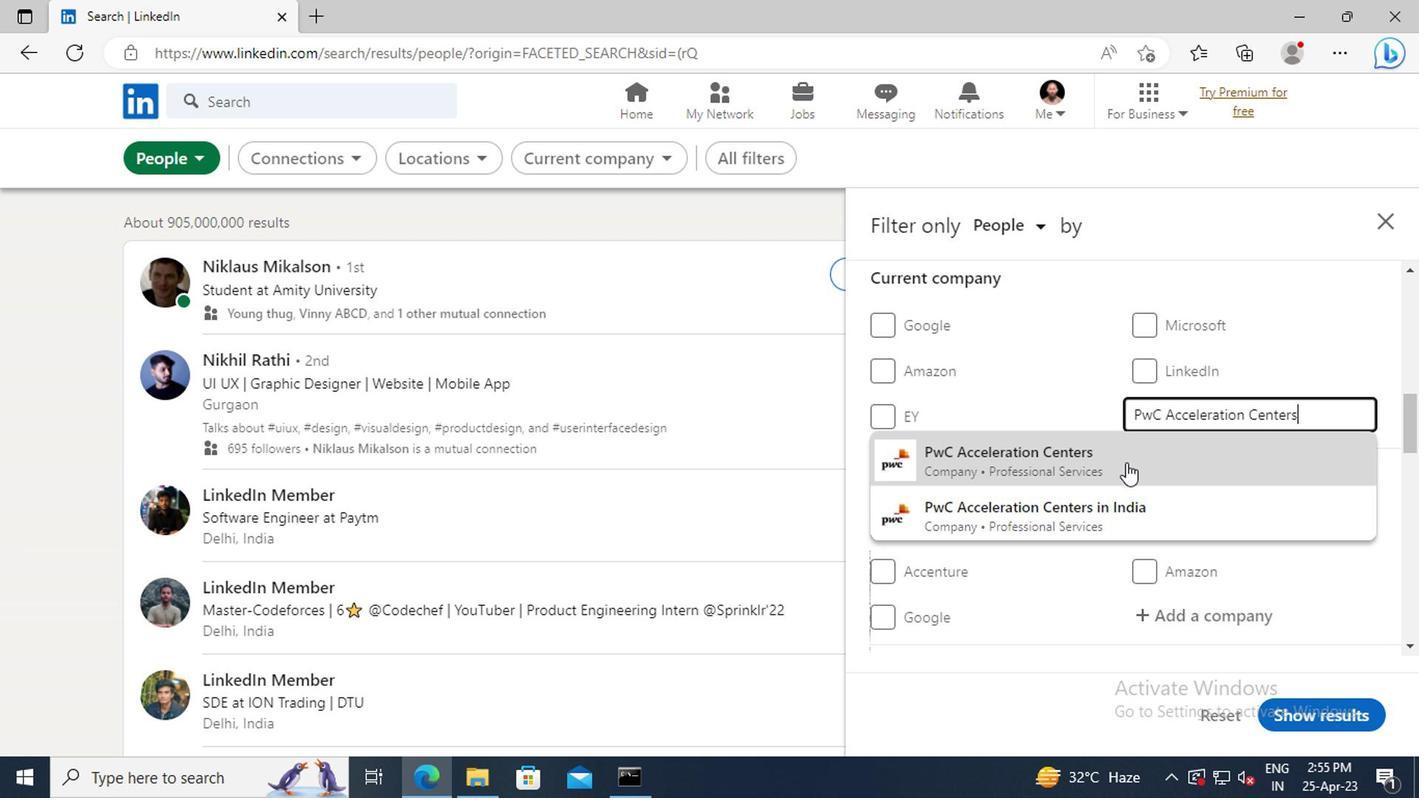 
Action: Mouse moved to (1064, 434)
Screenshot: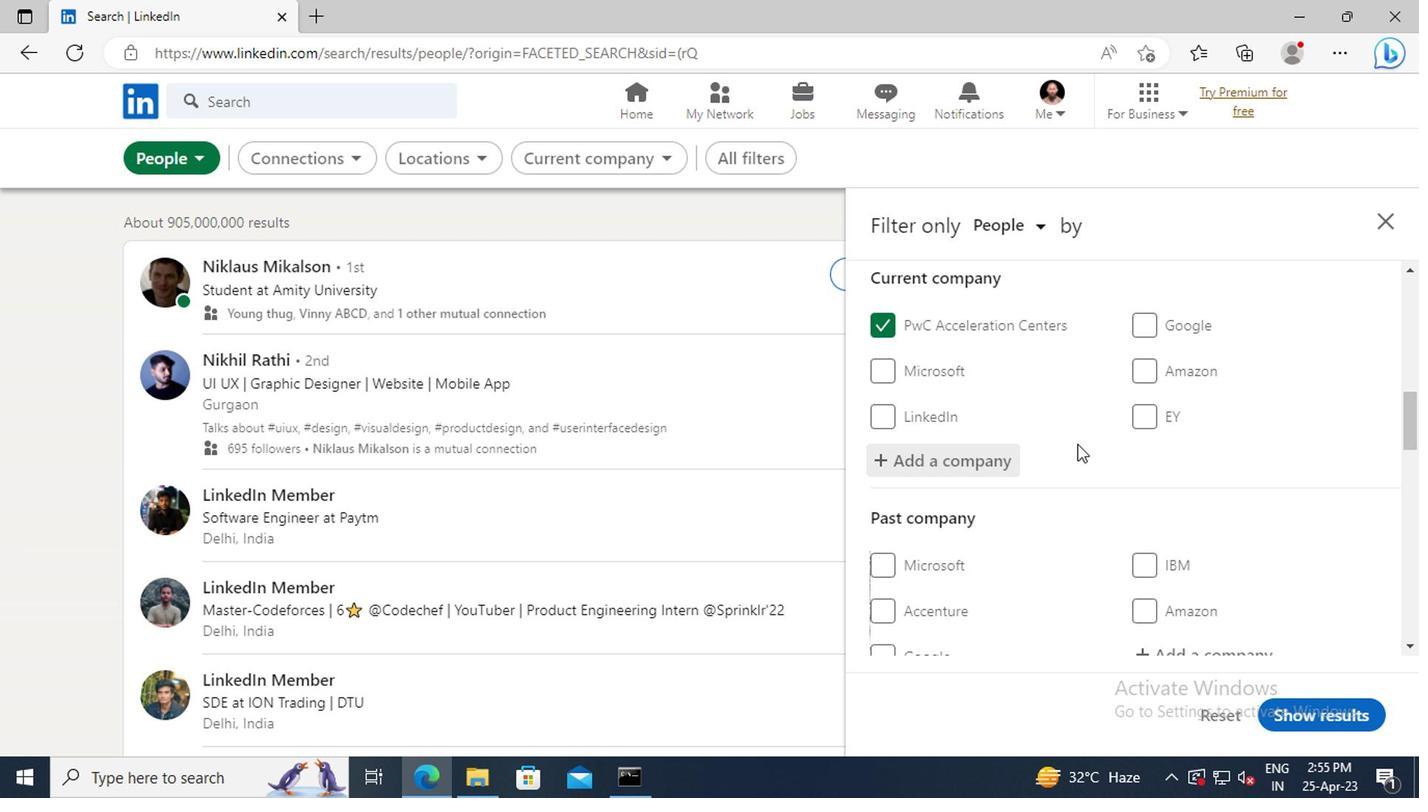 
Action: Mouse scrolled (1064, 433) with delta (0, 0)
Screenshot: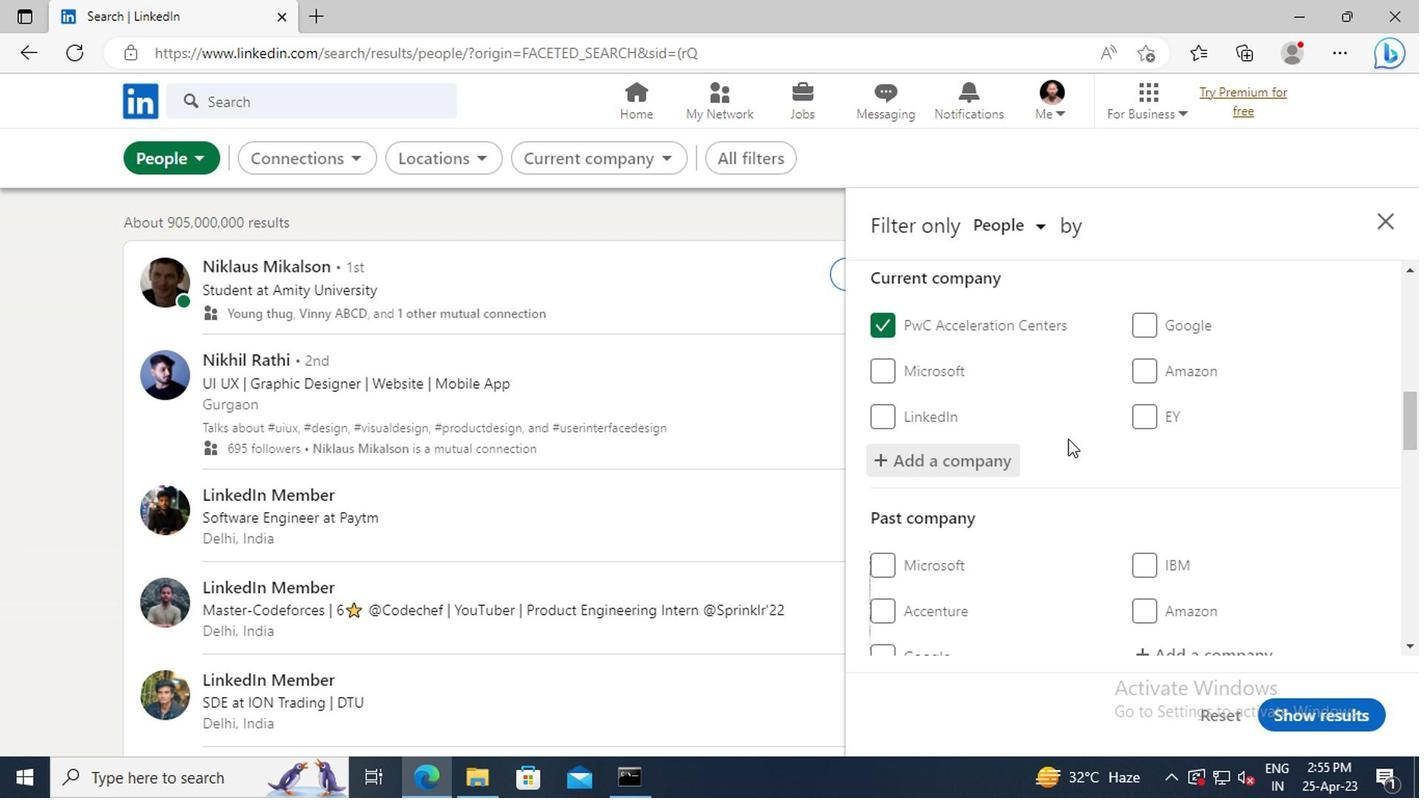 
Action: Mouse scrolled (1064, 433) with delta (0, 0)
Screenshot: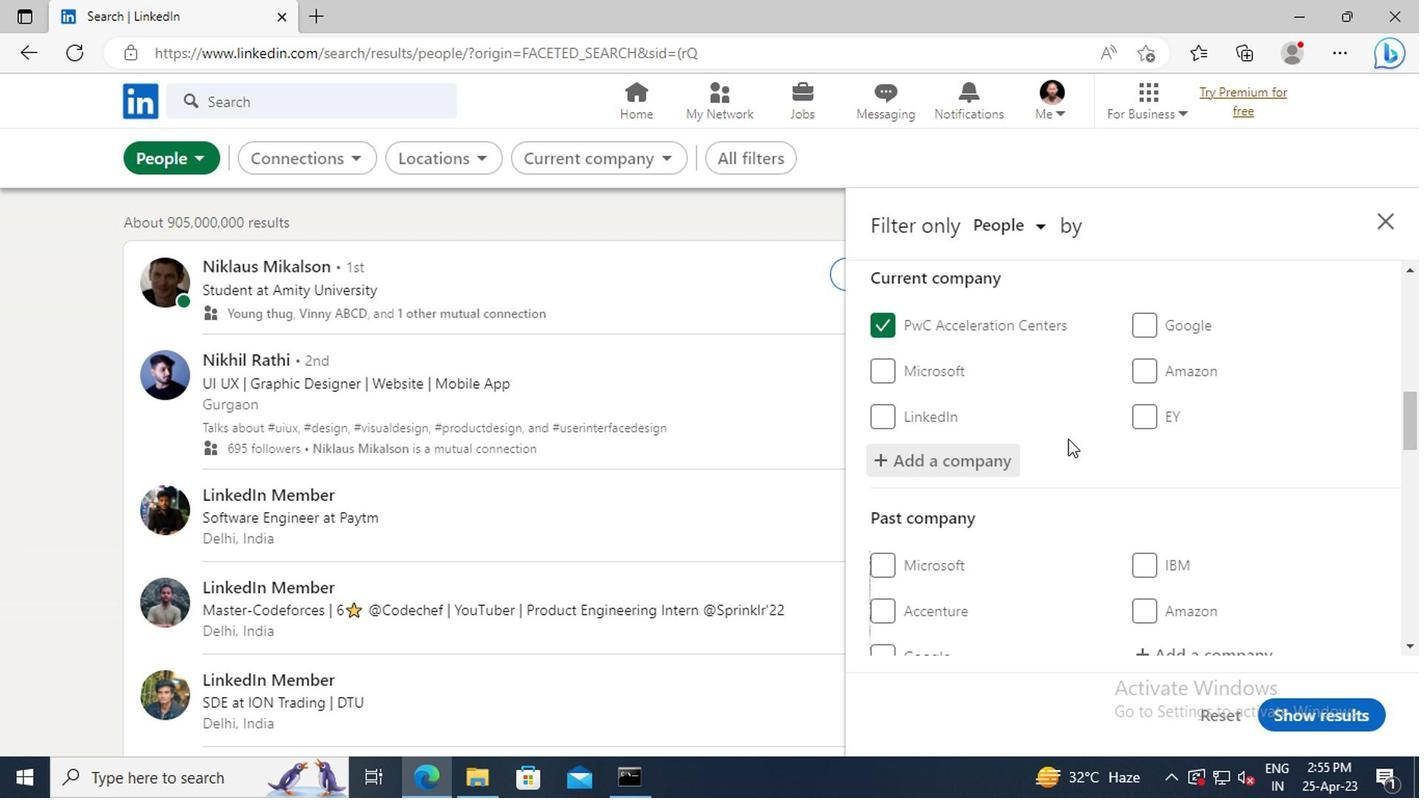 
Action: Mouse scrolled (1064, 433) with delta (0, 0)
Screenshot: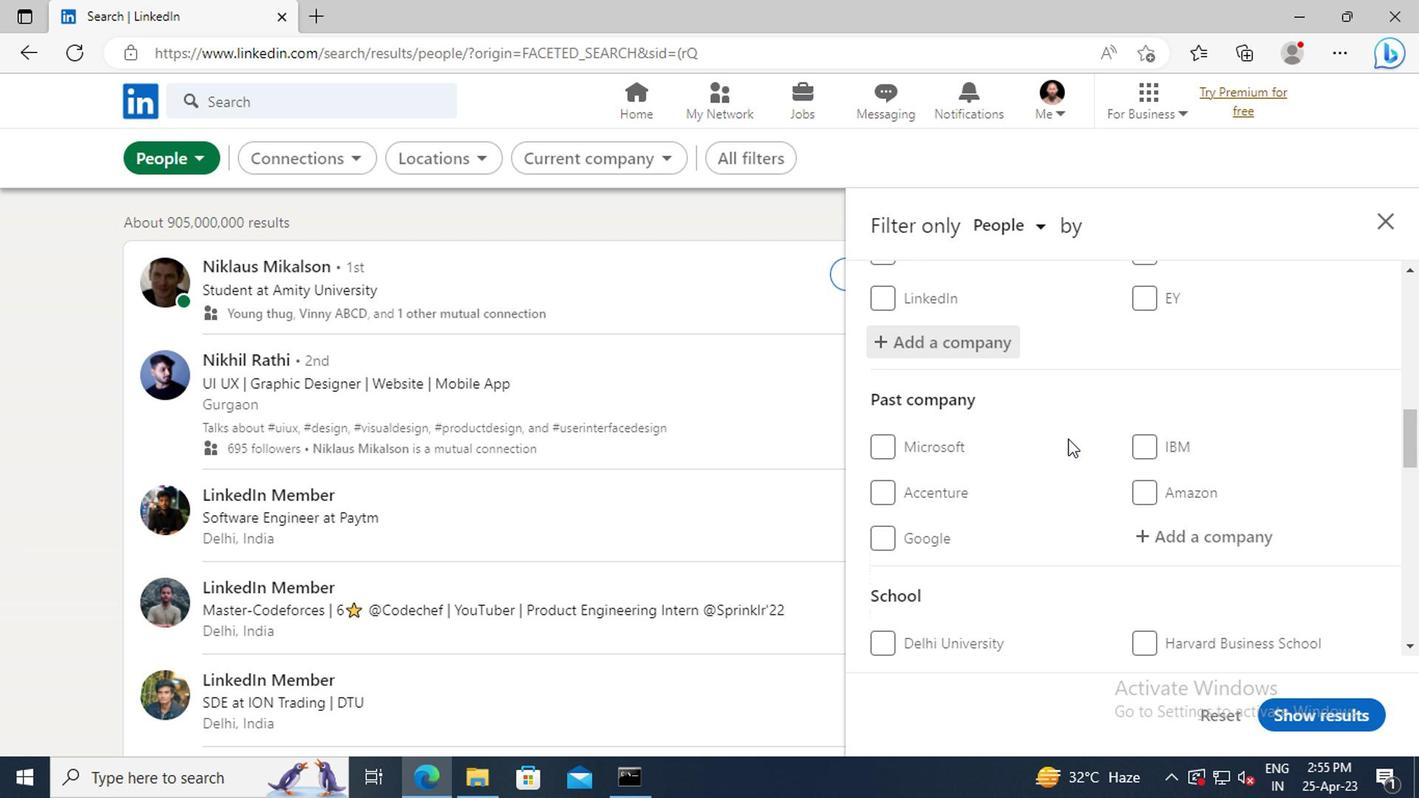 
Action: Mouse scrolled (1064, 433) with delta (0, 0)
Screenshot: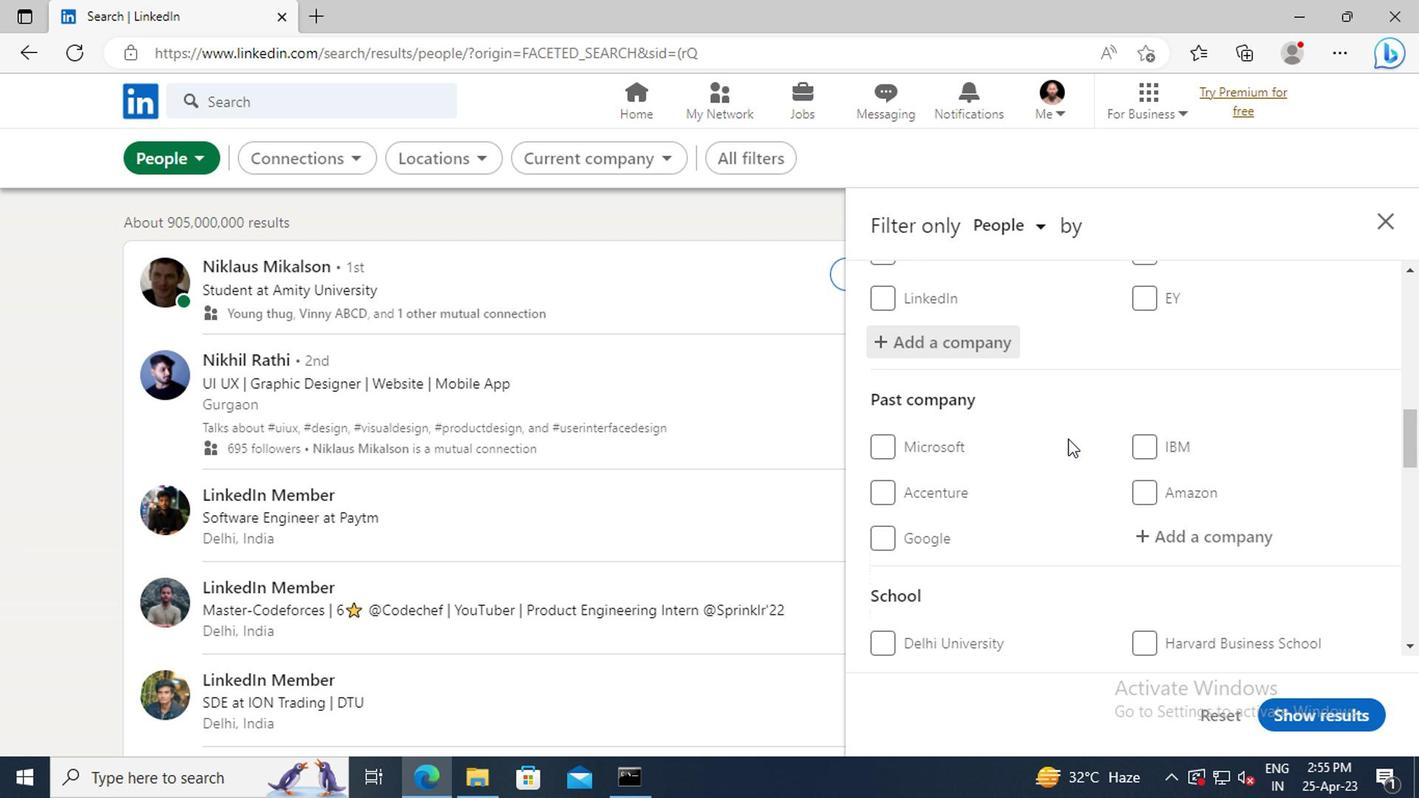 
Action: Mouse scrolled (1064, 433) with delta (0, 0)
Screenshot: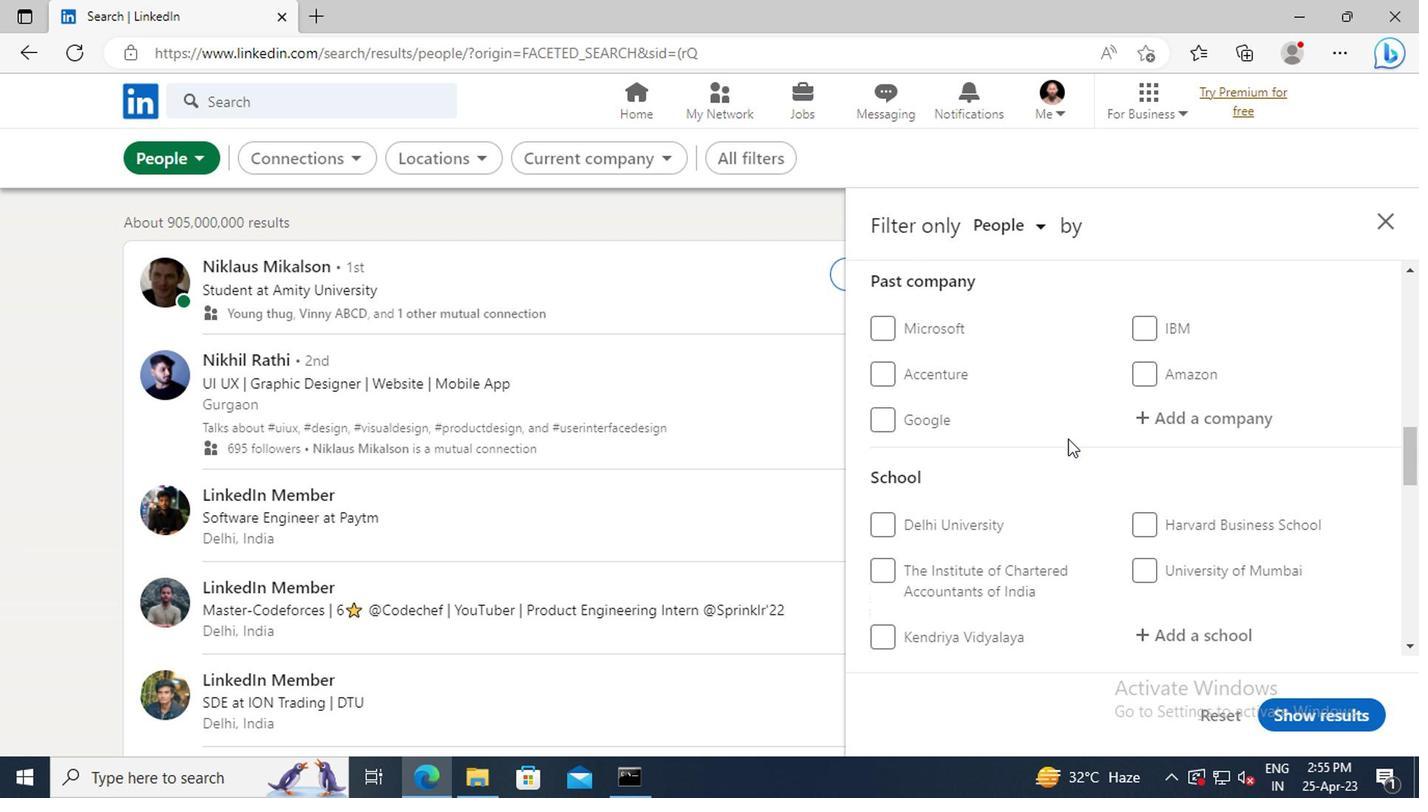 
Action: Mouse scrolled (1064, 433) with delta (0, 0)
Screenshot: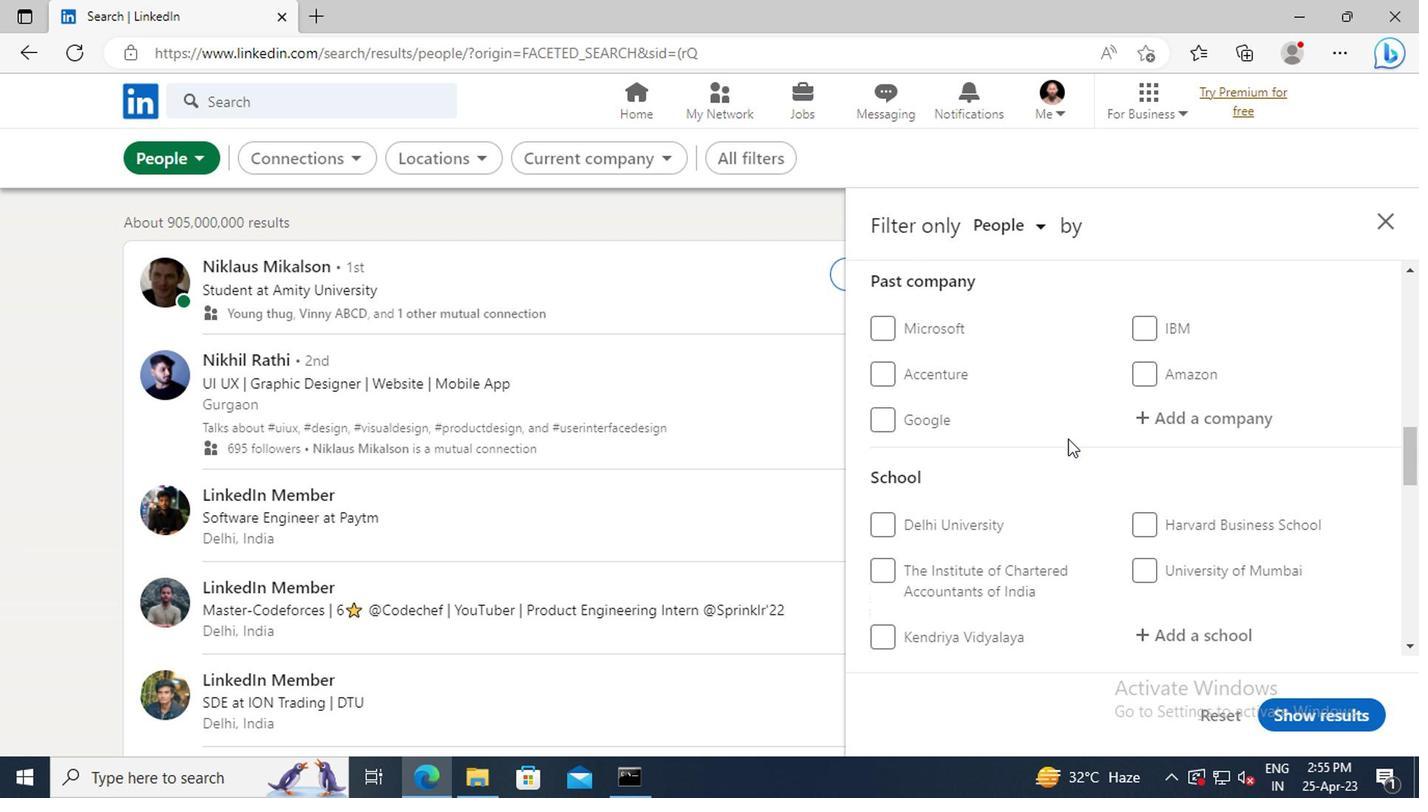 
Action: Mouse moved to (1184, 517)
Screenshot: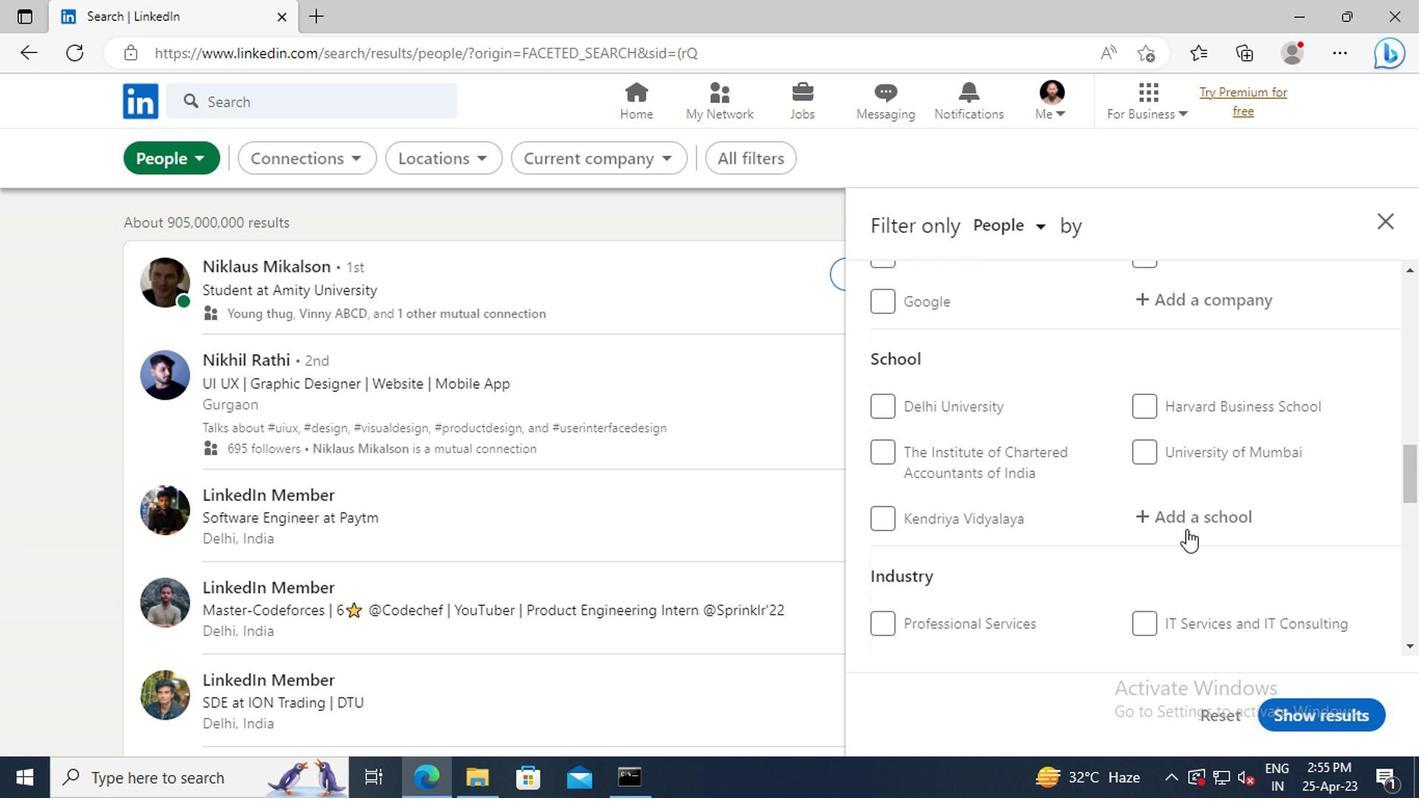 
Action: Mouse pressed left at (1184, 517)
Screenshot: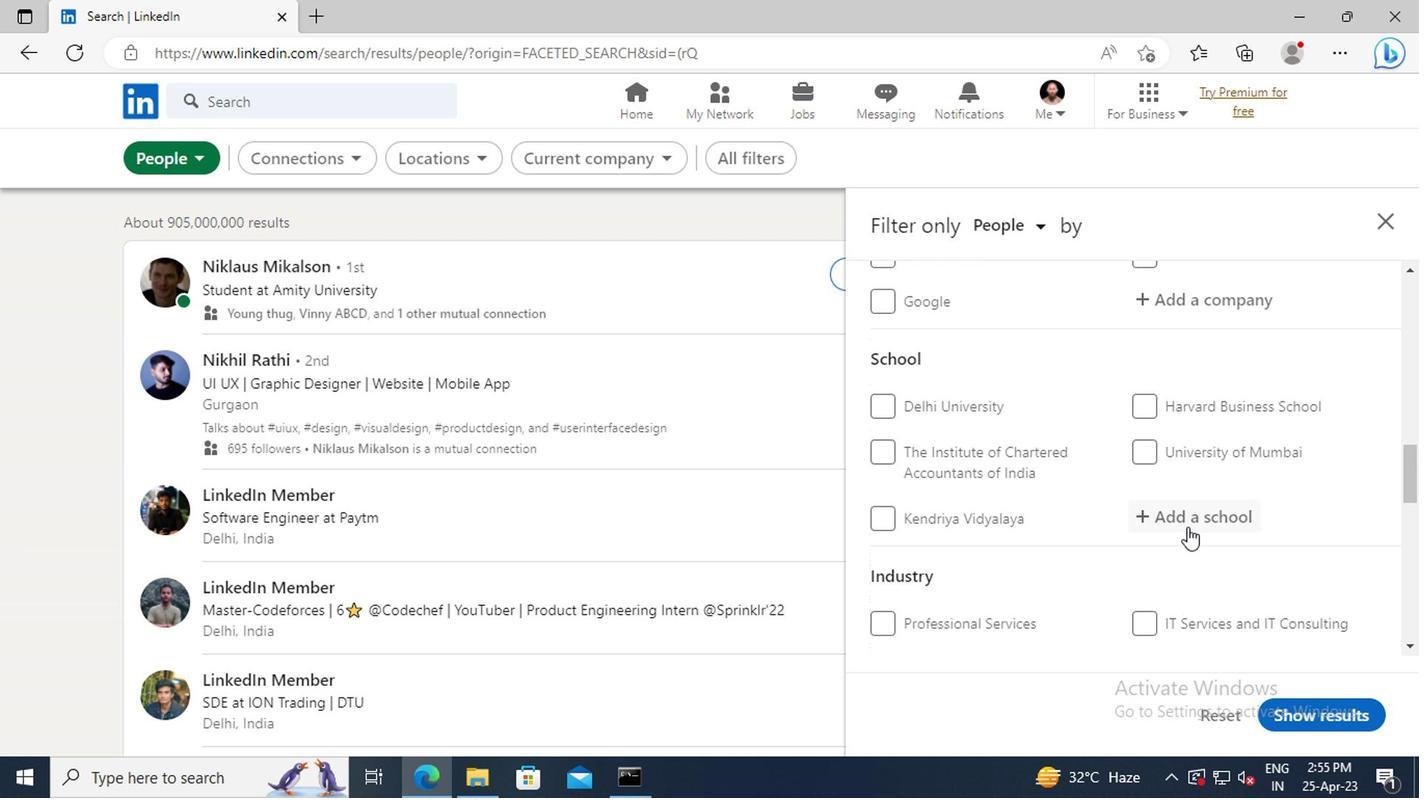 
Action: Key pressed <Key.shift>RICS<Key.space><Key.shift>SCHOOL<Key.space>OF<Key.space><Key.shift>BUILD<Key.backspace>T<Key.space>
Screenshot: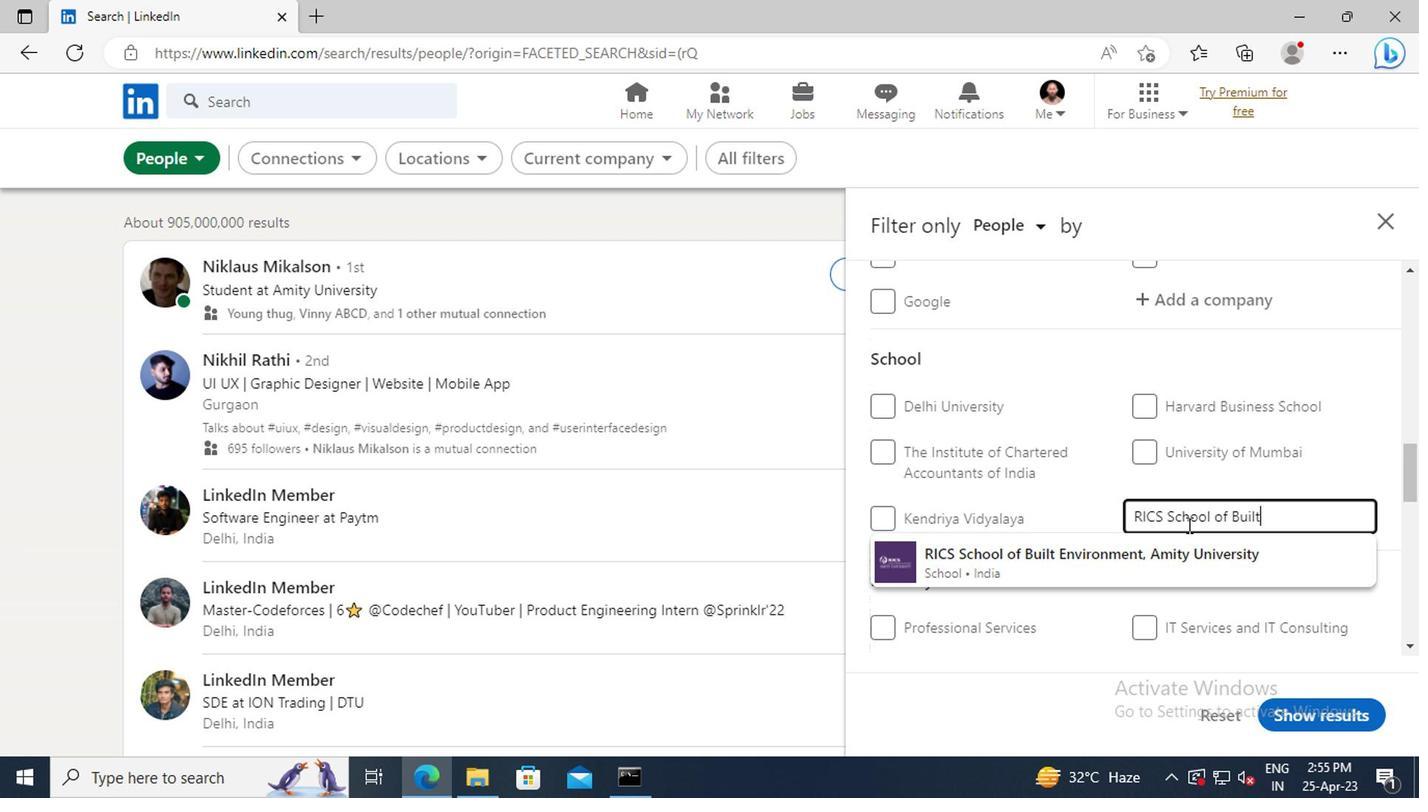 
Action: Mouse moved to (1181, 536)
Screenshot: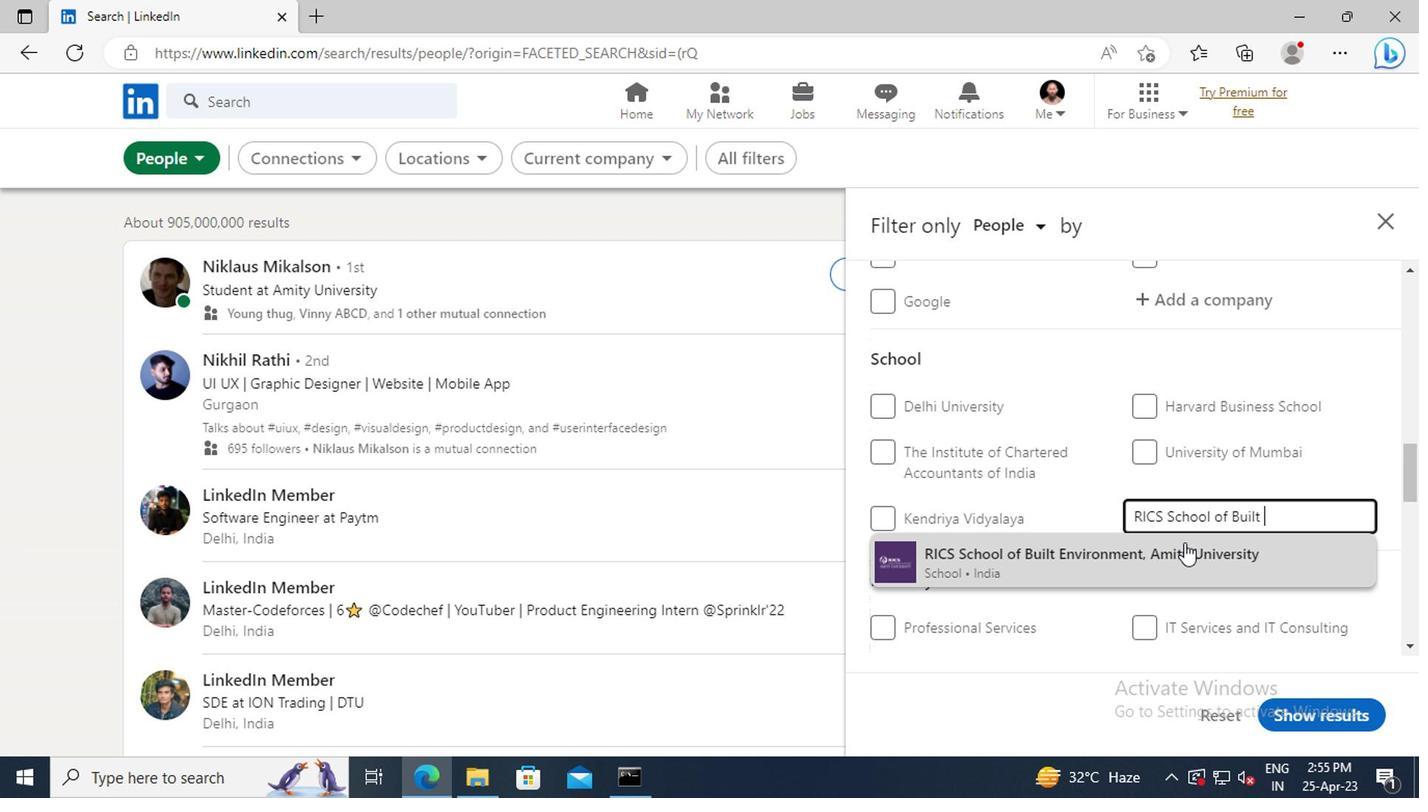 
Action: Mouse pressed left at (1181, 536)
Screenshot: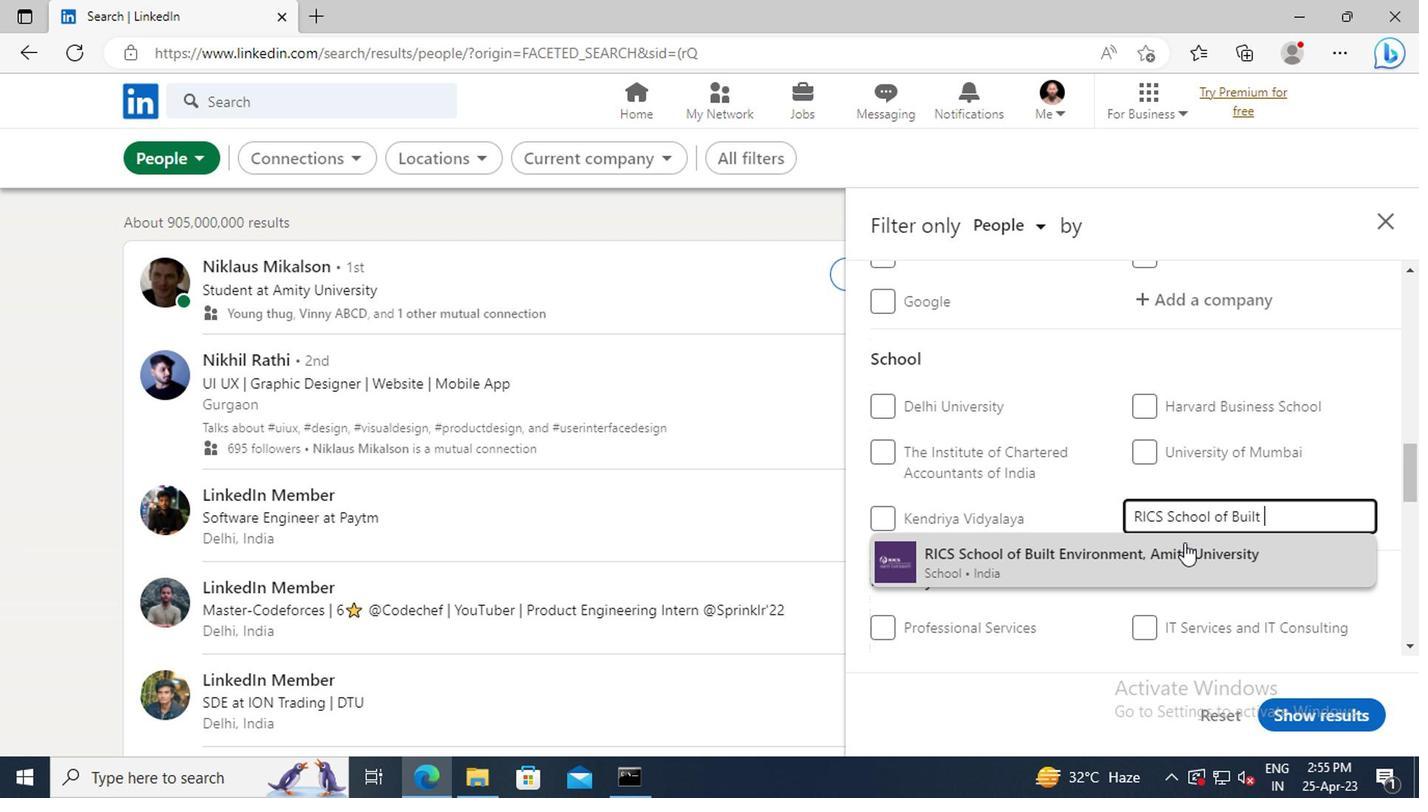 
Action: Mouse moved to (1092, 449)
Screenshot: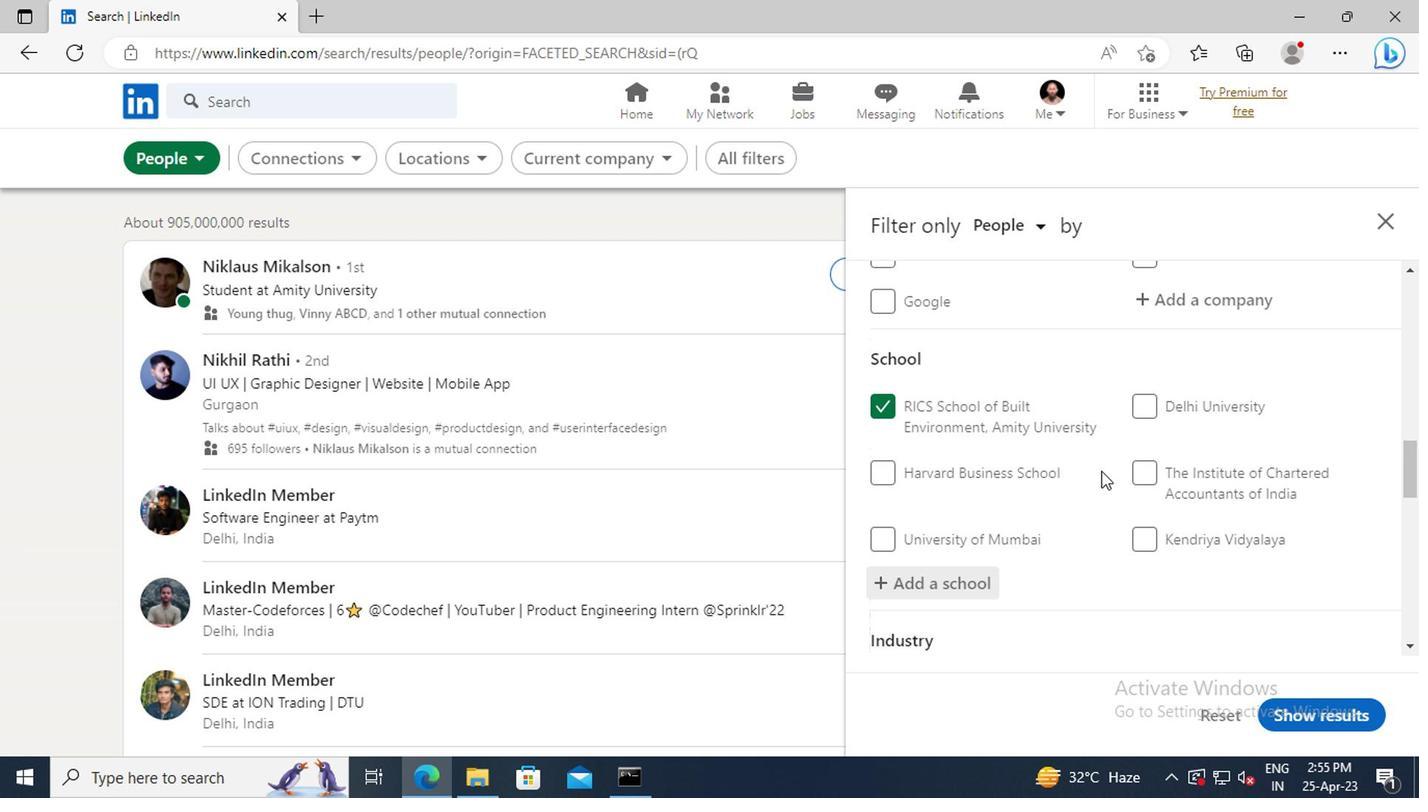 
Action: Mouse scrolled (1092, 448) with delta (0, -1)
Screenshot: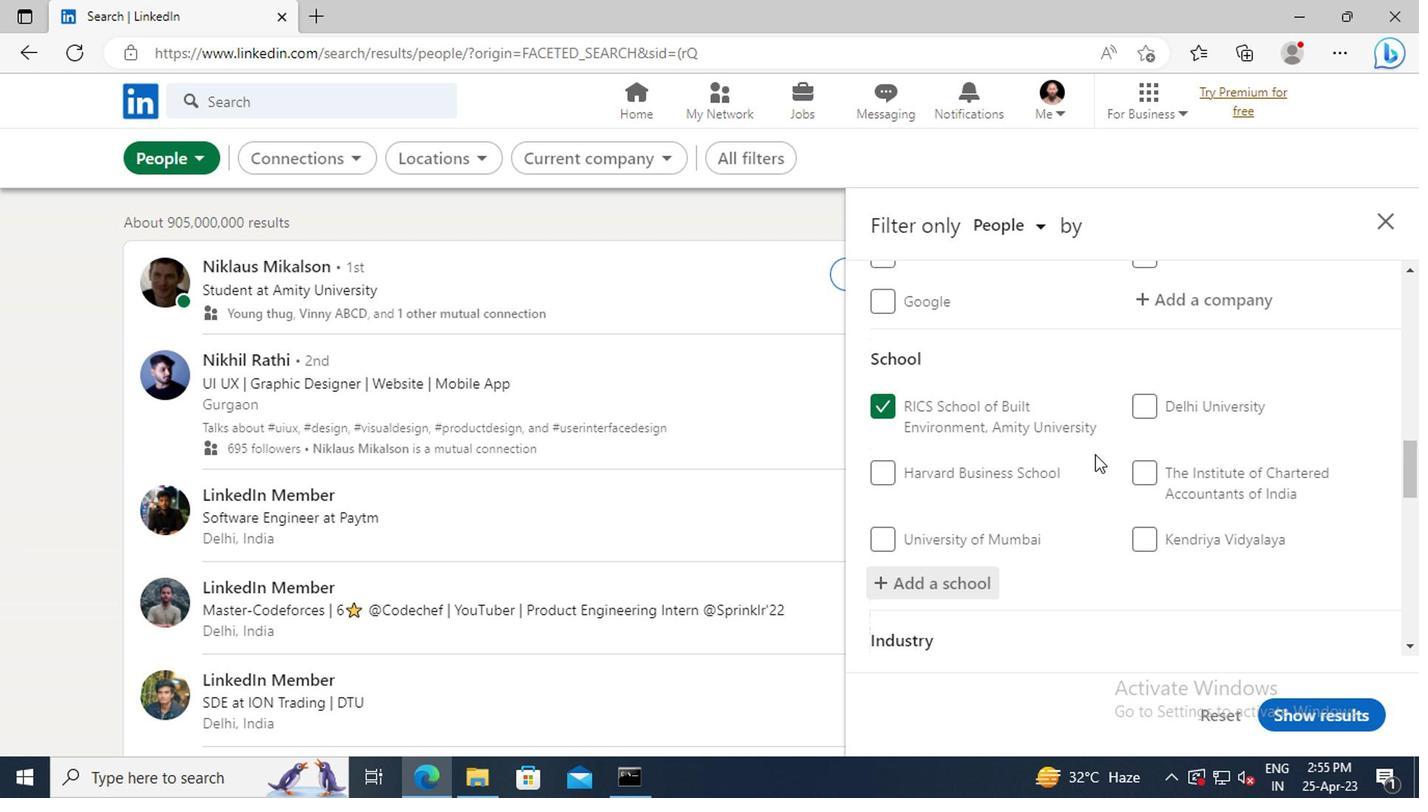 
Action: Mouse scrolled (1092, 448) with delta (0, -1)
Screenshot: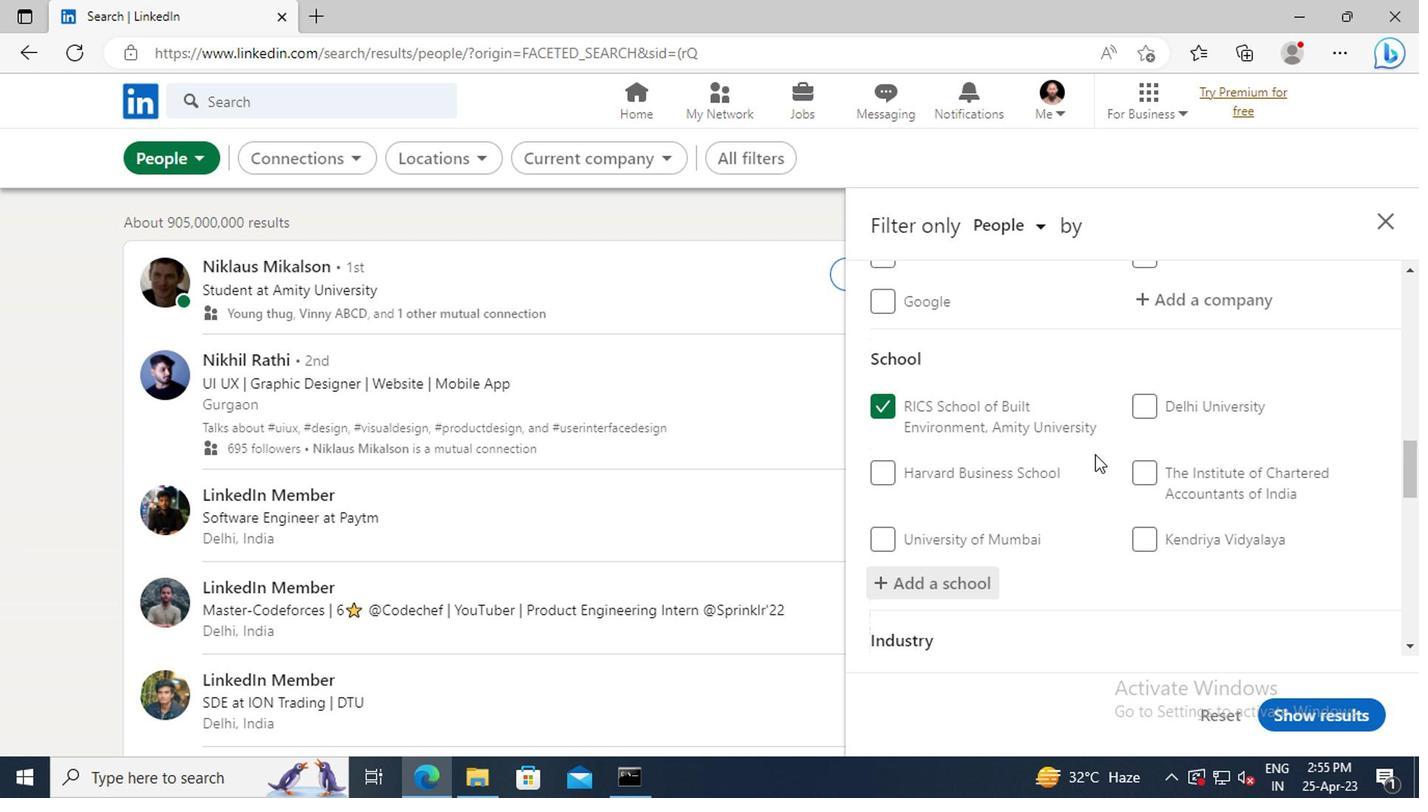 
Action: Mouse scrolled (1092, 448) with delta (0, -1)
Screenshot: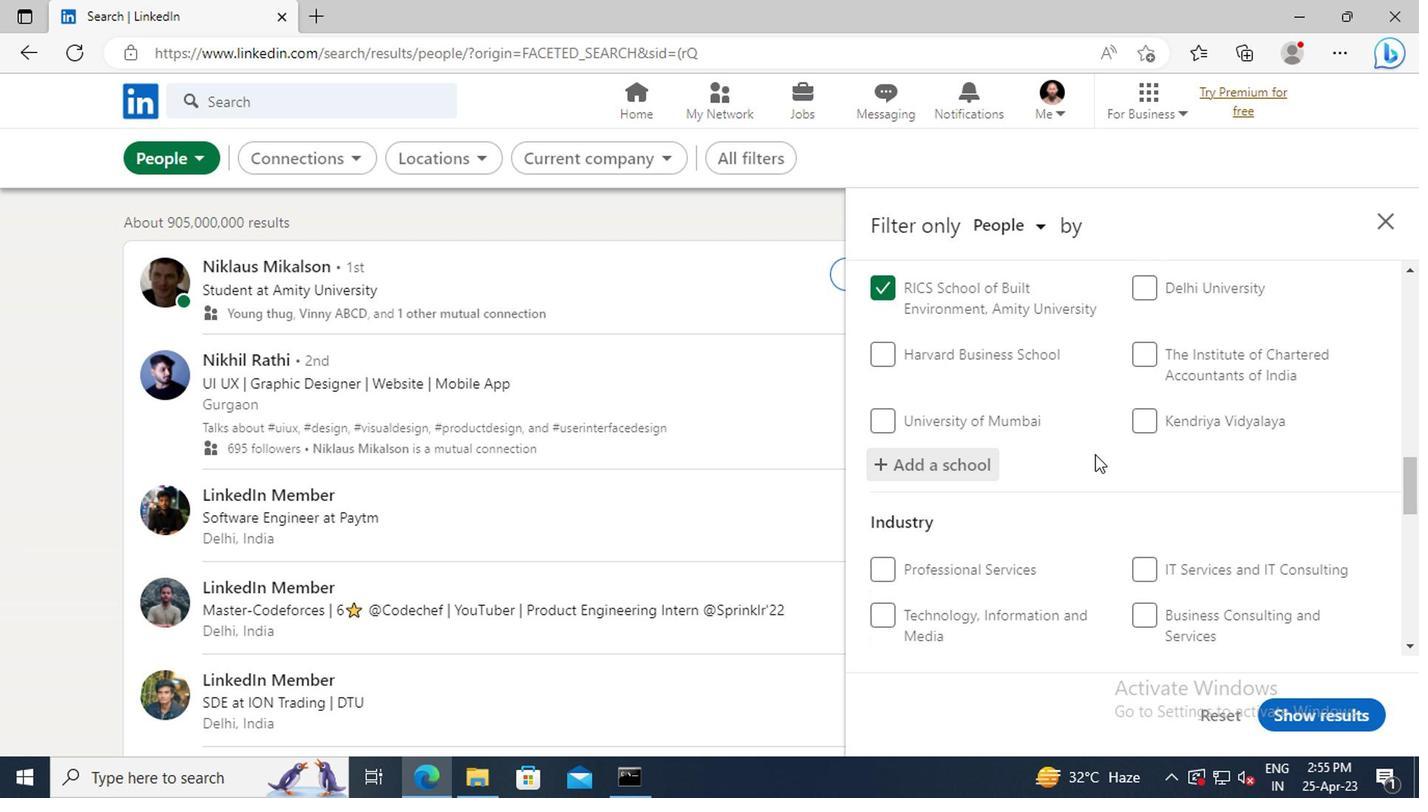 
Action: Mouse scrolled (1092, 448) with delta (0, -1)
Screenshot: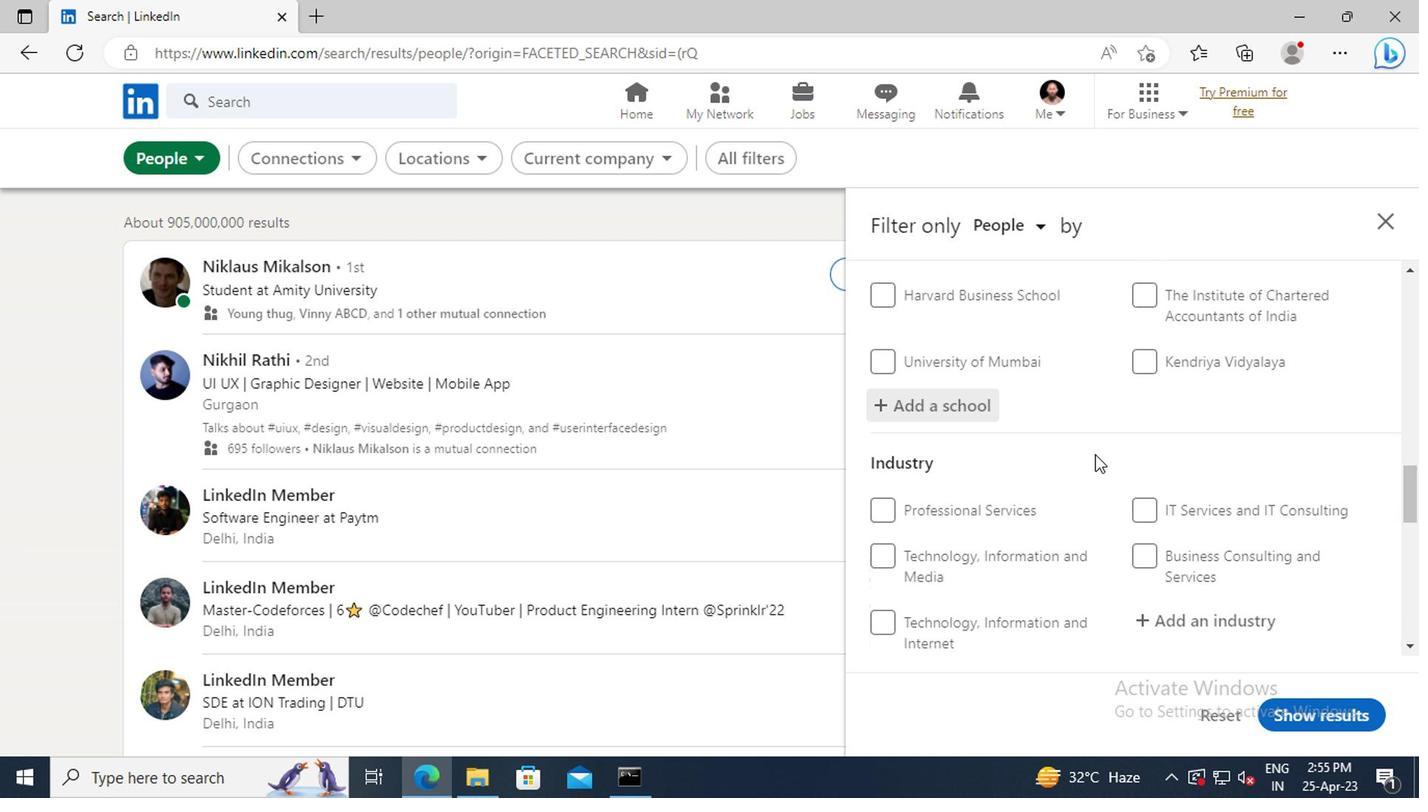 
Action: Mouse scrolled (1092, 448) with delta (0, -1)
Screenshot: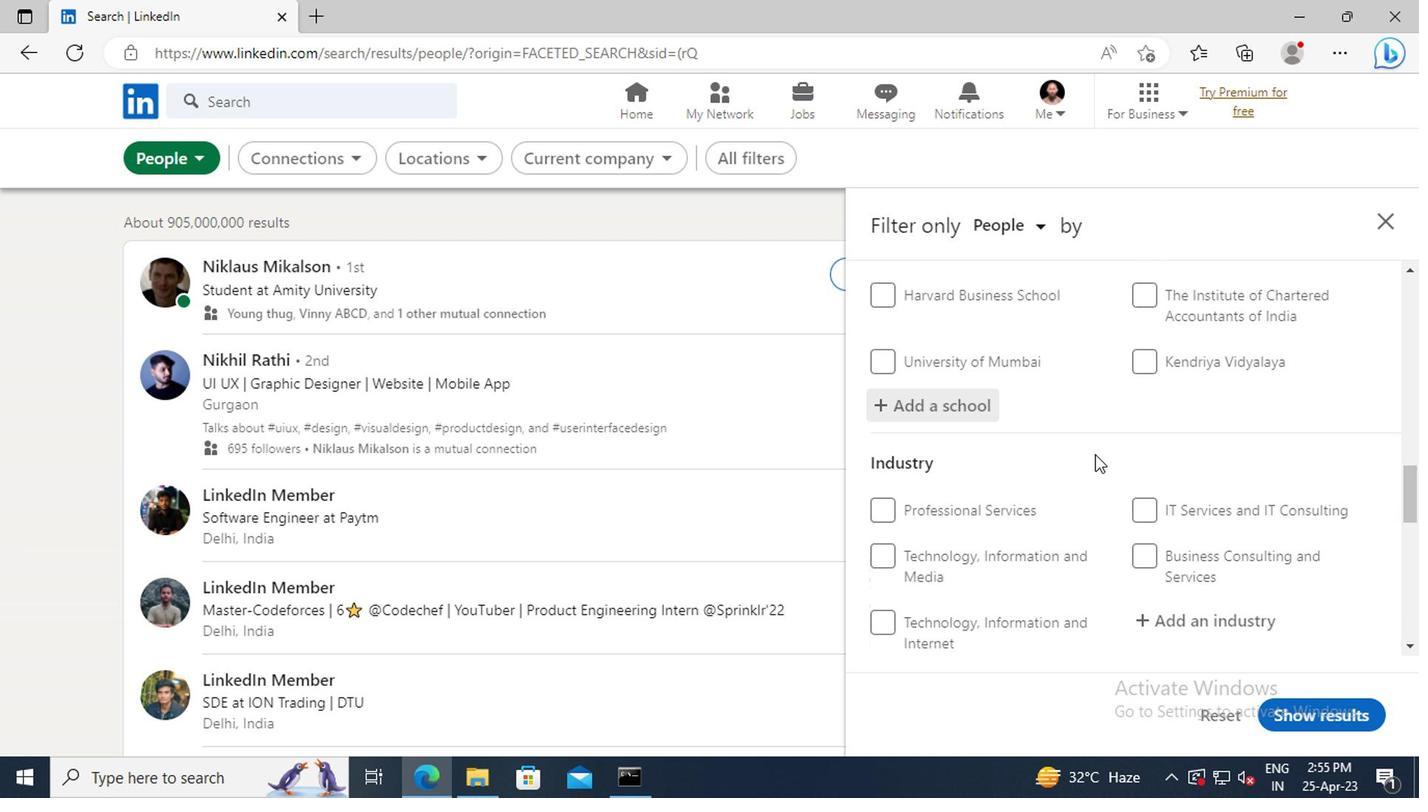 
Action: Mouse moved to (1166, 492)
Screenshot: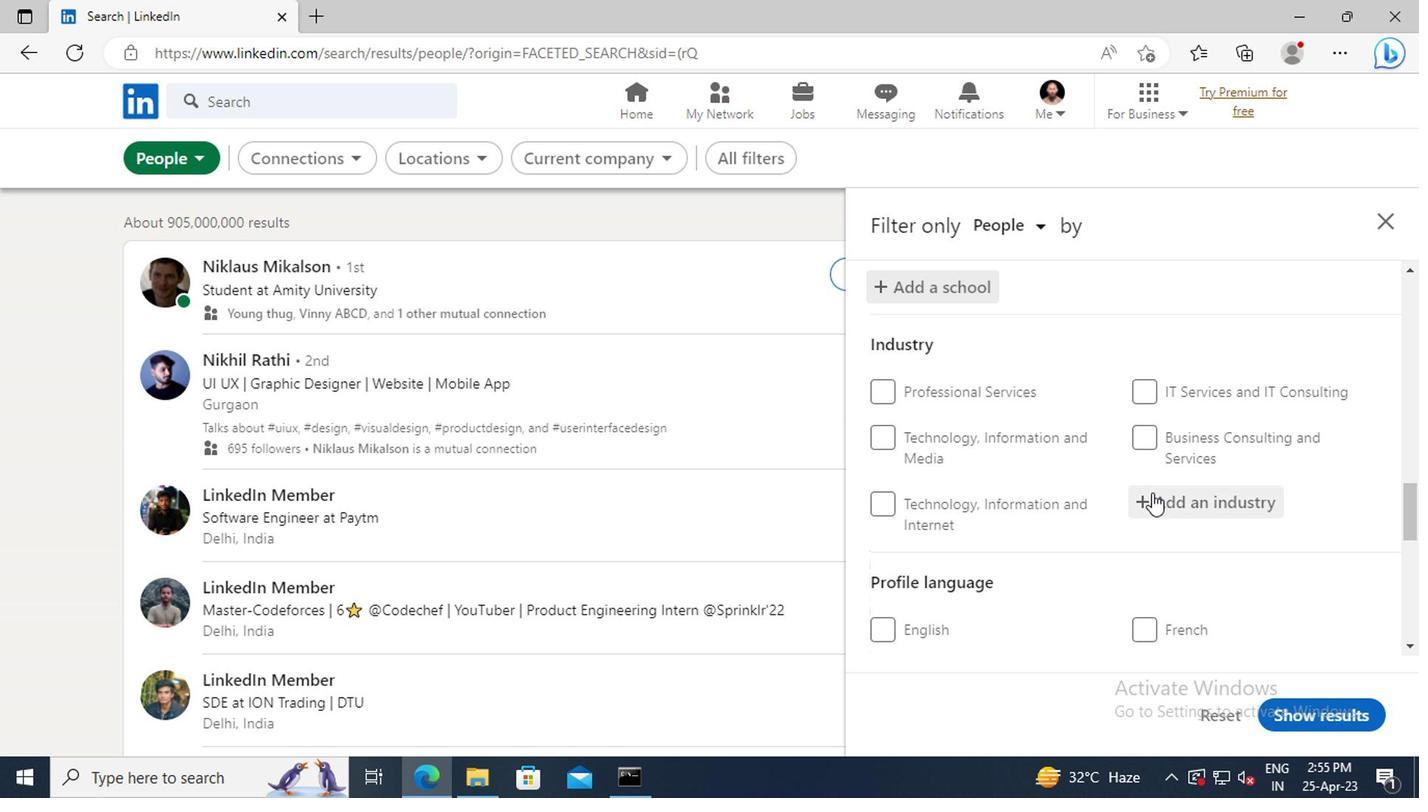 
Action: Mouse pressed left at (1166, 492)
Screenshot: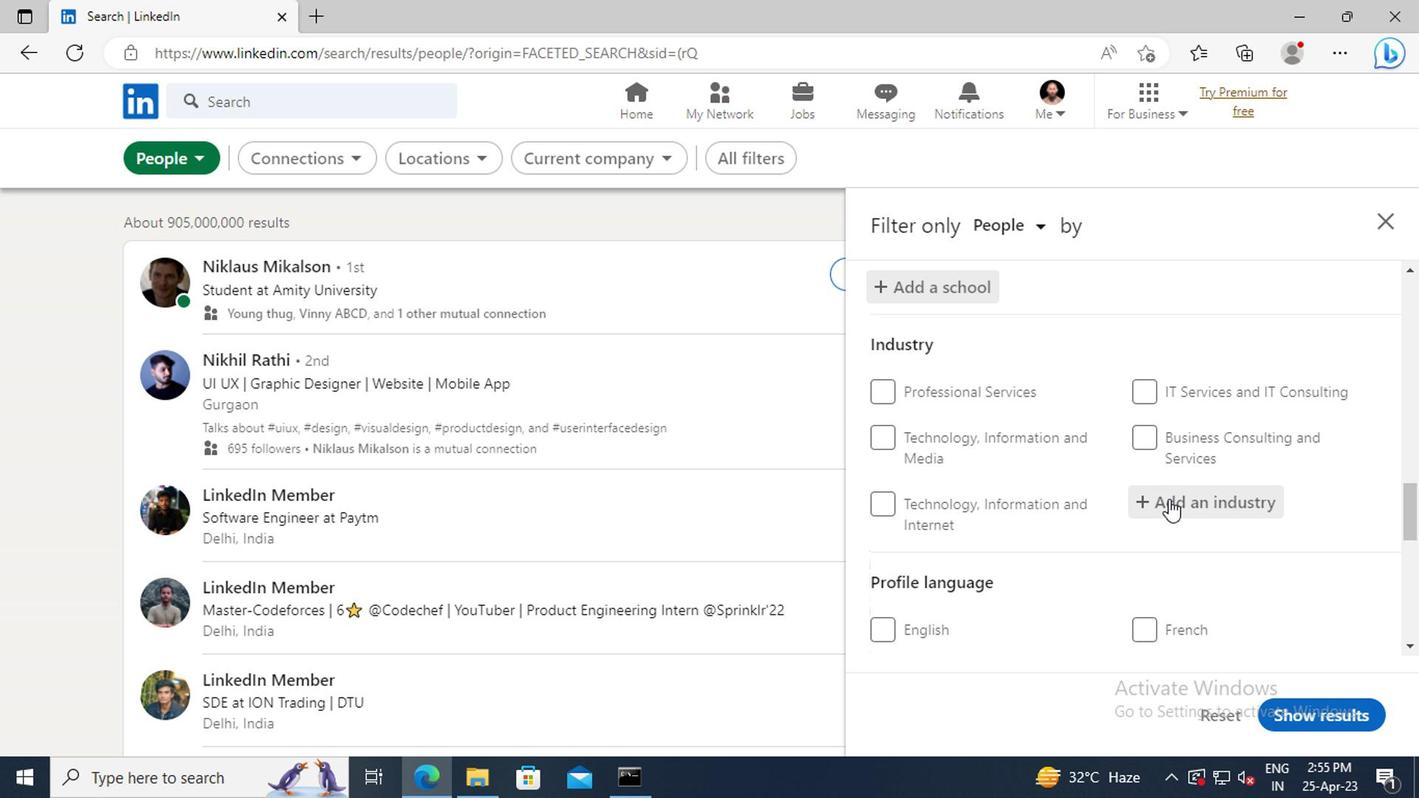 
Action: Key pressed <Key.shift>GOLF<Key.space><Key.shift>COURSES<Key.space>AND<Key.space><Key.shift>COUNTRY<Key.space><Key.shift>CLUBS
Screenshot: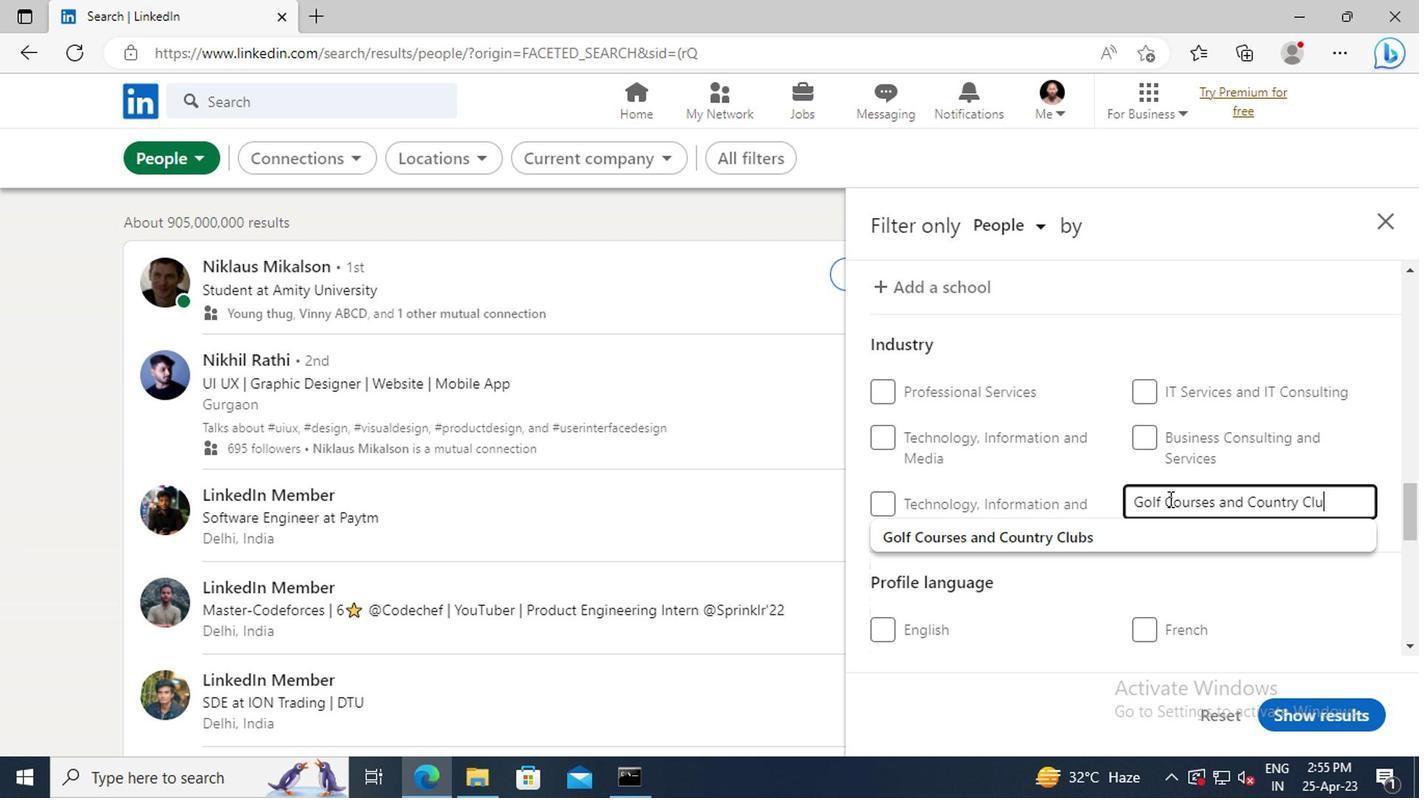 
Action: Mouse moved to (1148, 525)
Screenshot: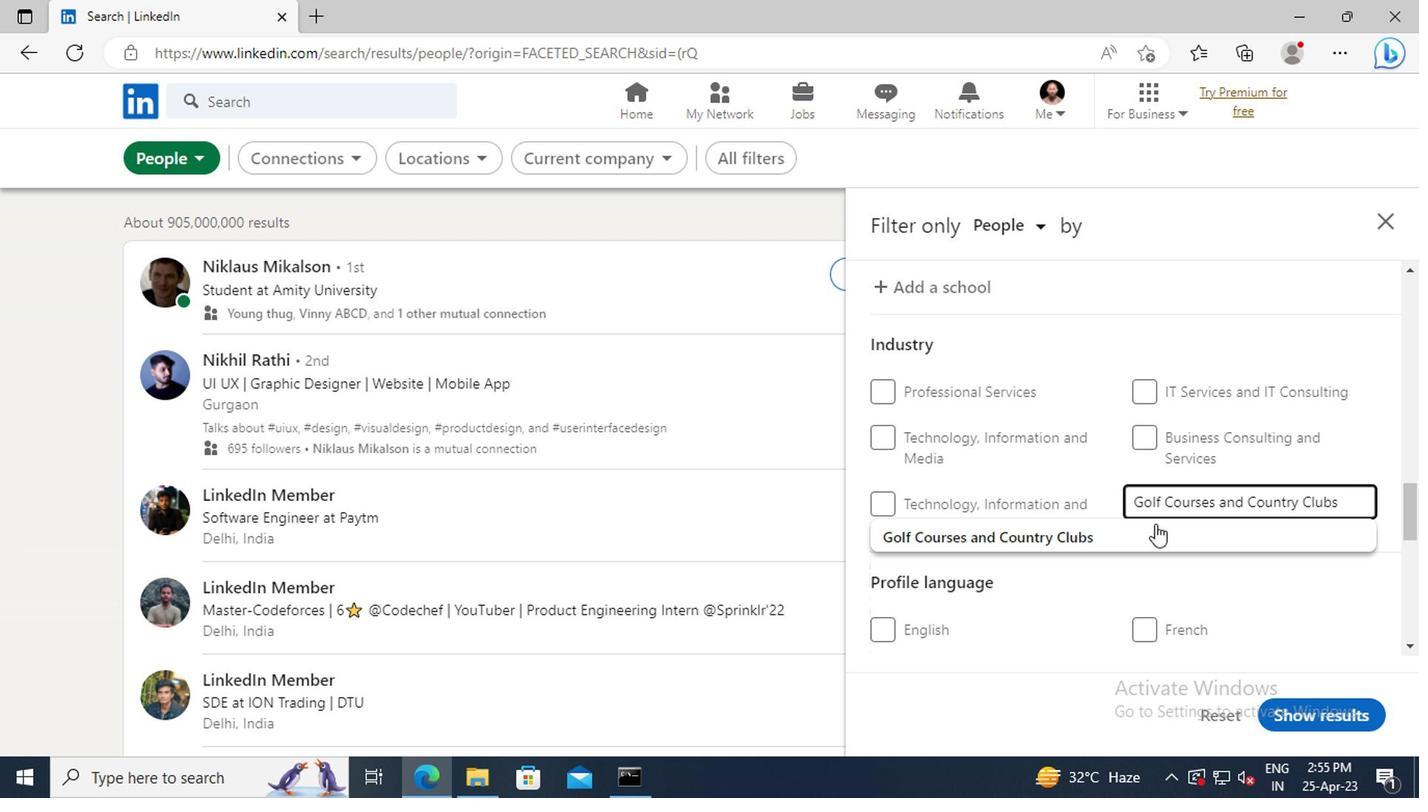 
Action: Mouse pressed left at (1148, 525)
Screenshot: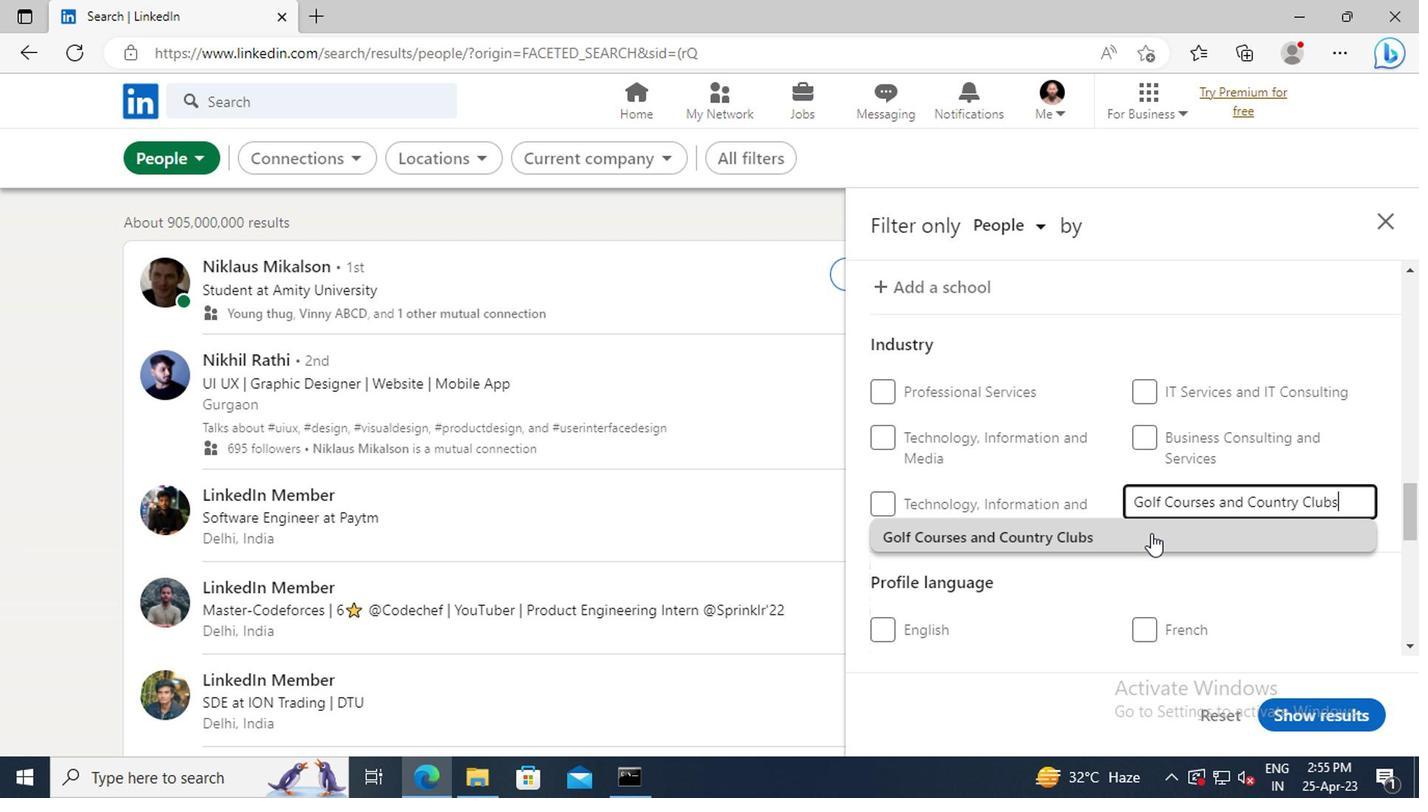 
Action: Mouse moved to (1102, 465)
Screenshot: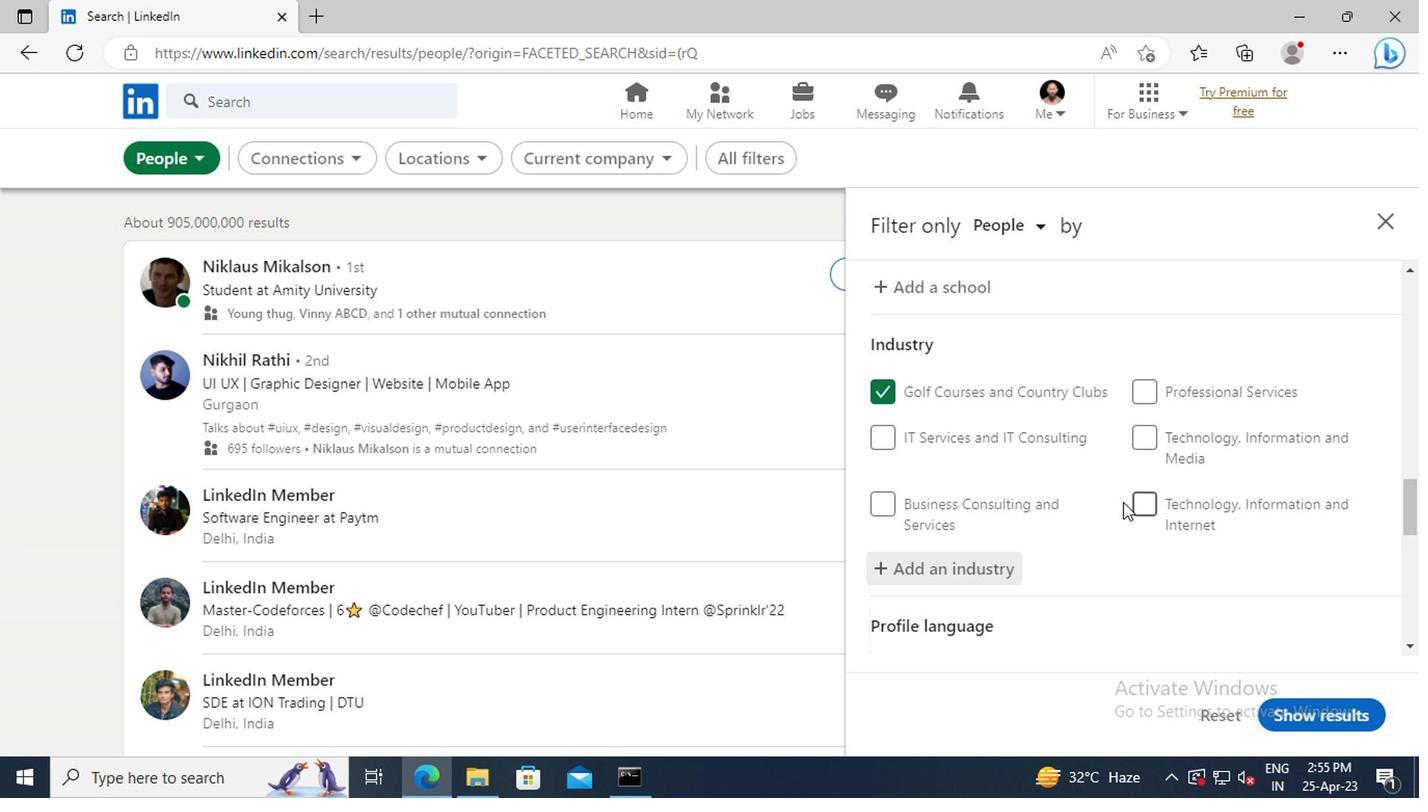 
Action: Mouse scrolled (1102, 464) with delta (0, 0)
Screenshot: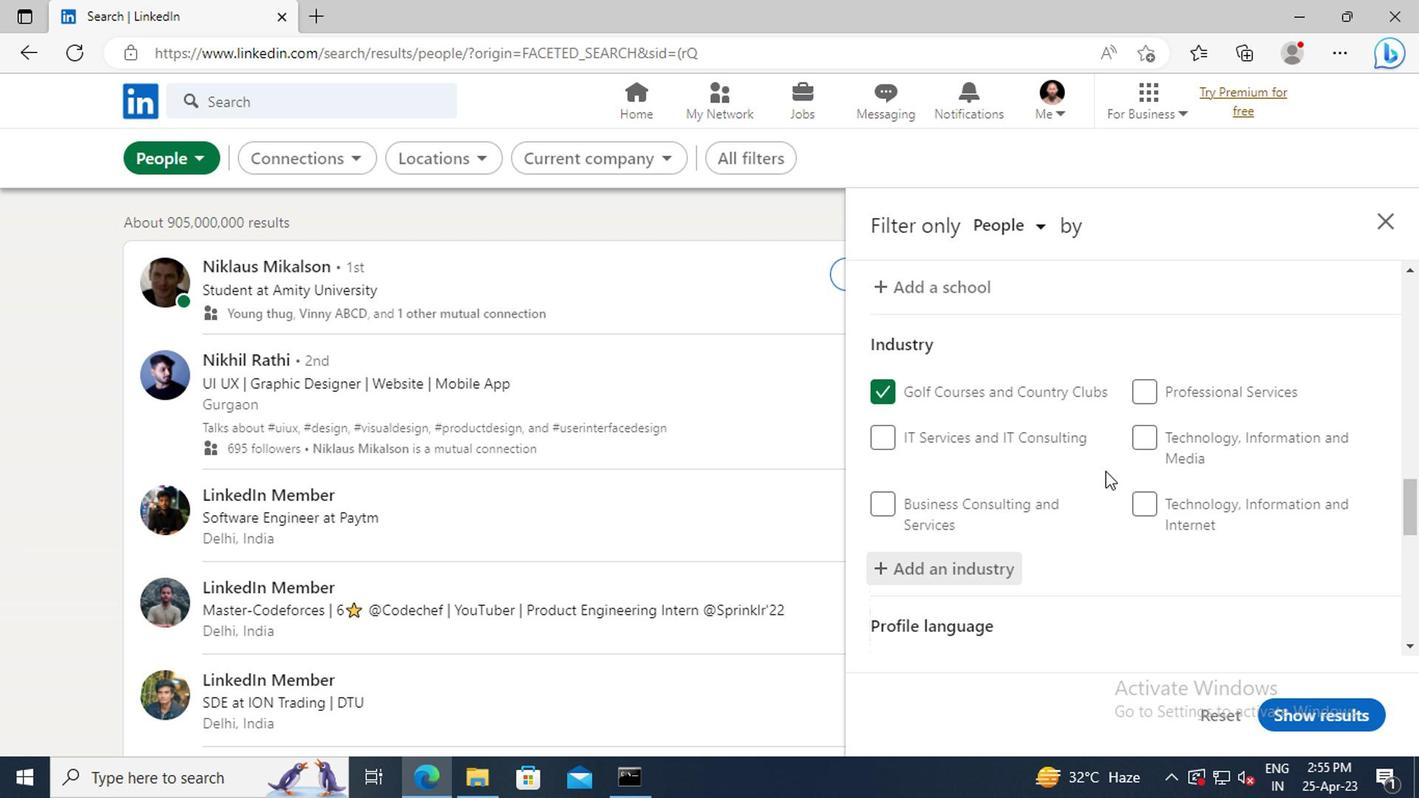 
Action: Mouse scrolled (1102, 464) with delta (0, 0)
Screenshot: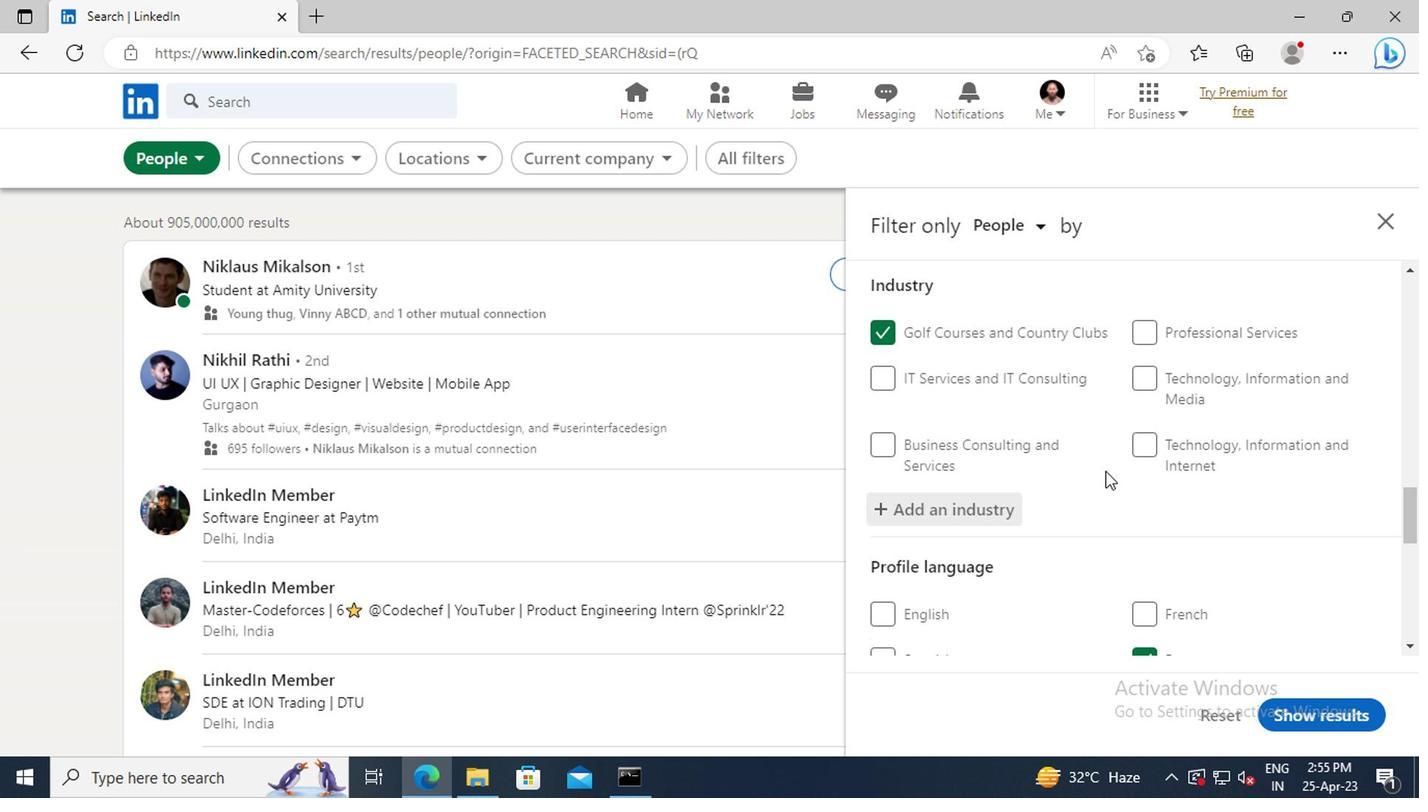 
Action: Mouse scrolled (1102, 464) with delta (0, 0)
Screenshot: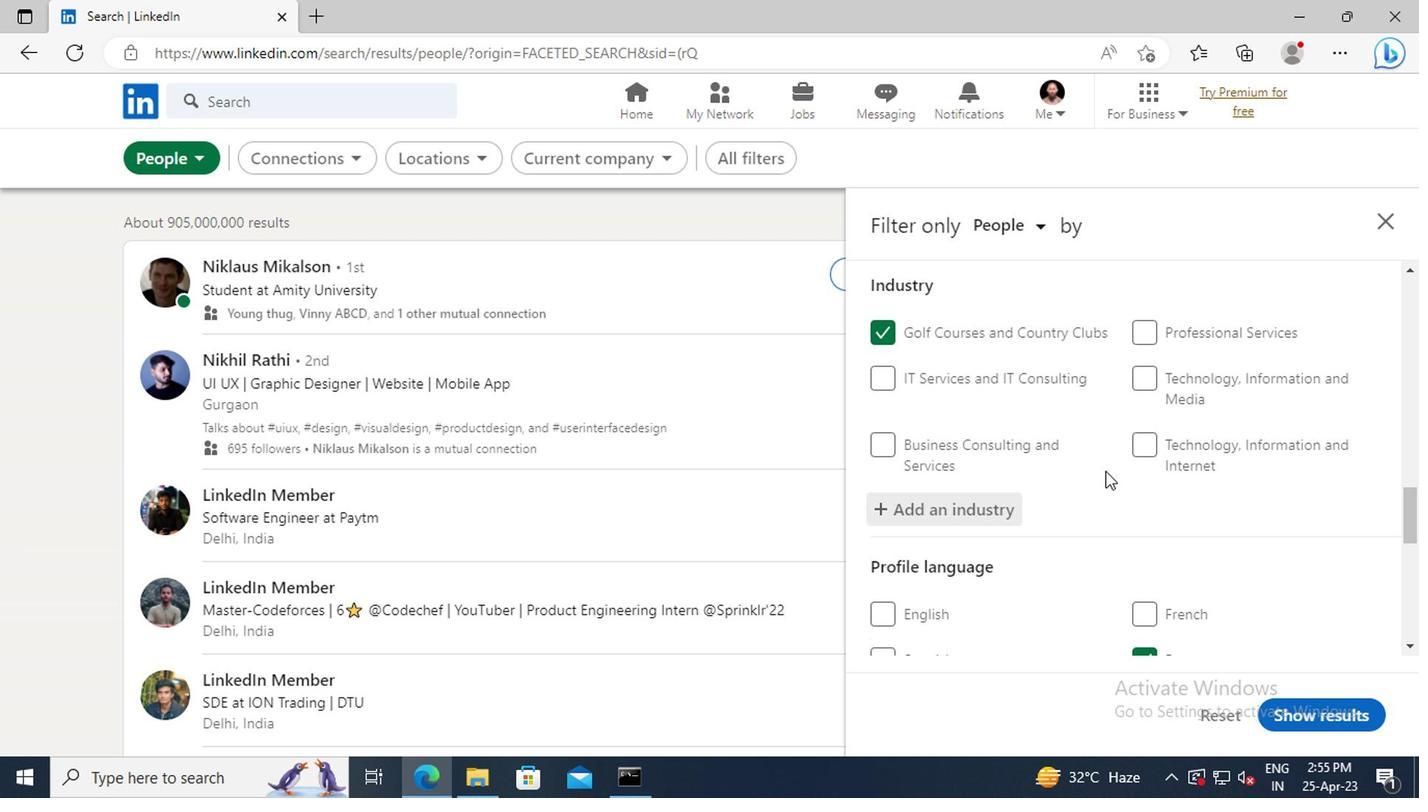 
Action: Mouse scrolled (1102, 464) with delta (0, 0)
Screenshot: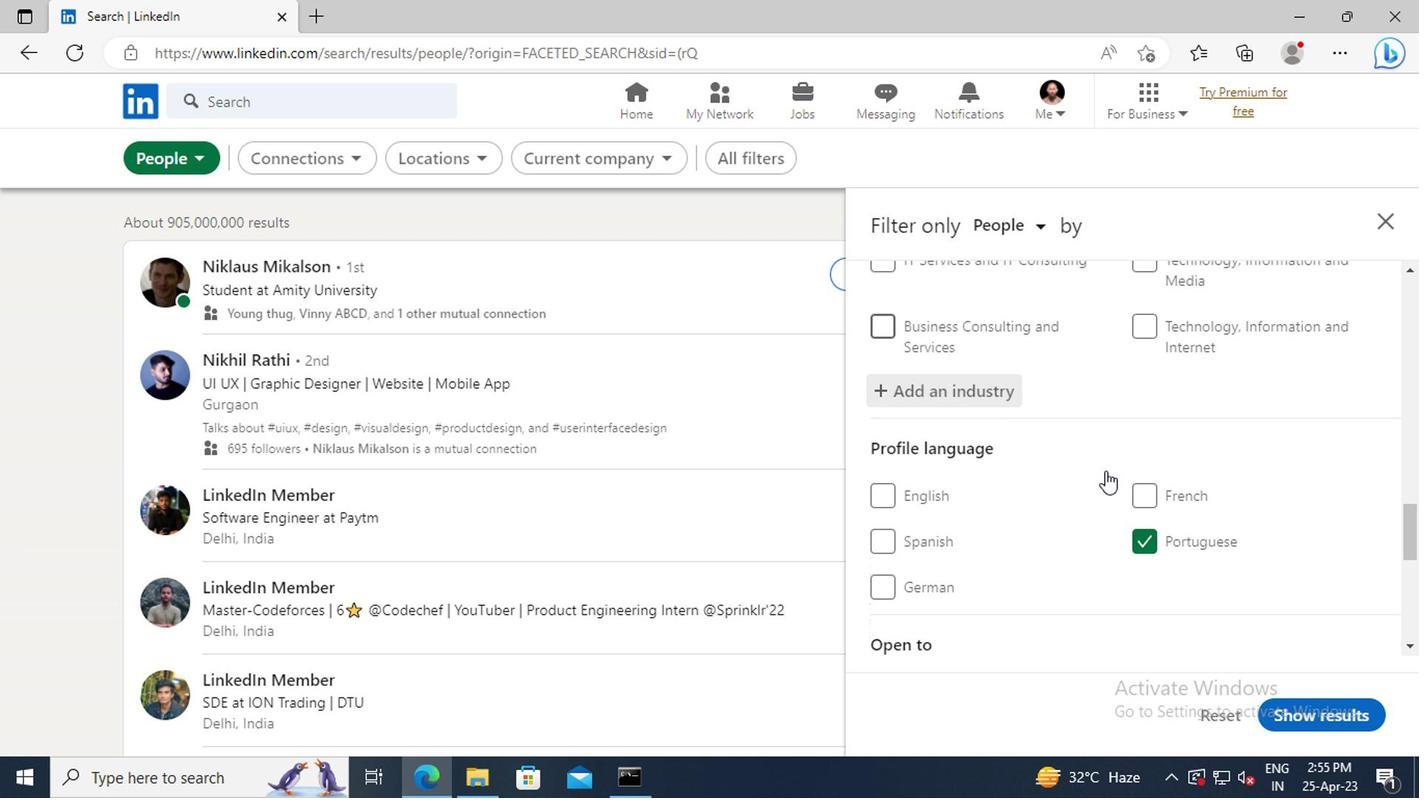 
Action: Mouse scrolled (1102, 464) with delta (0, 0)
Screenshot: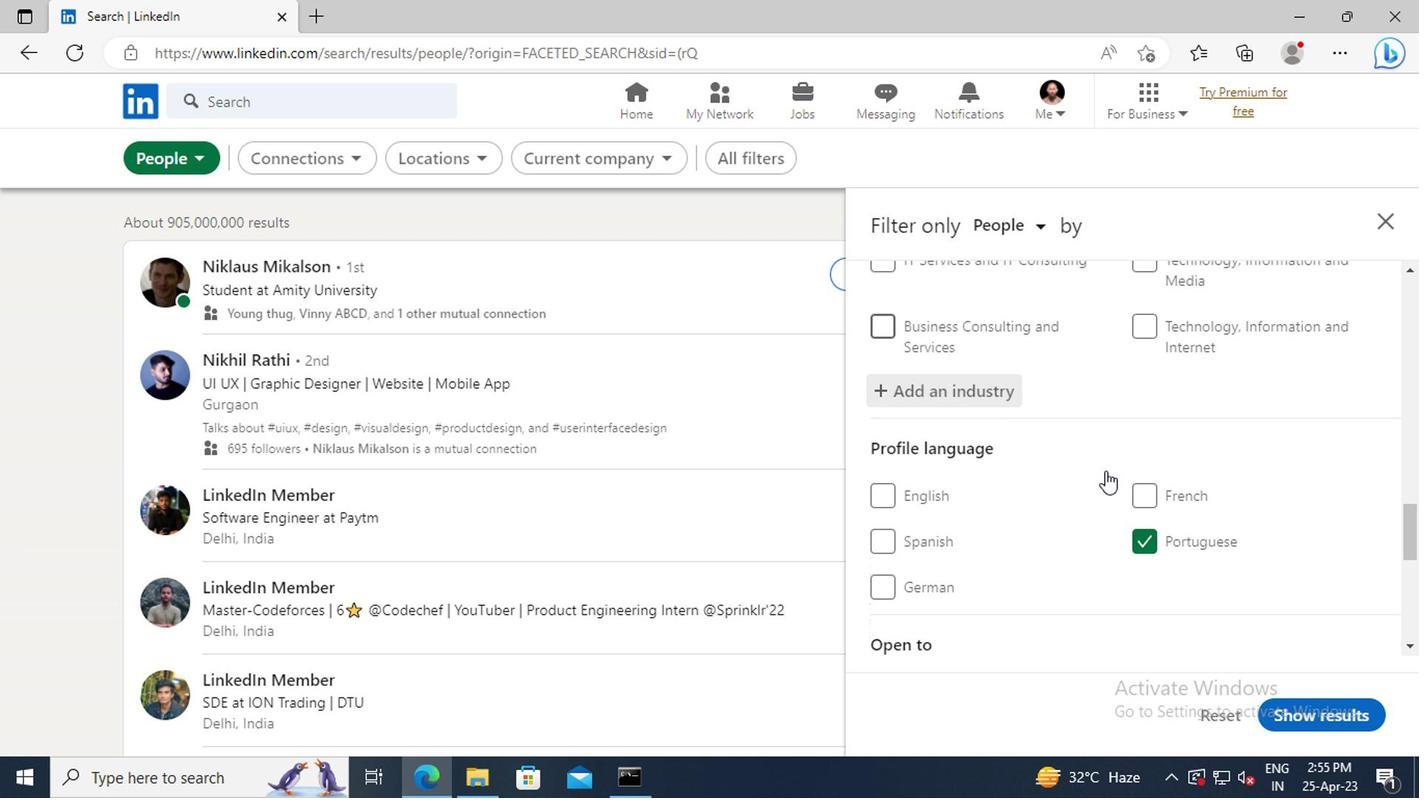 
Action: Mouse scrolled (1102, 464) with delta (0, 0)
Screenshot: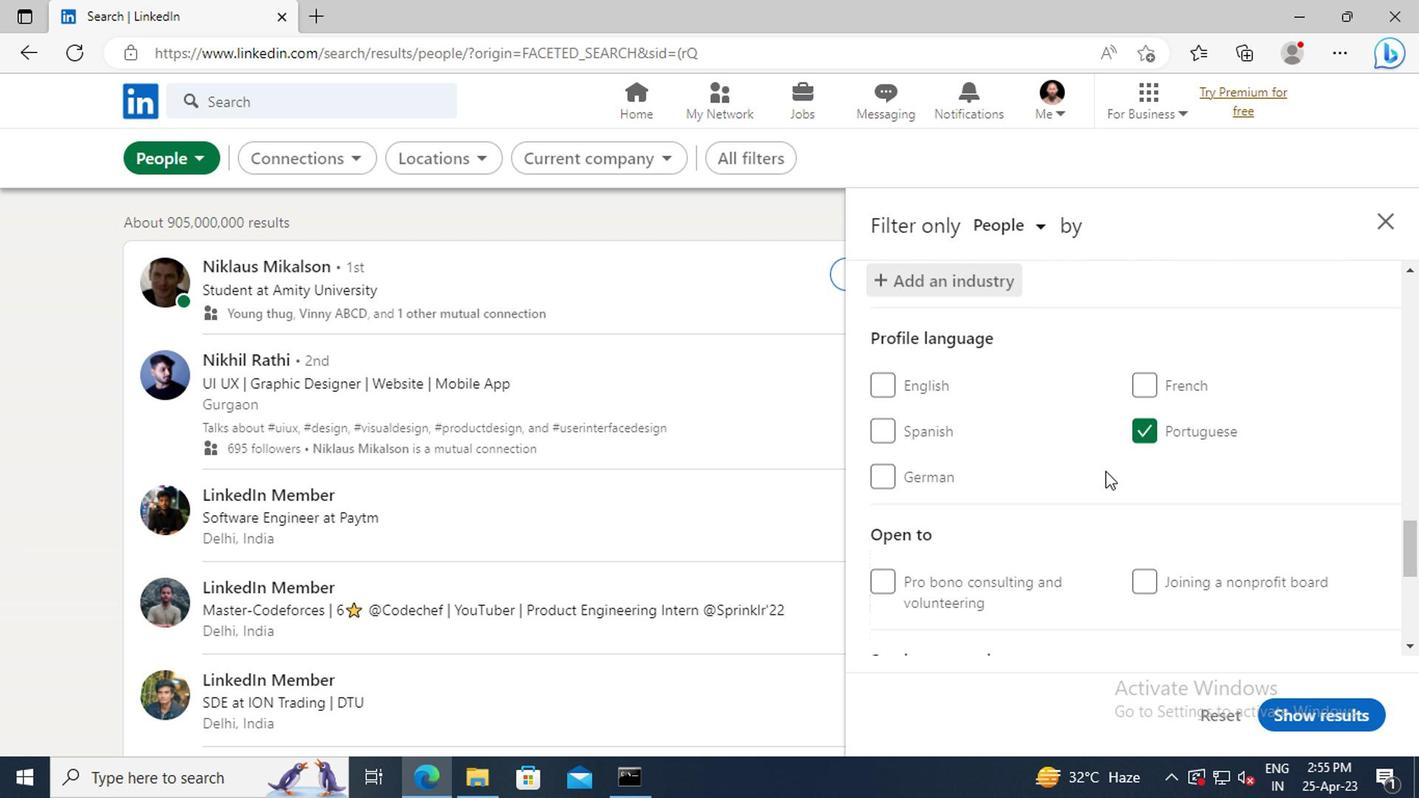 
Action: Mouse scrolled (1102, 464) with delta (0, 0)
Screenshot: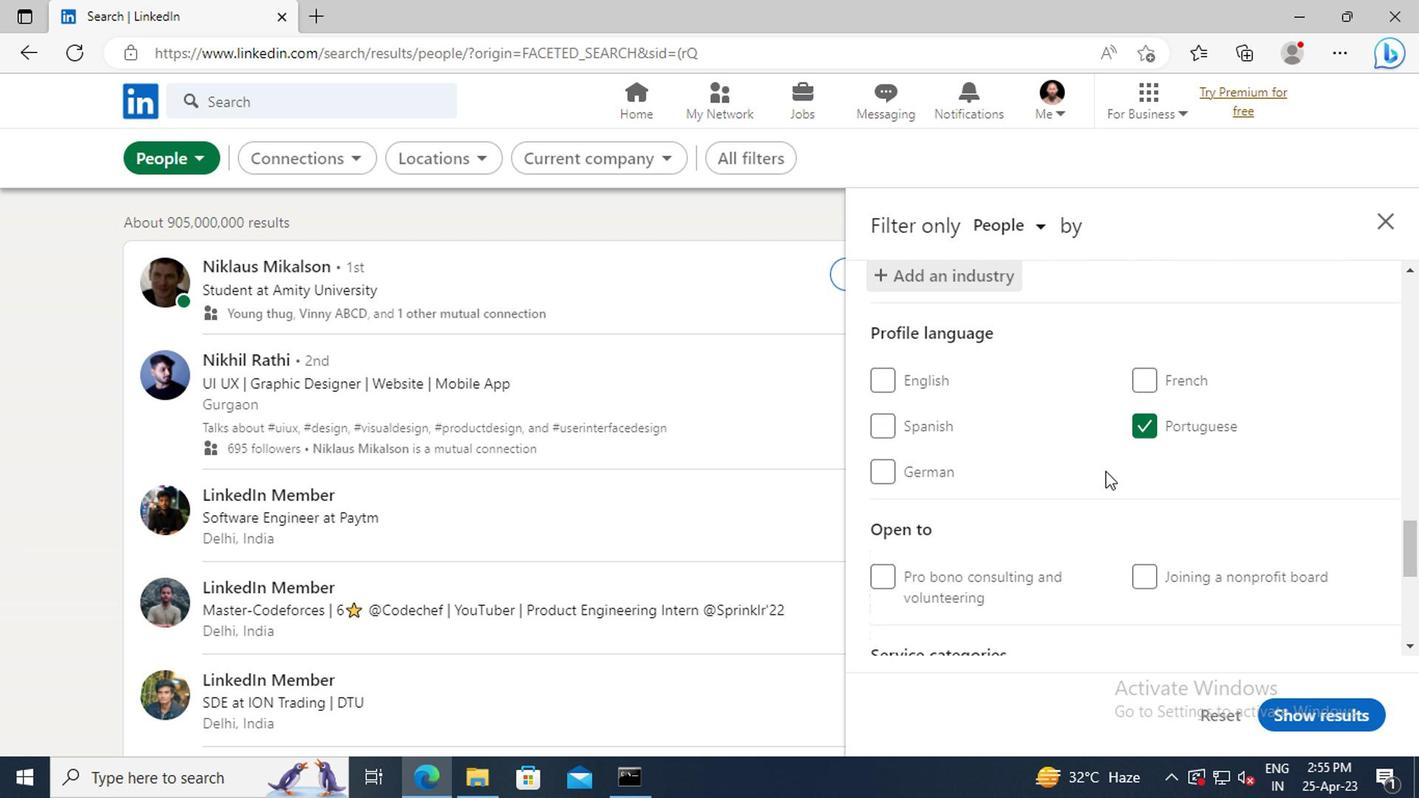 
Action: Mouse scrolled (1102, 464) with delta (0, 0)
Screenshot: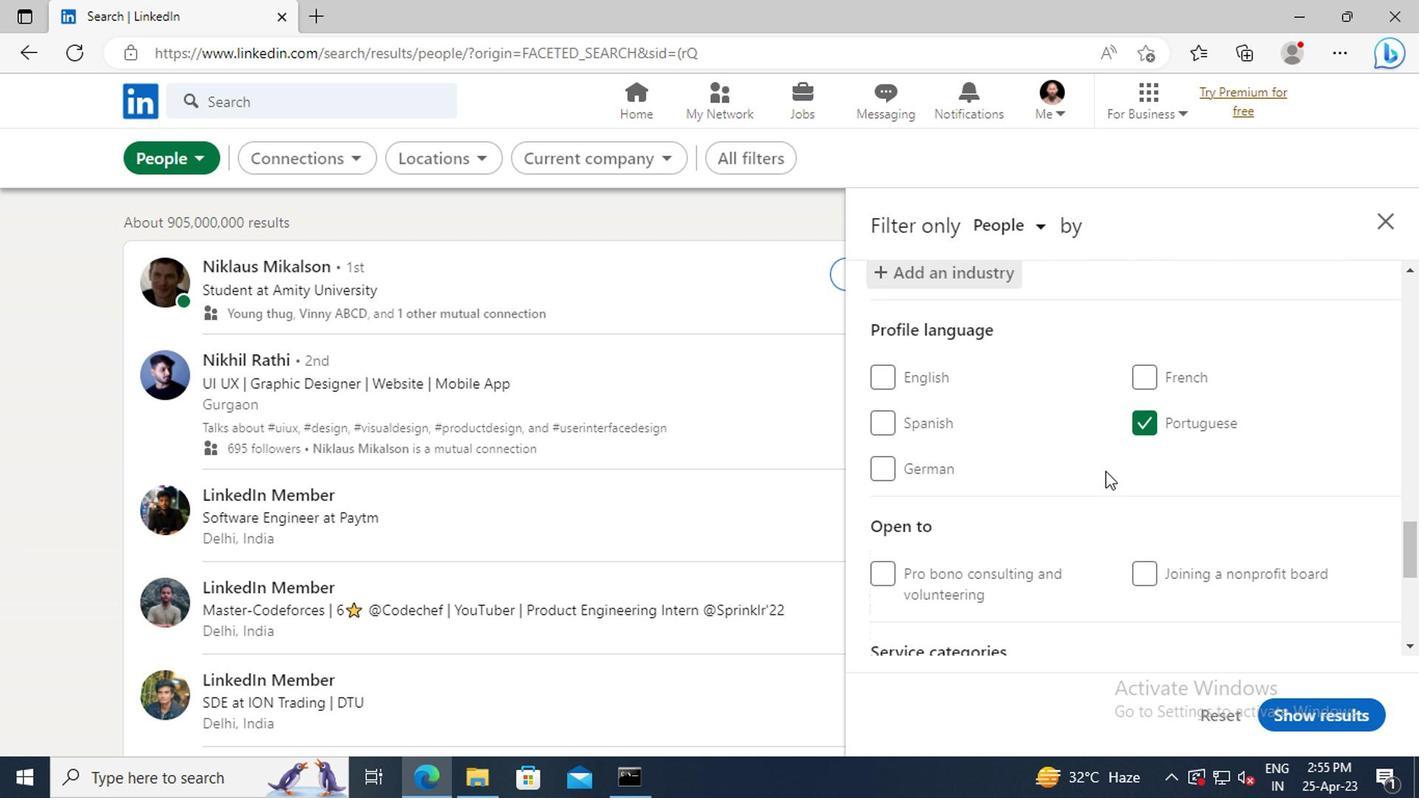 
Action: Mouse moved to (1110, 479)
Screenshot: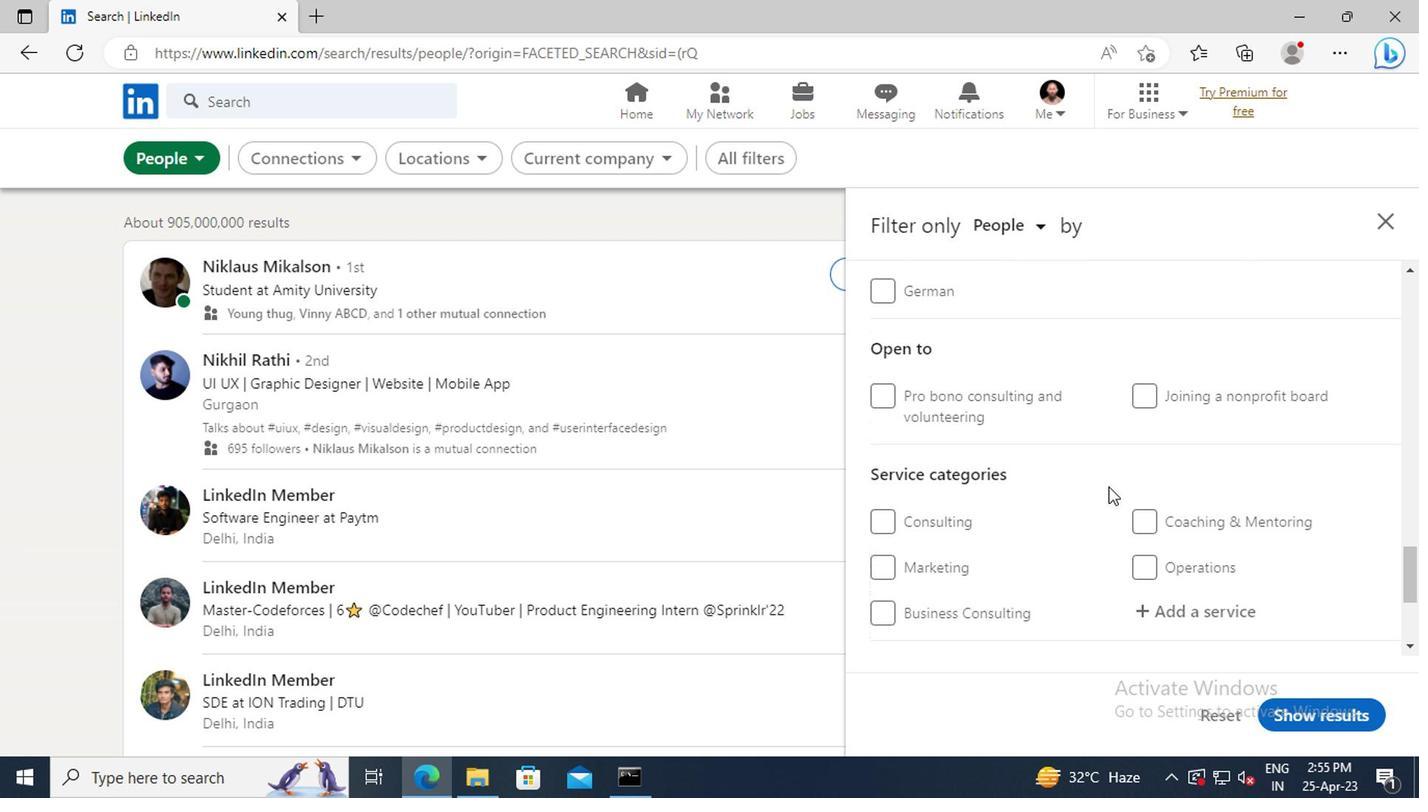 
Action: Mouse scrolled (1110, 478) with delta (0, -1)
Screenshot: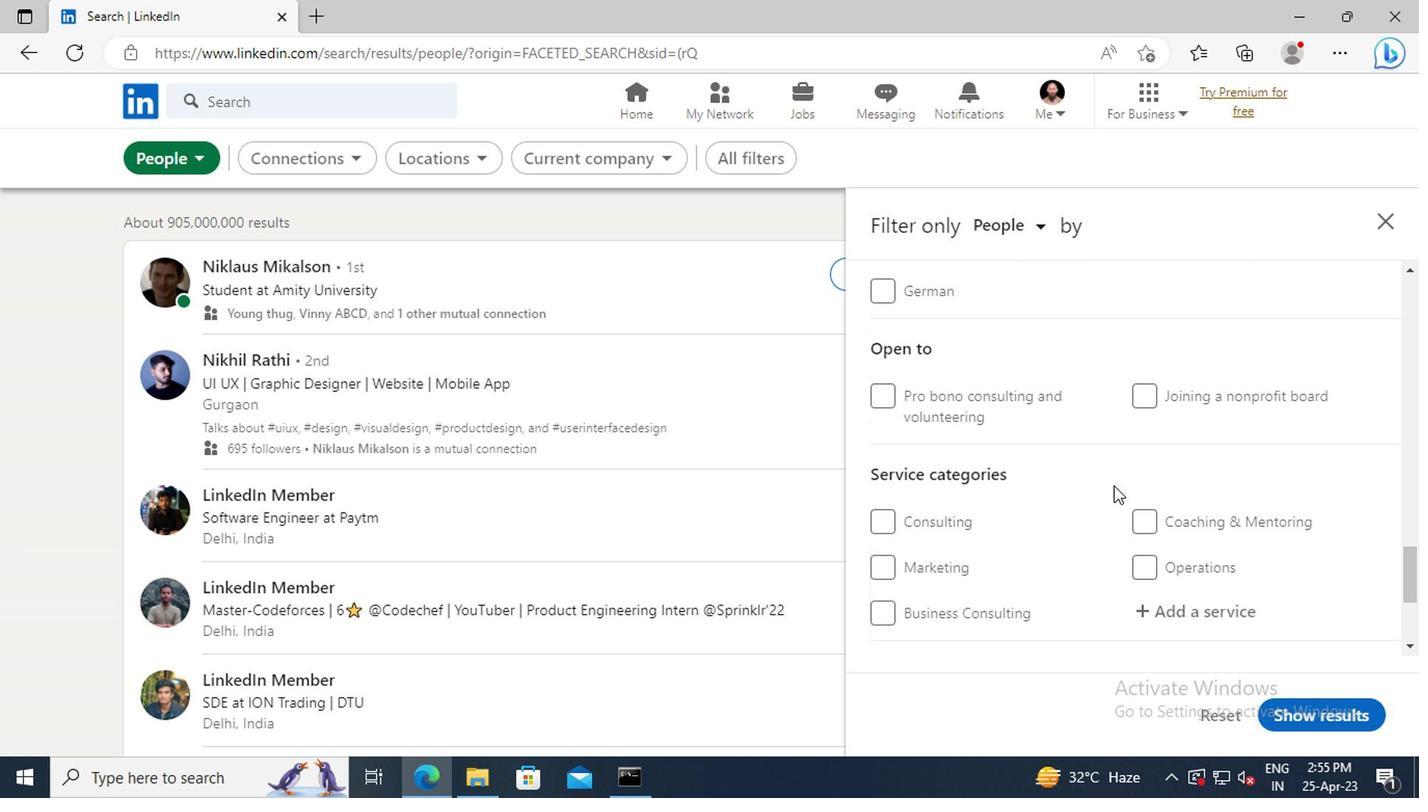 
Action: Mouse scrolled (1110, 478) with delta (0, -1)
Screenshot: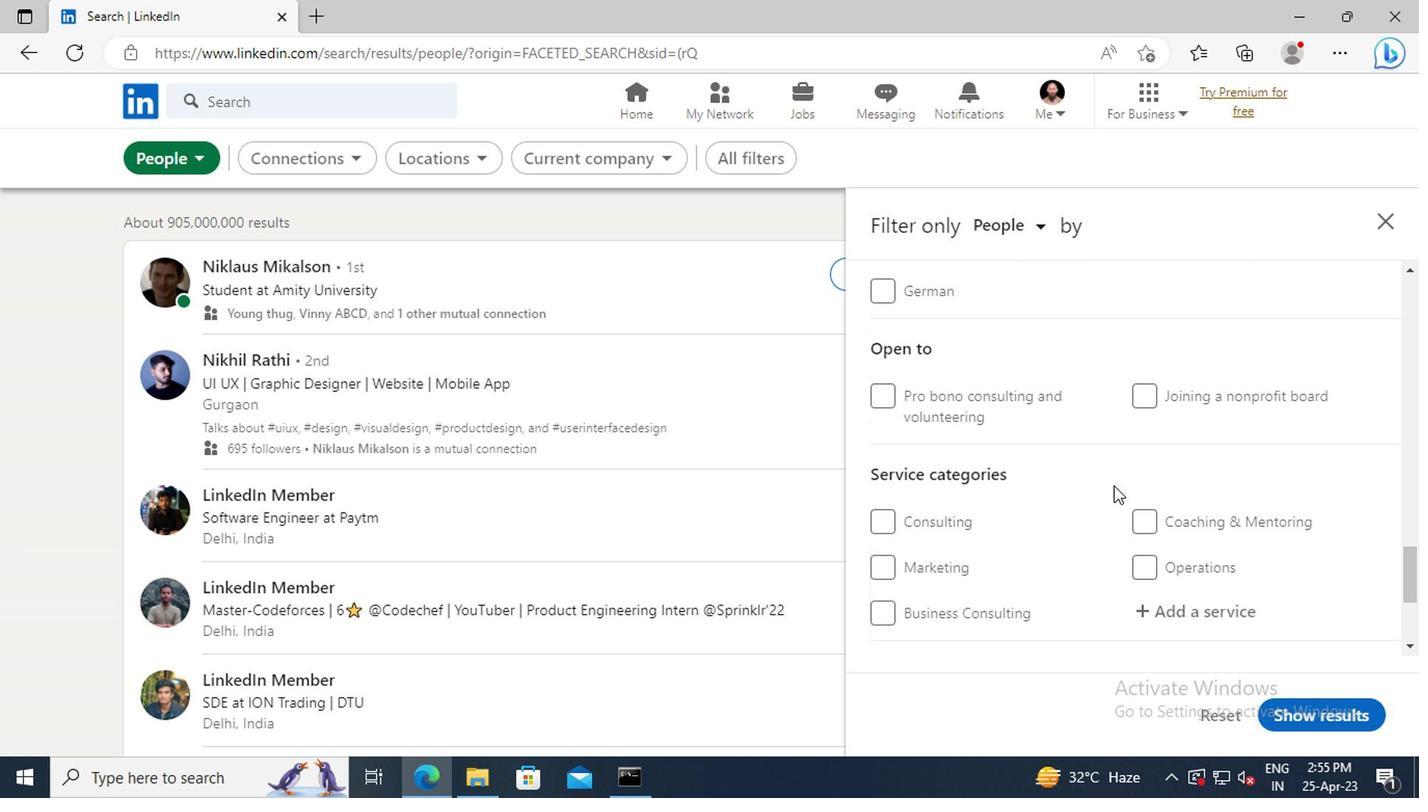 
Action: Mouse scrolled (1110, 478) with delta (0, -1)
Screenshot: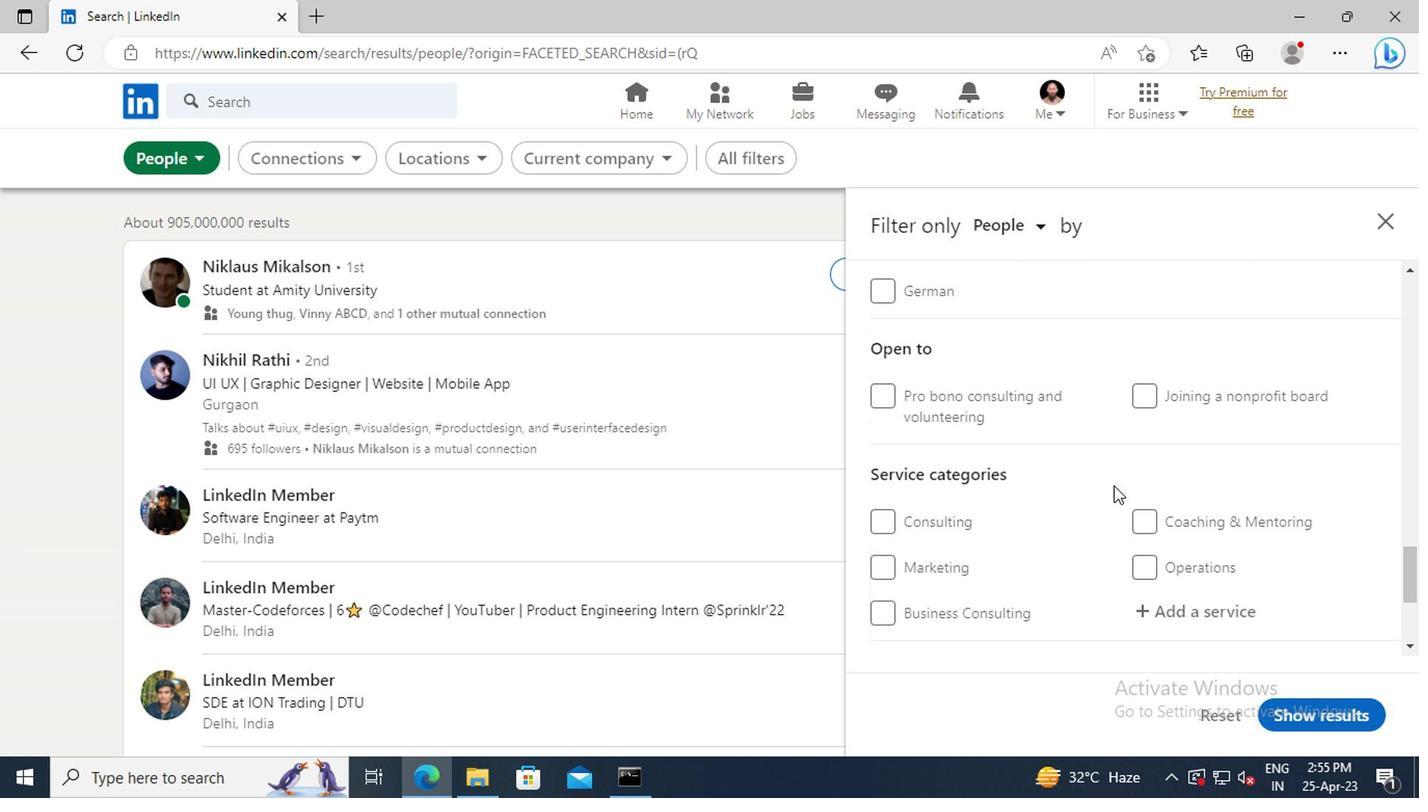 
Action: Mouse moved to (1168, 435)
Screenshot: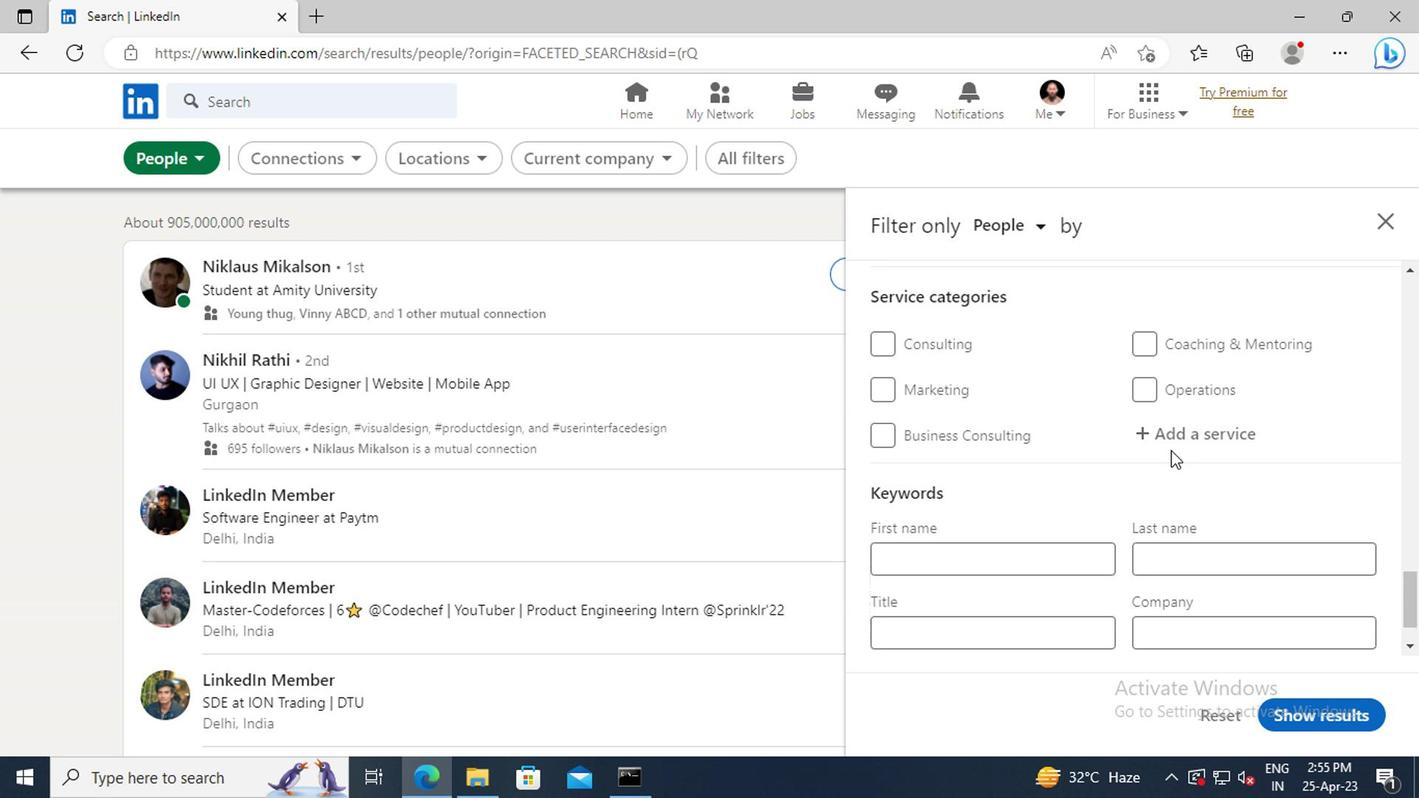 
Action: Mouse pressed left at (1168, 435)
Screenshot: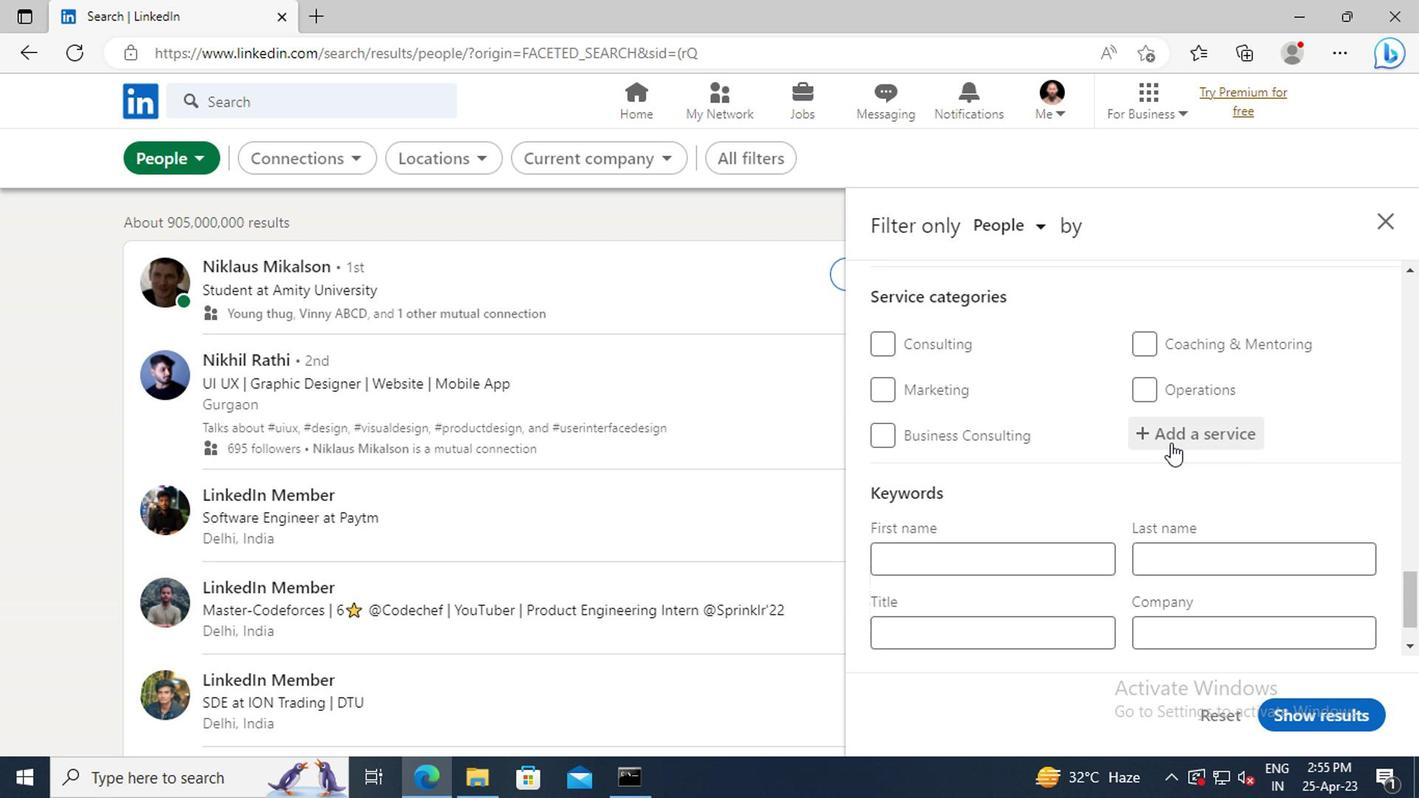 
Action: Key pressed <Key.shift>UX<Key.space><Key.shift>RESEARCH
Screenshot: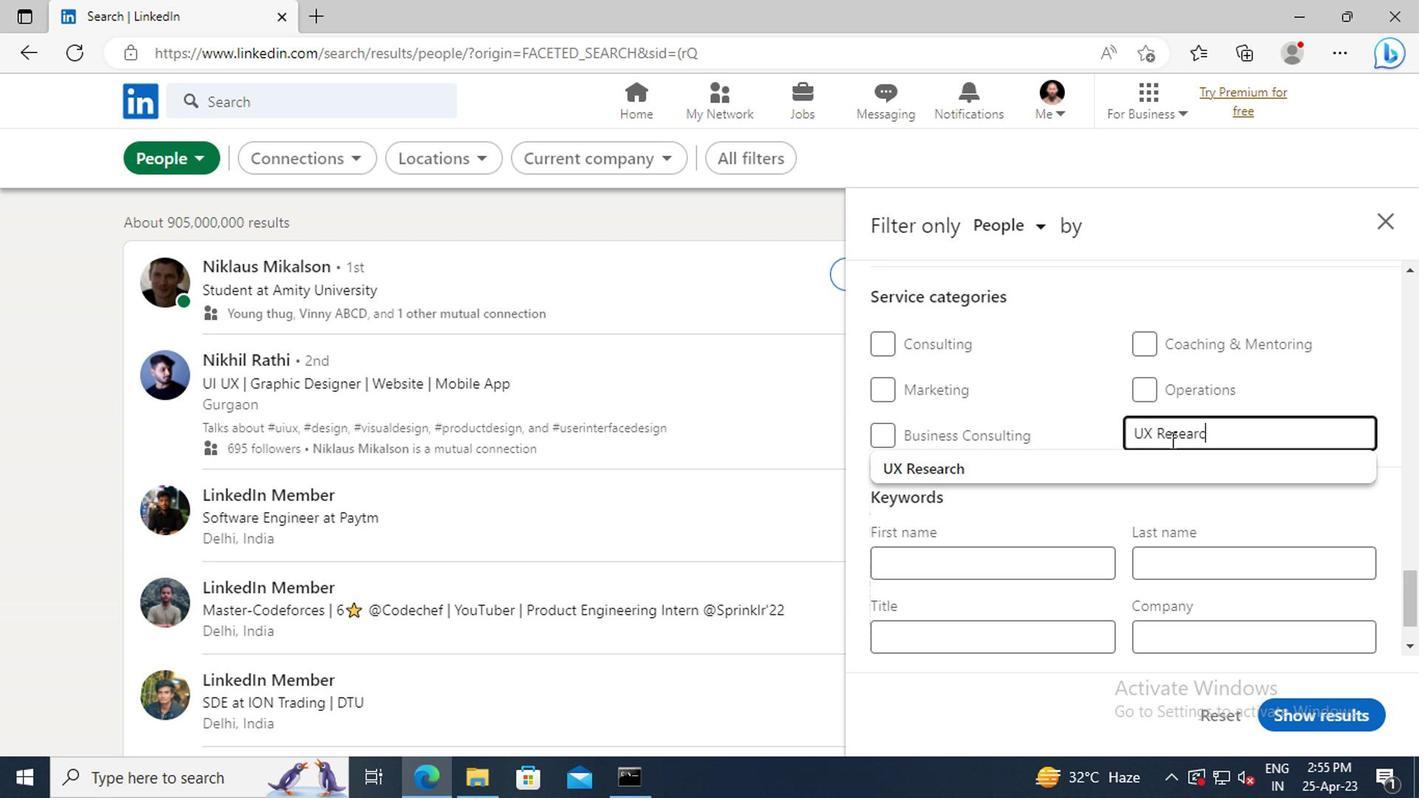 
Action: Mouse moved to (1152, 460)
Screenshot: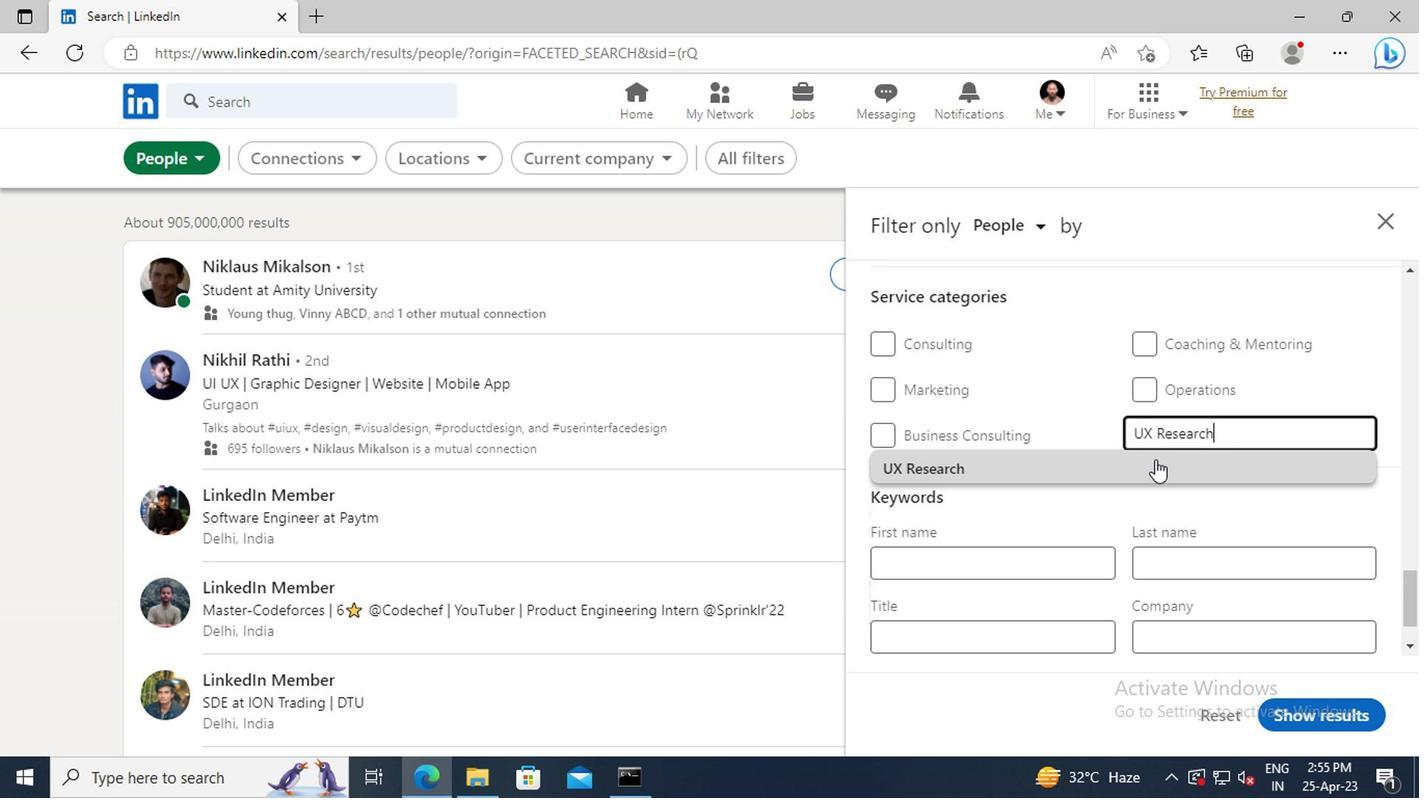 
Action: Mouse pressed left at (1152, 460)
Screenshot: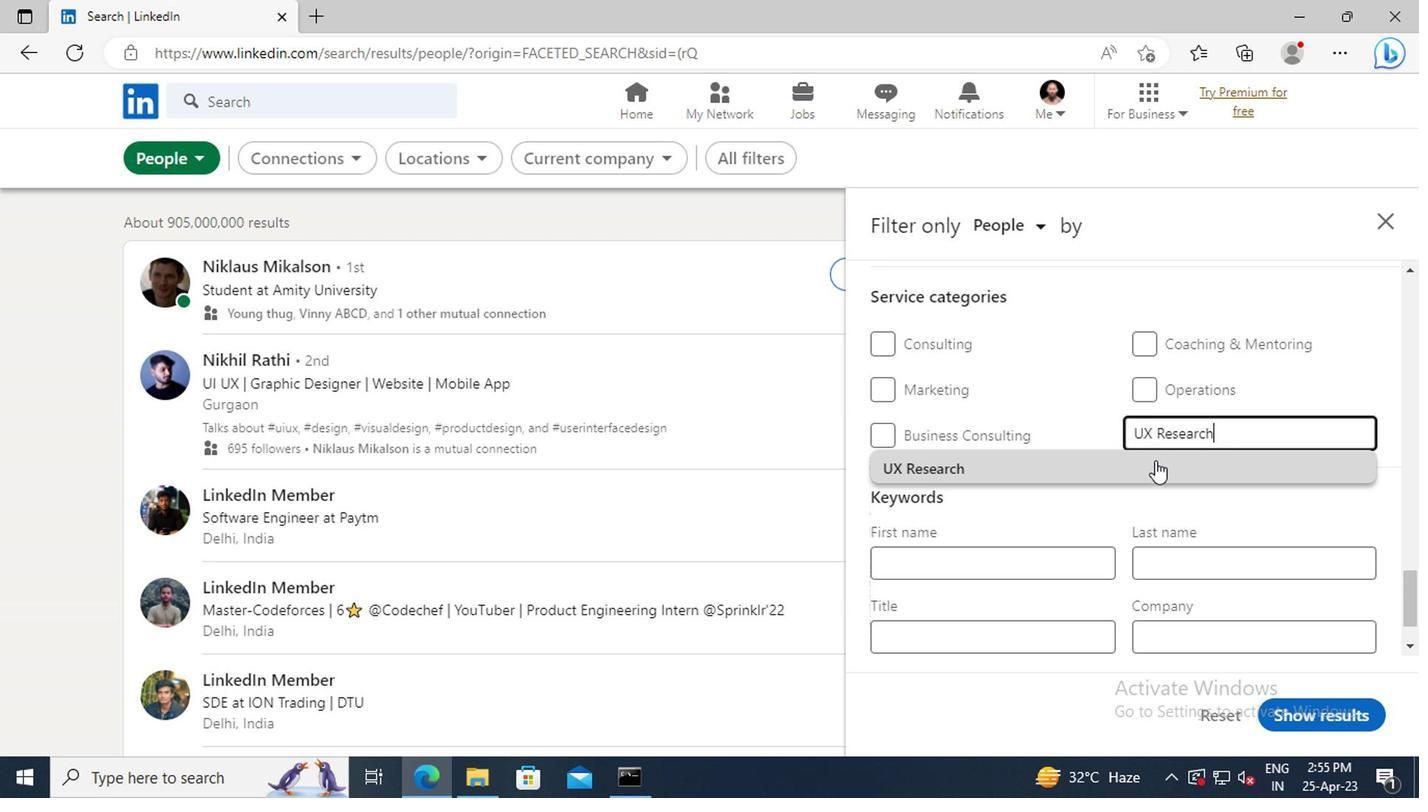 
Action: Mouse moved to (1081, 419)
Screenshot: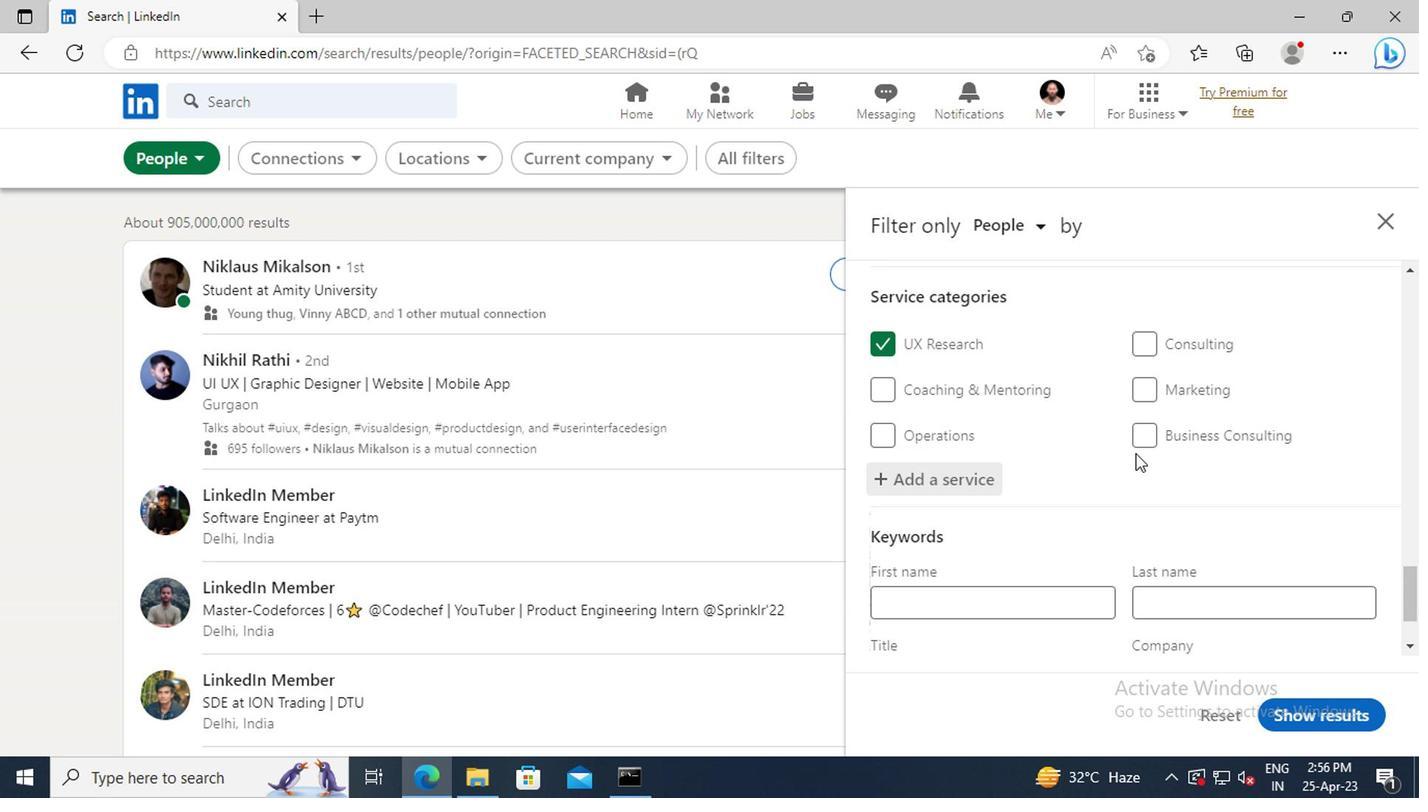 
Action: Mouse scrolled (1081, 417) with delta (0, -1)
Screenshot: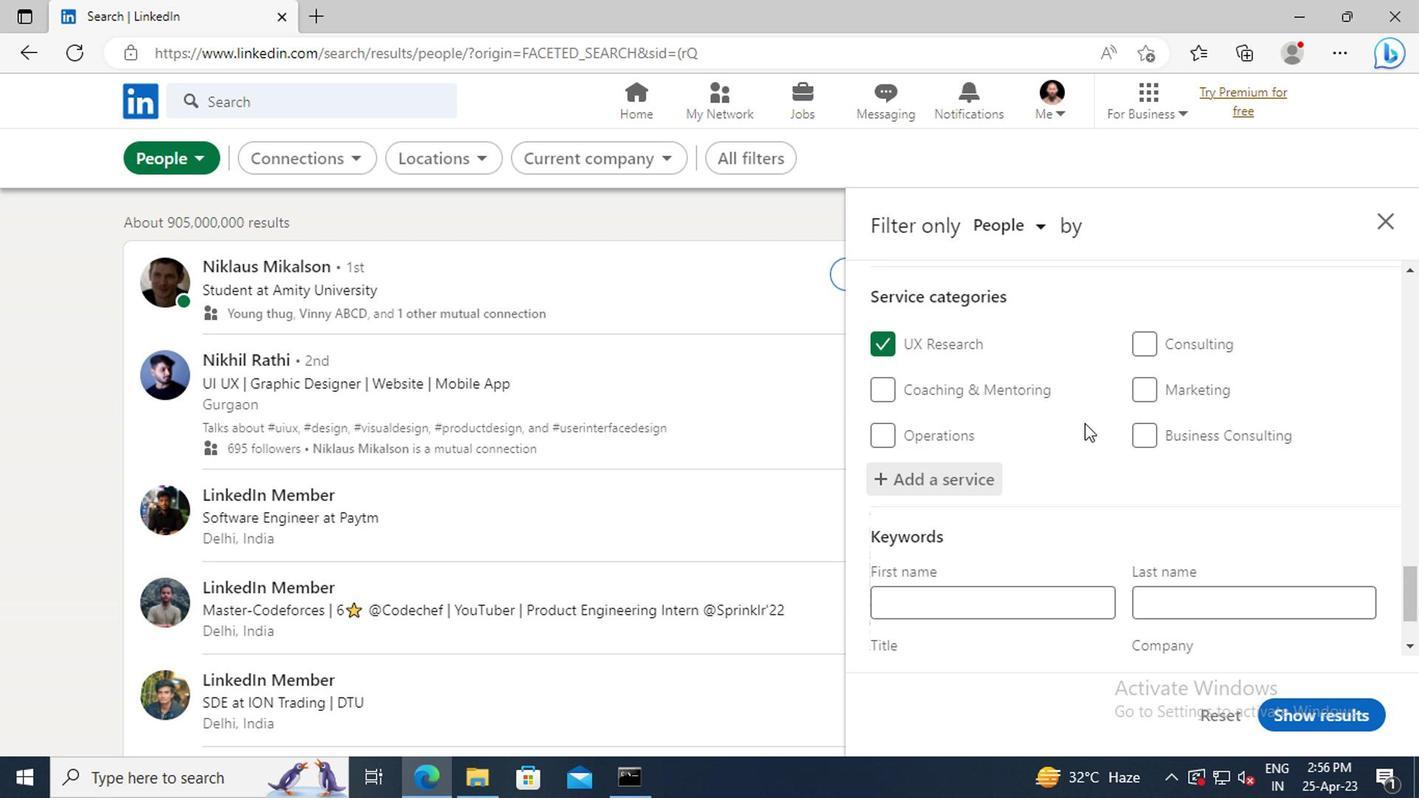 
Action: Mouse scrolled (1081, 417) with delta (0, -1)
Screenshot: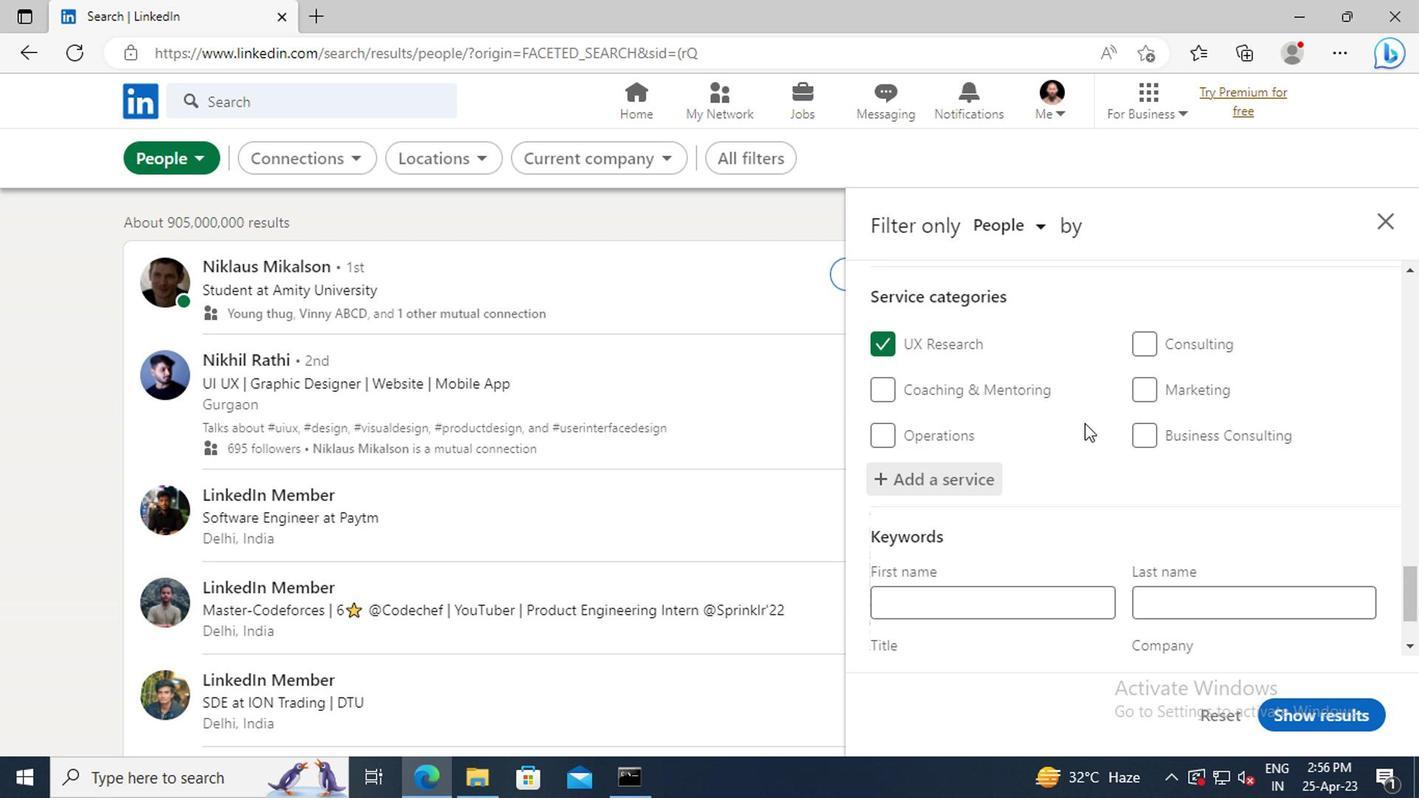 
Action: Mouse scrolled (1081, 417) with delta (0, -1)
Screenshot: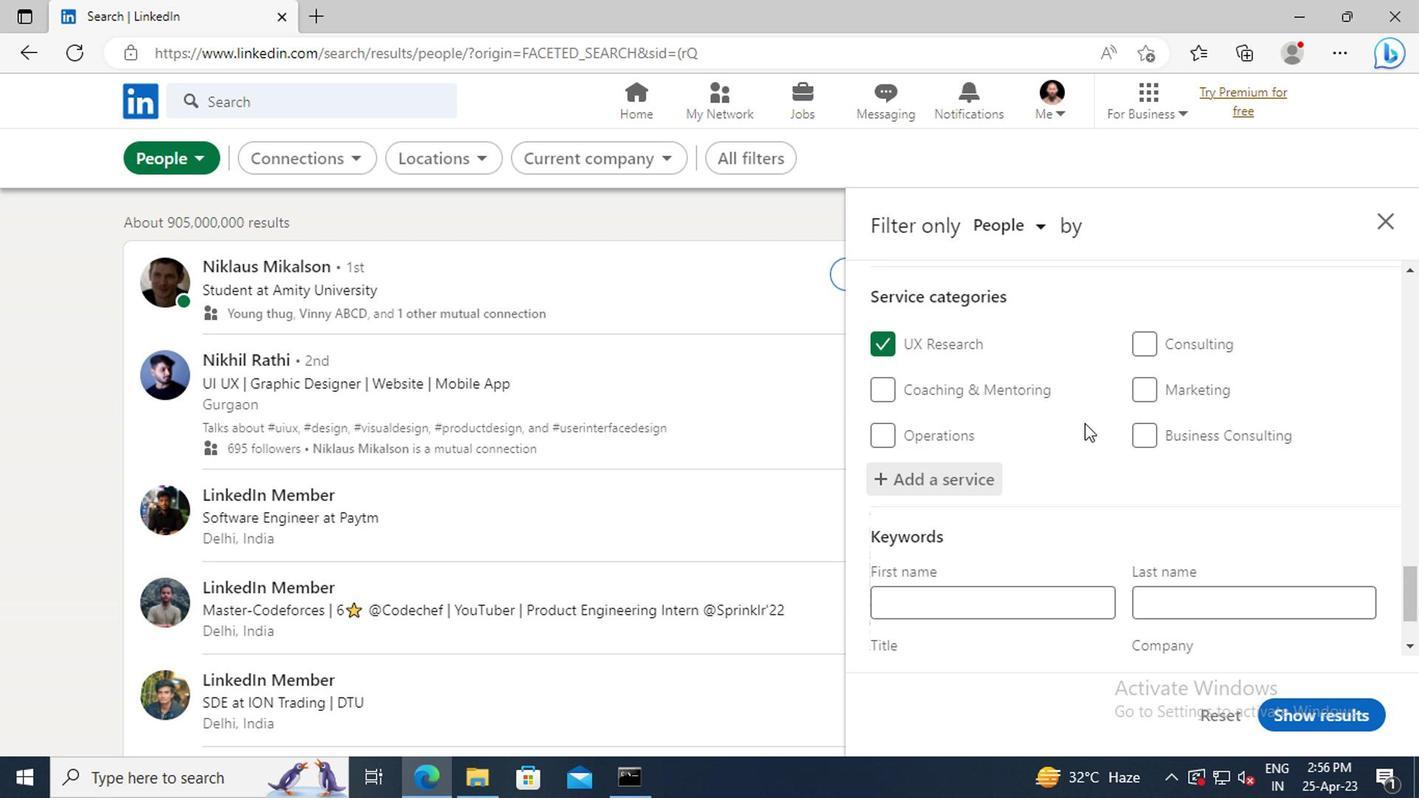 
Action: Mouse moved to (1019, 566)
Screenshot: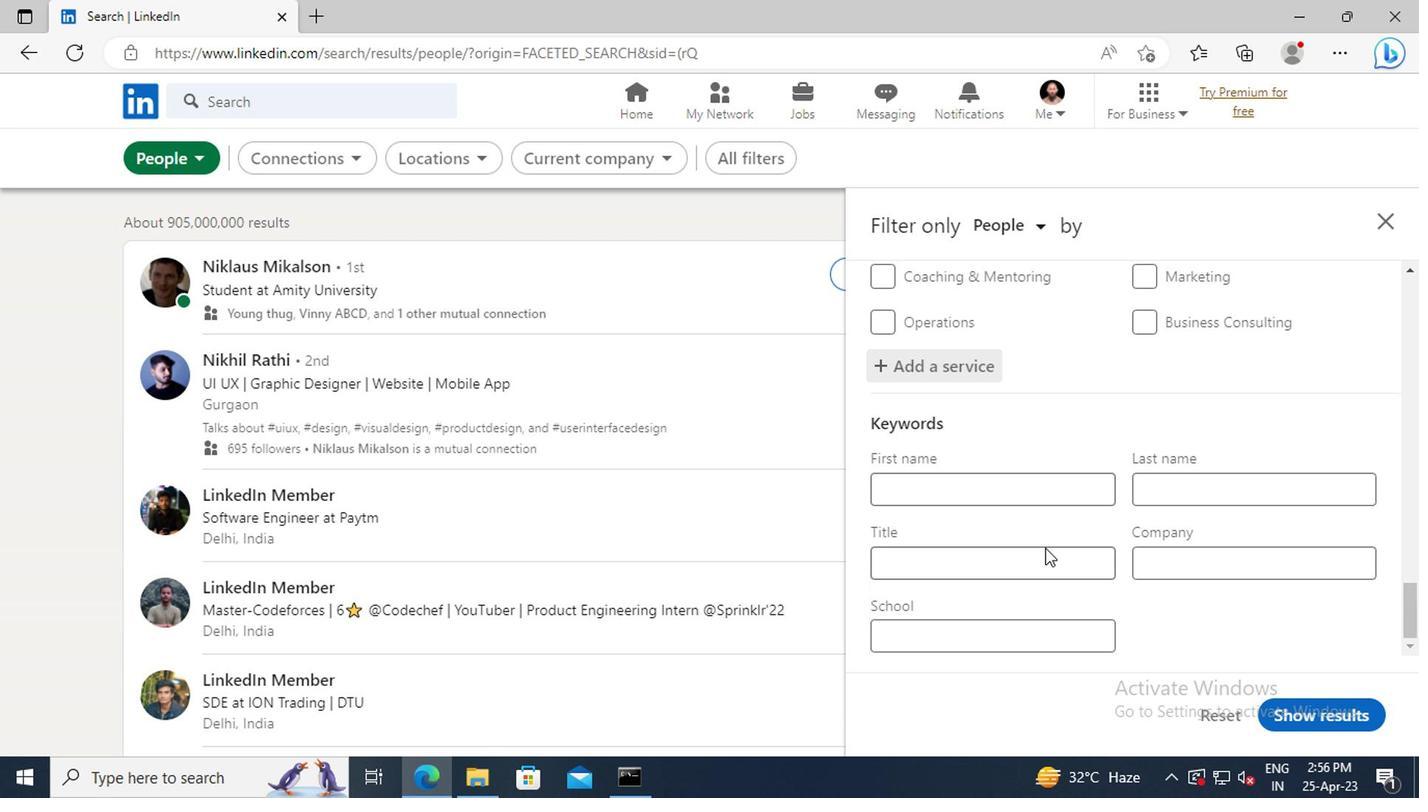 
Action: Mouse pressed left at (1019, 566)
Screenshot: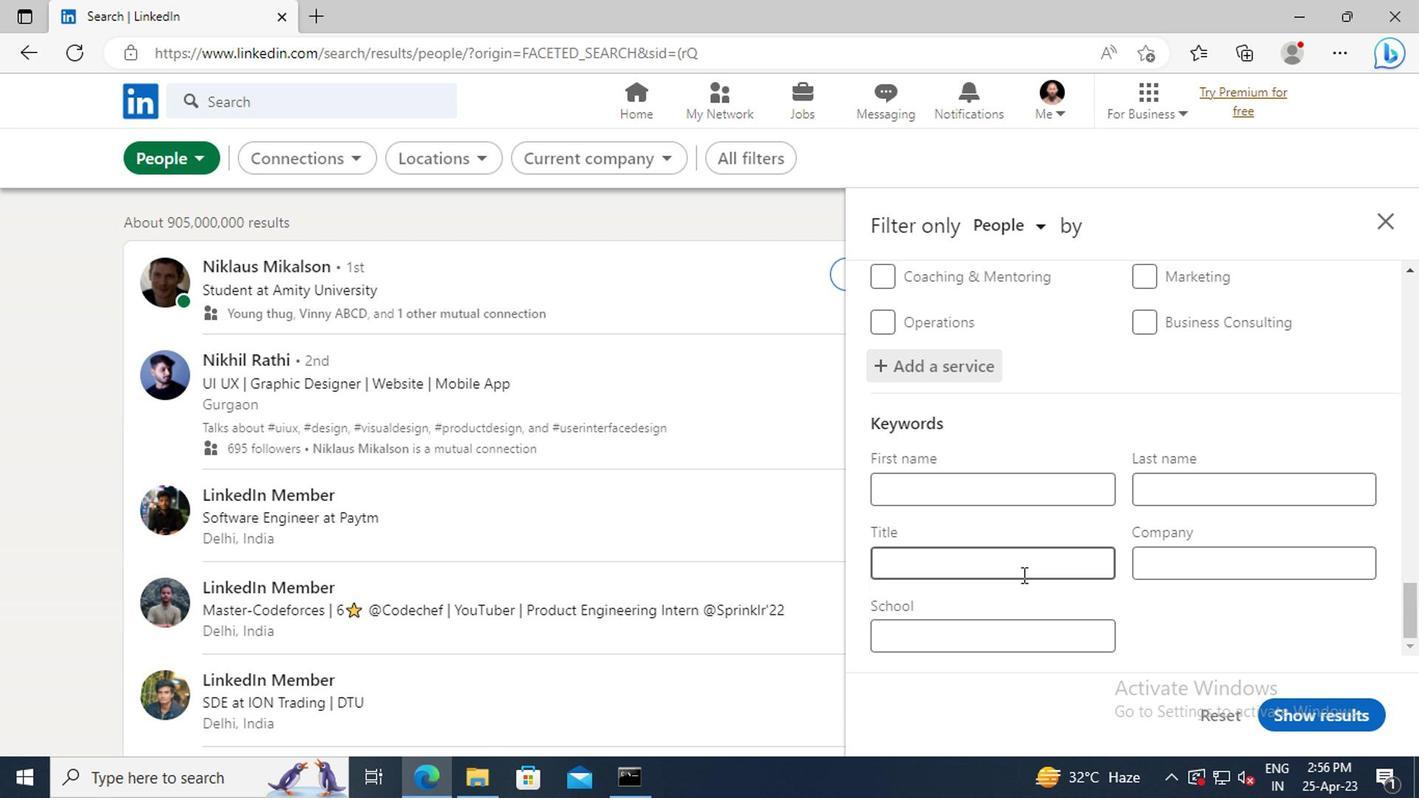 
Action: Key pressed <Key.shift>U<Key.shift>X<Key.space><Key.shift>DESIGNER<Key.space><Key.shift>&<Key.space><Key.shift>UI<Key.space><Key.shift>DEVELOPER
Screenshot: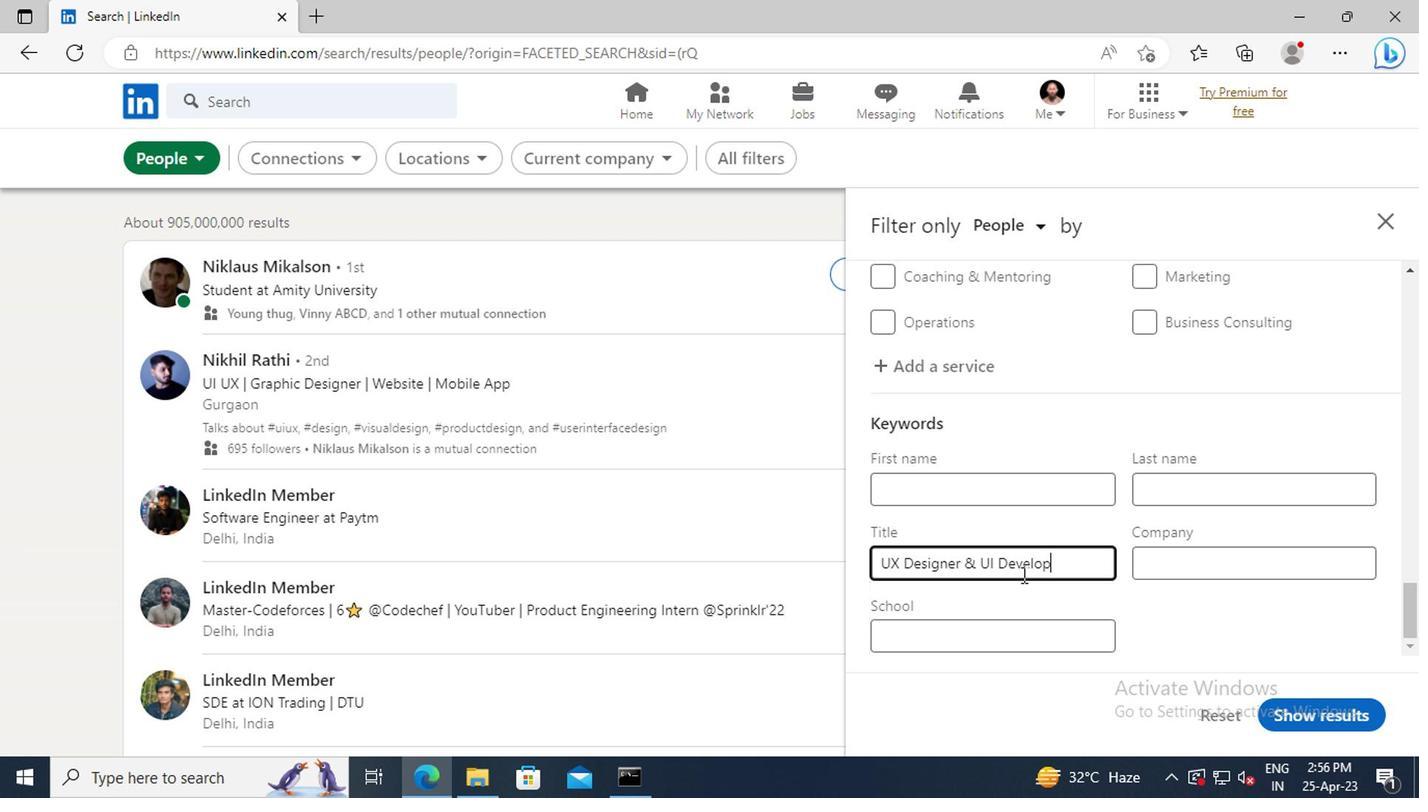 
Action: Mouse moved to (1300, 702)
Screenshot: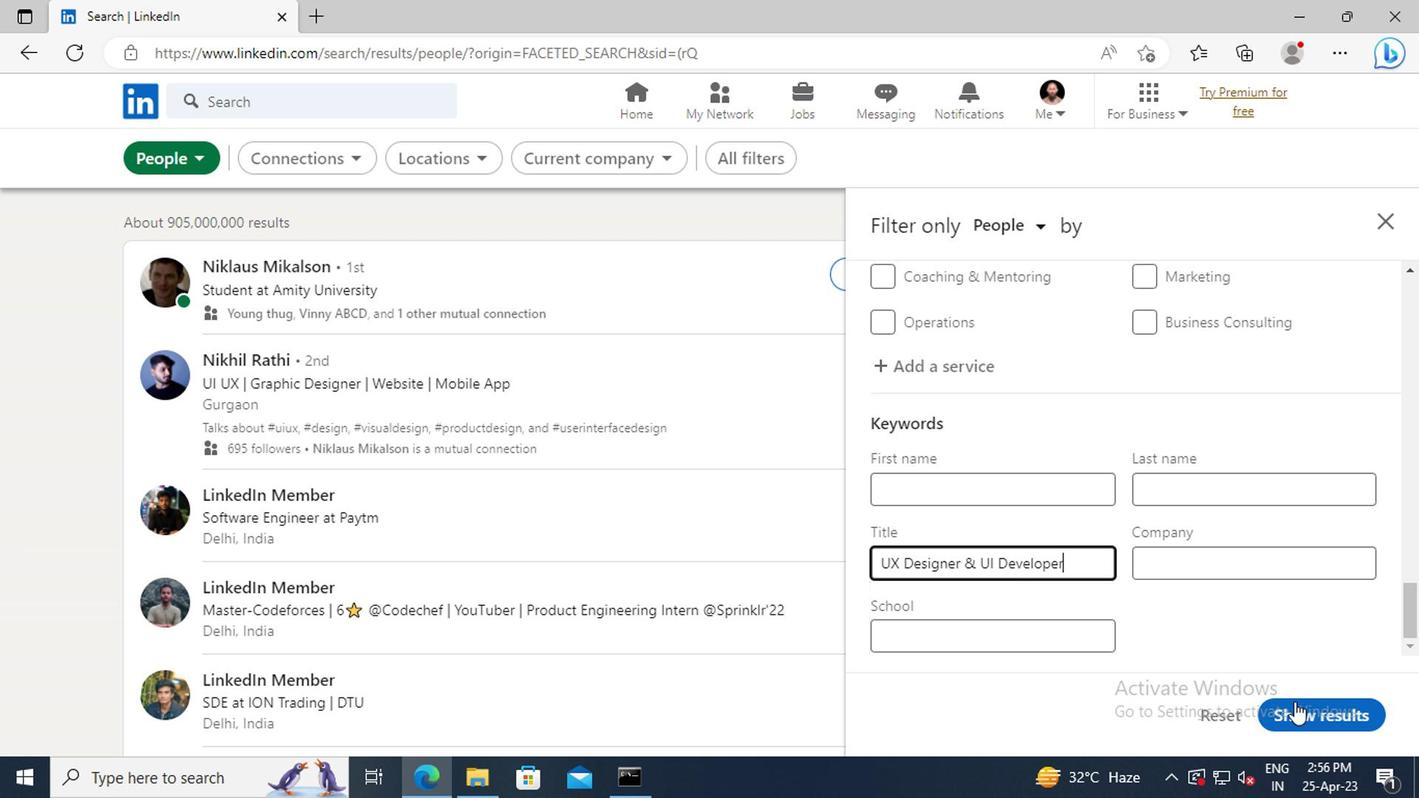 
Action: Mouse pressed left at (1300, 702)
Screenshot: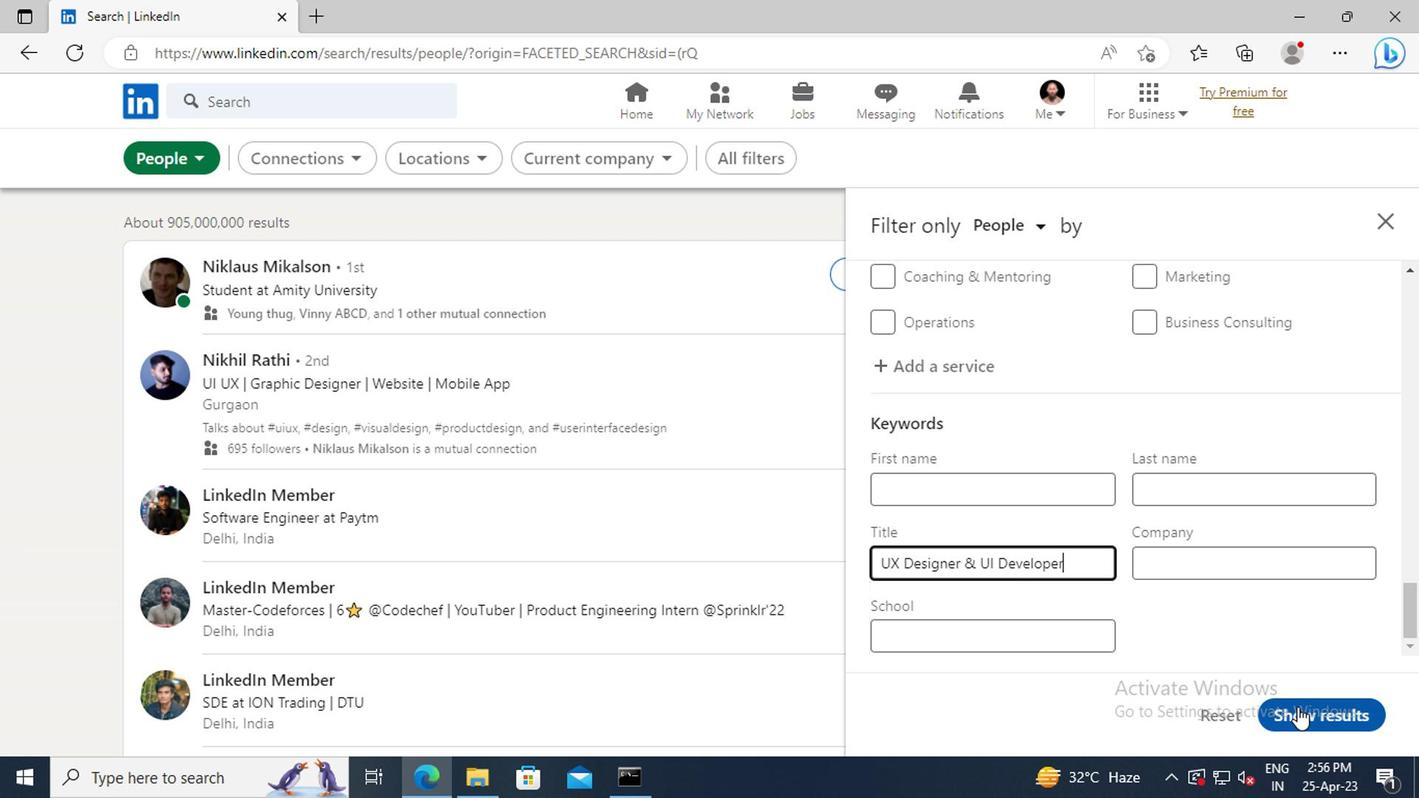 
